 Task: Look for space in Carrickfergus, United Kingdom from 21st June, 2023 to 29th June, 2023 for 4 adults in price range Rs.7000 to Rs.12000. Place can be entire place with 2 bedrooms having 2 beds and 2 bathrooms. Property type can be house, flat, guest house. Booking option can be shelf check-in. Required host language is English.
Action: Mouse moved to (621, 87)
Screenshot: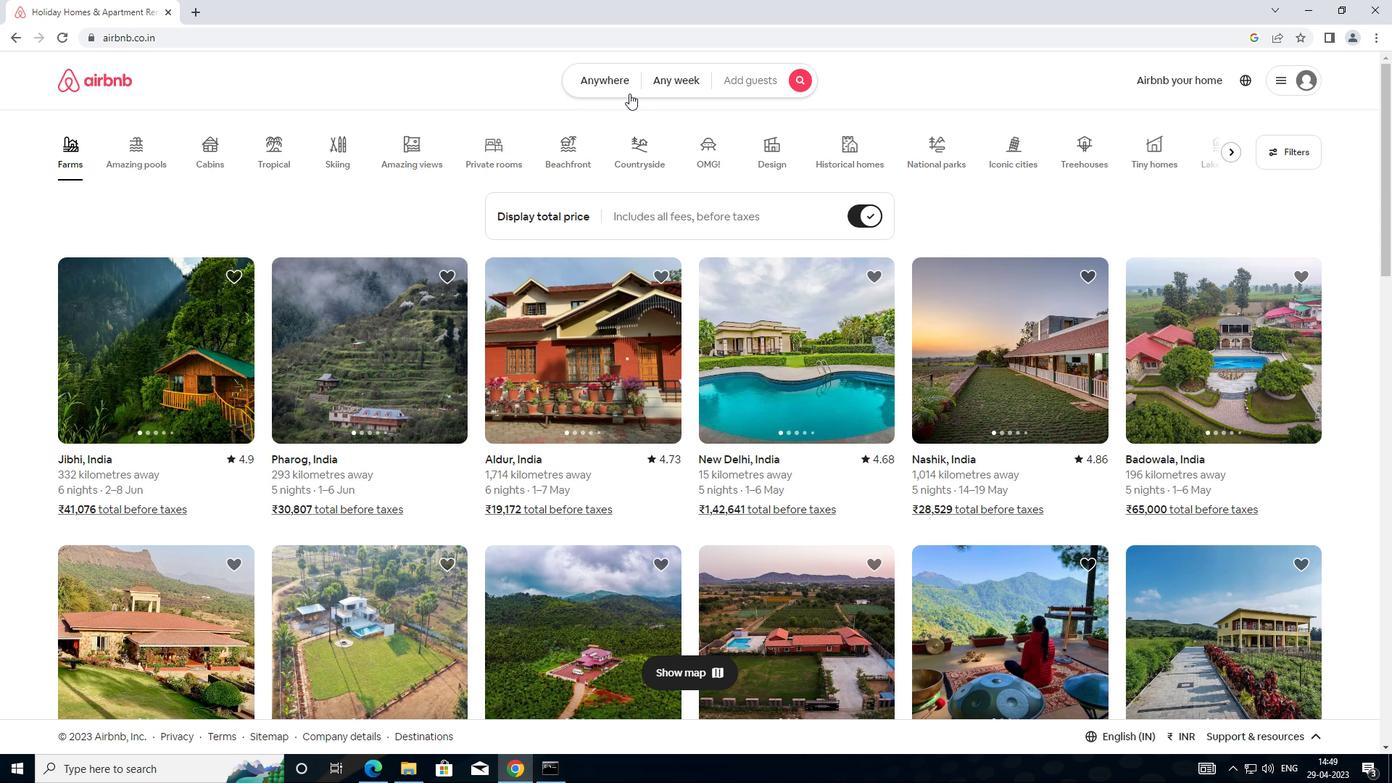 
Action: Mouse pressed left at (621, 87)
Screenshot: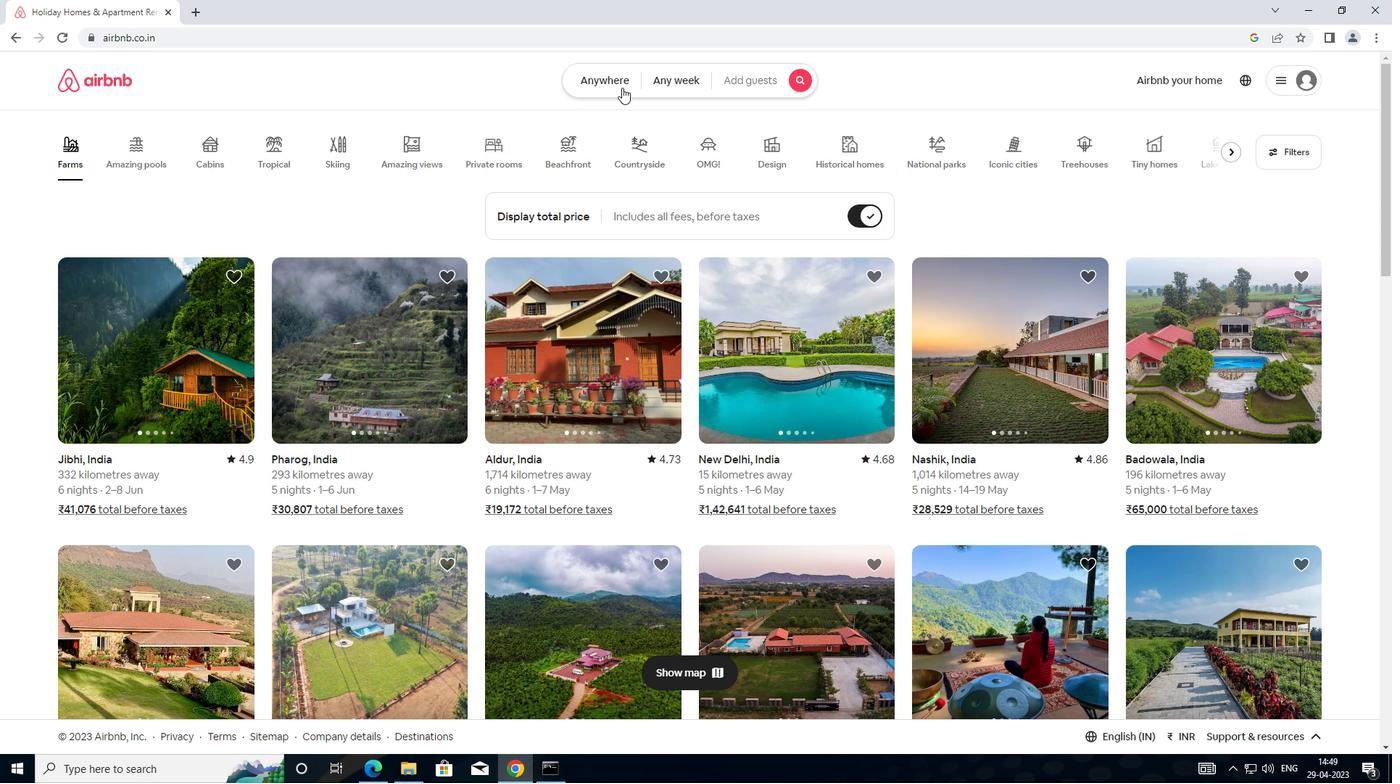 
Action: Mouse moved to (495, 143)
Screenshot: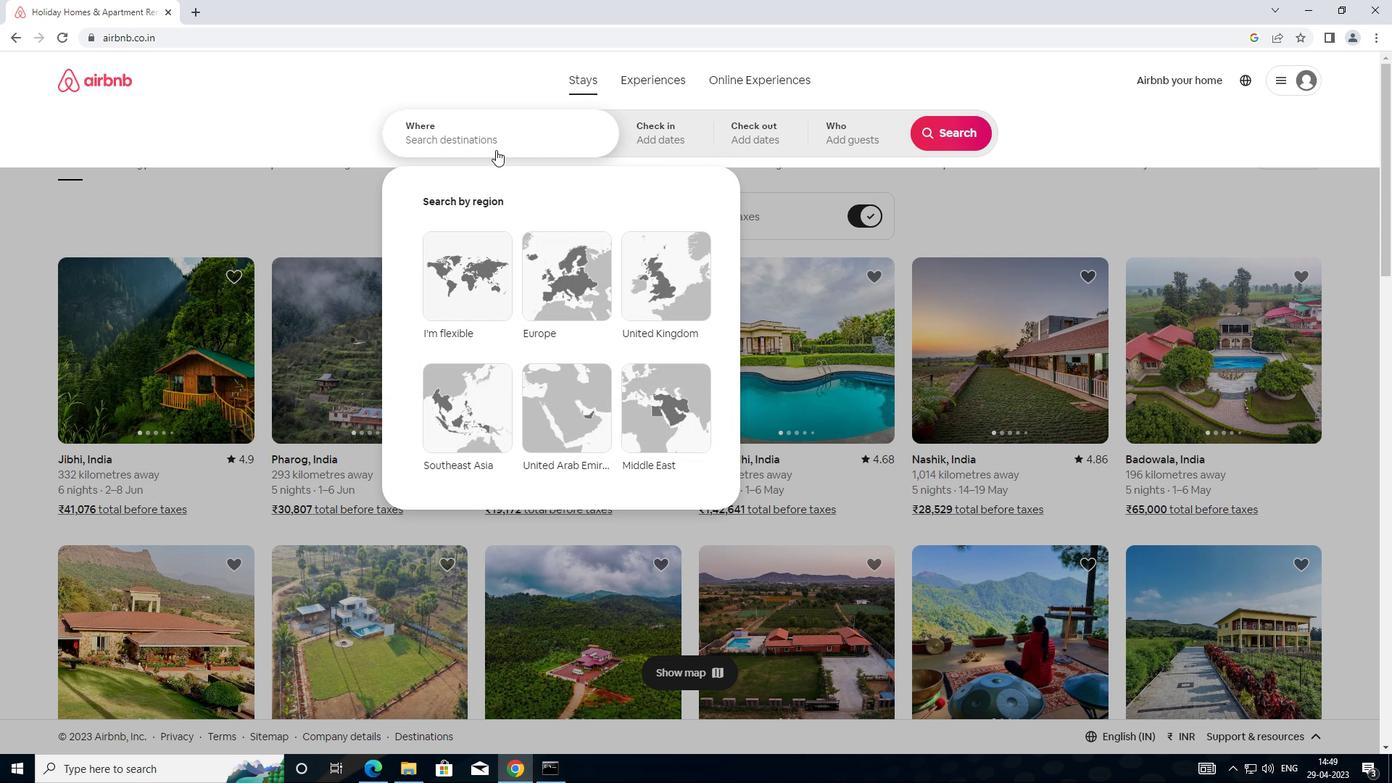 
Action: Mouse pressed left at (495, 143)
Screenshot: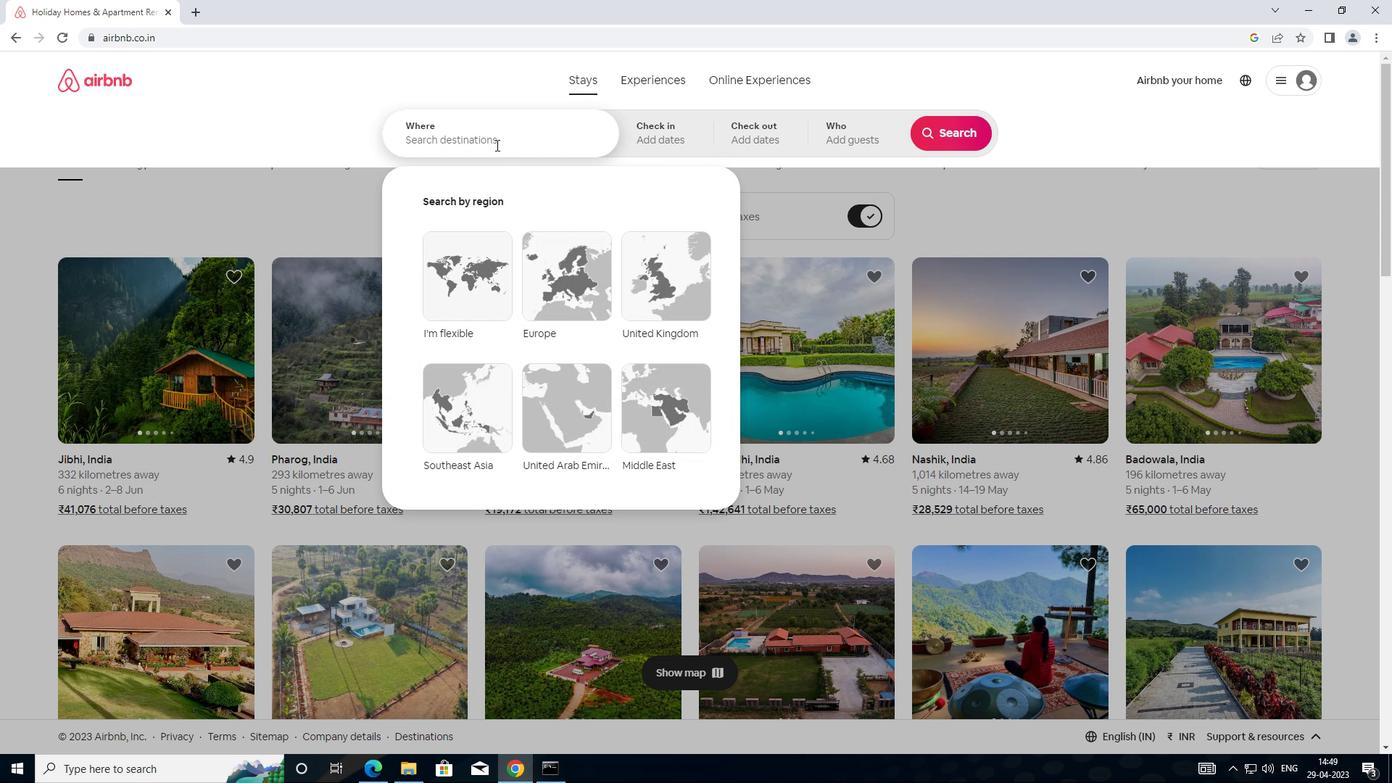 
Action: Mouse moved to (988, 50)
Screenshot: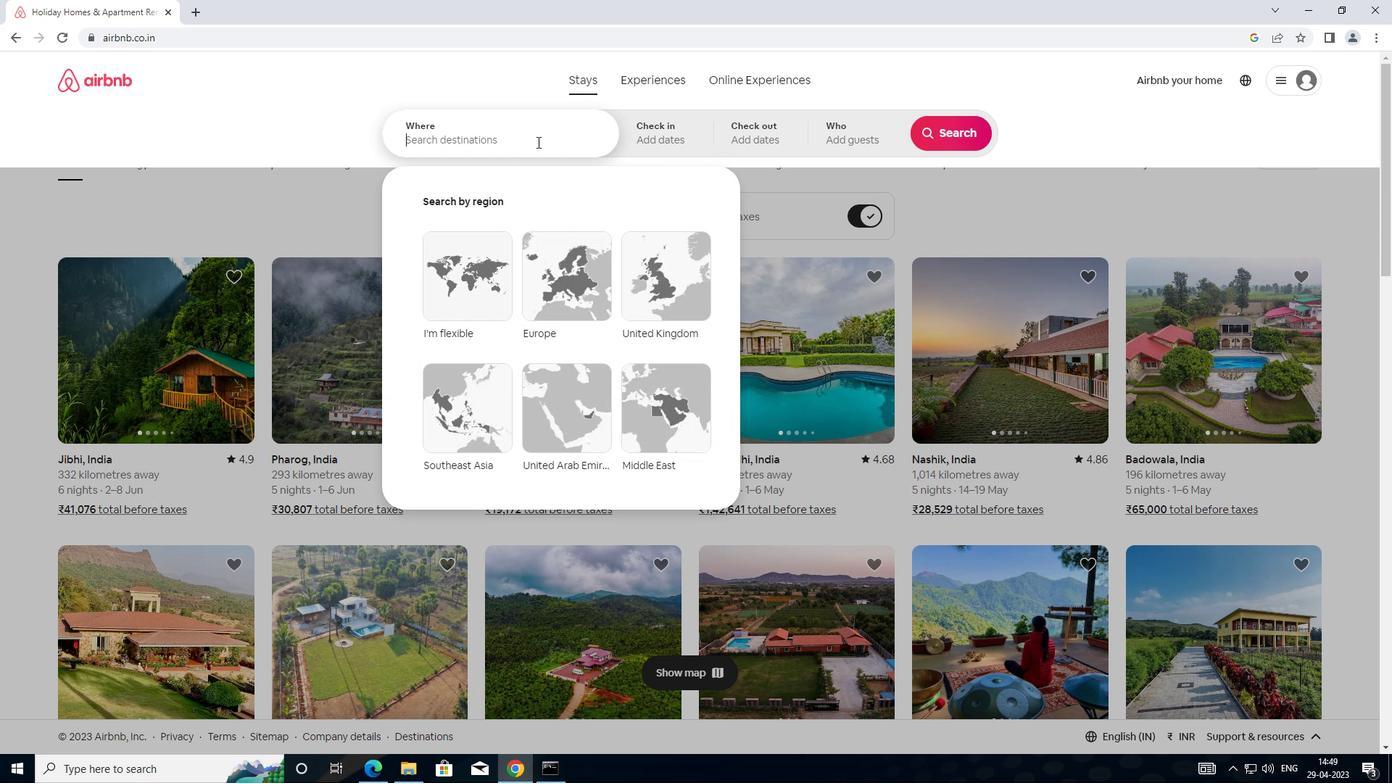 
Action: Key pressed <Key.shift>CARRICKFERGUS,UNITED
Screenshot: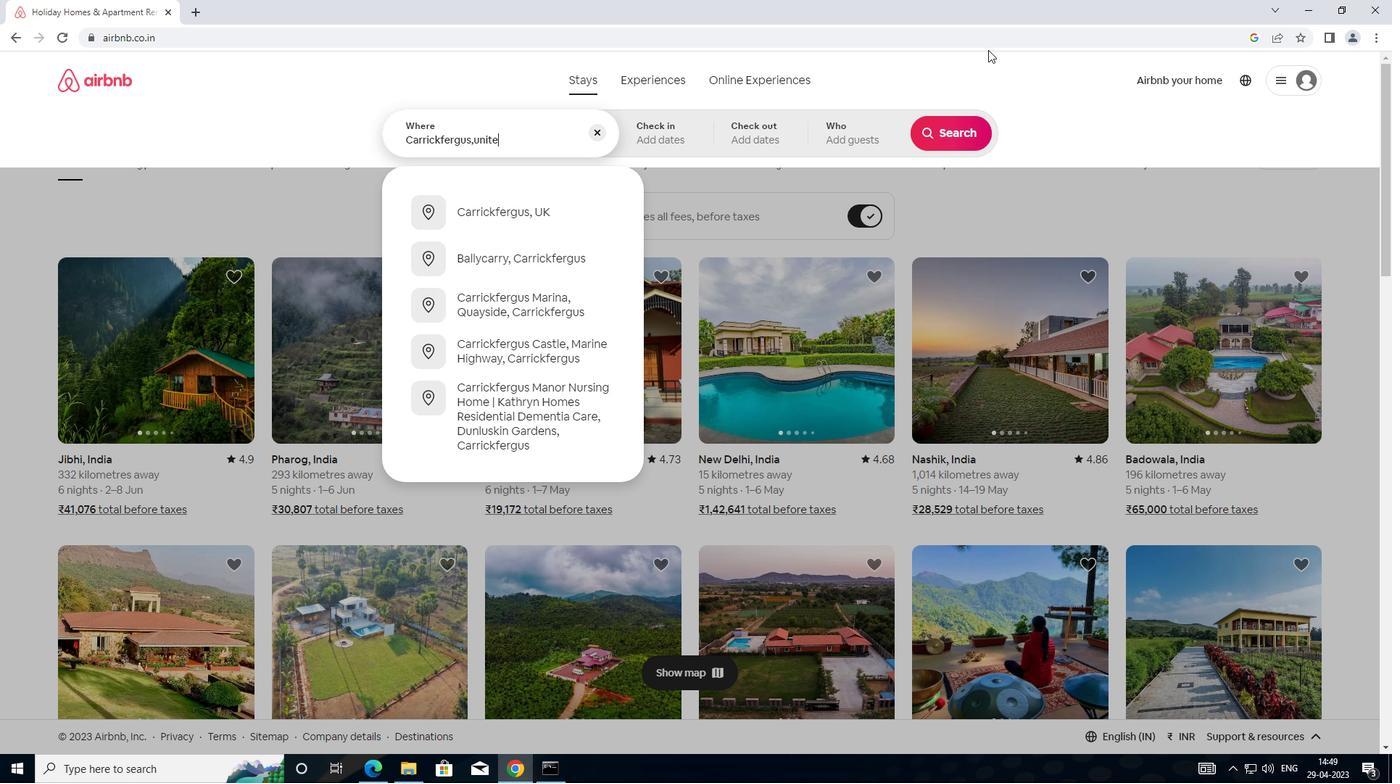 
Action: Mouse moved to (513, 191)
Screenshot: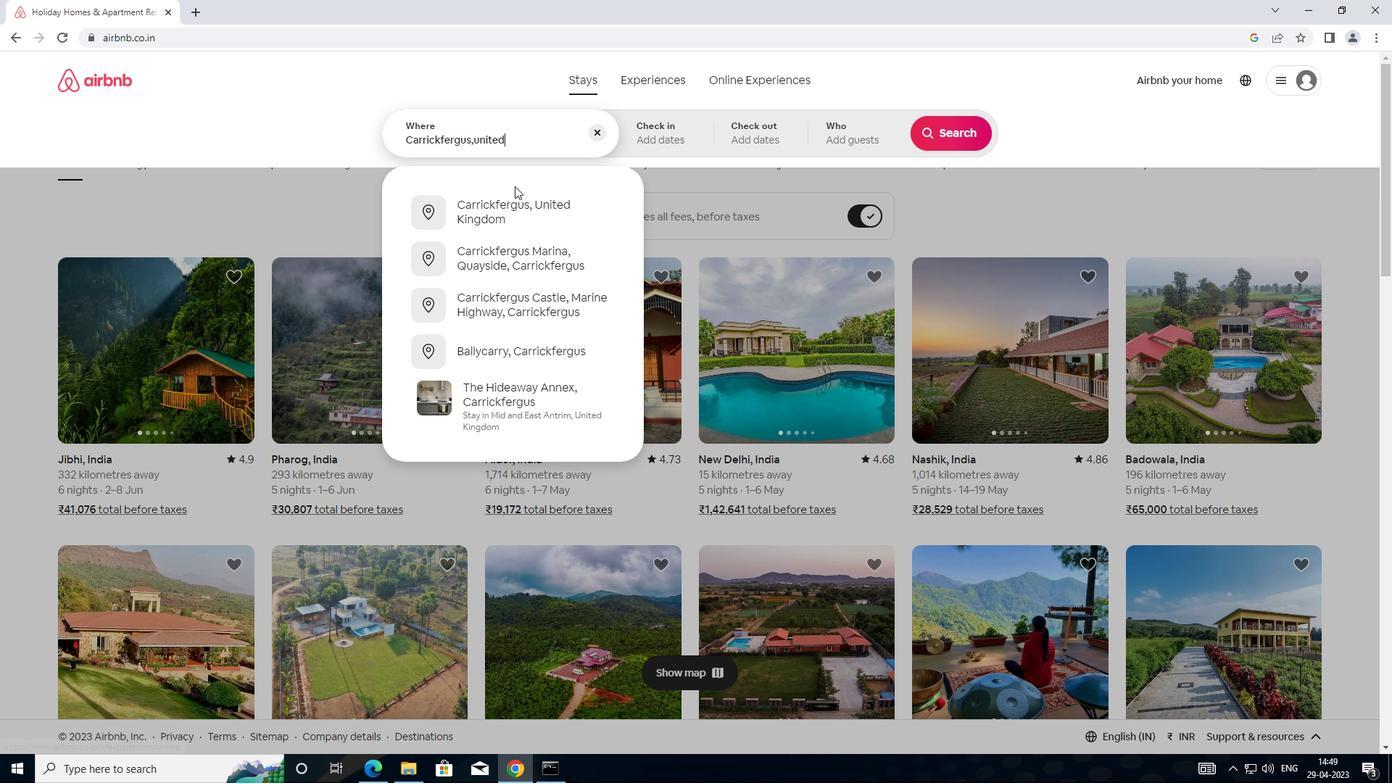 
Action: Mouse pressed left at (513, 191)
Screenshot: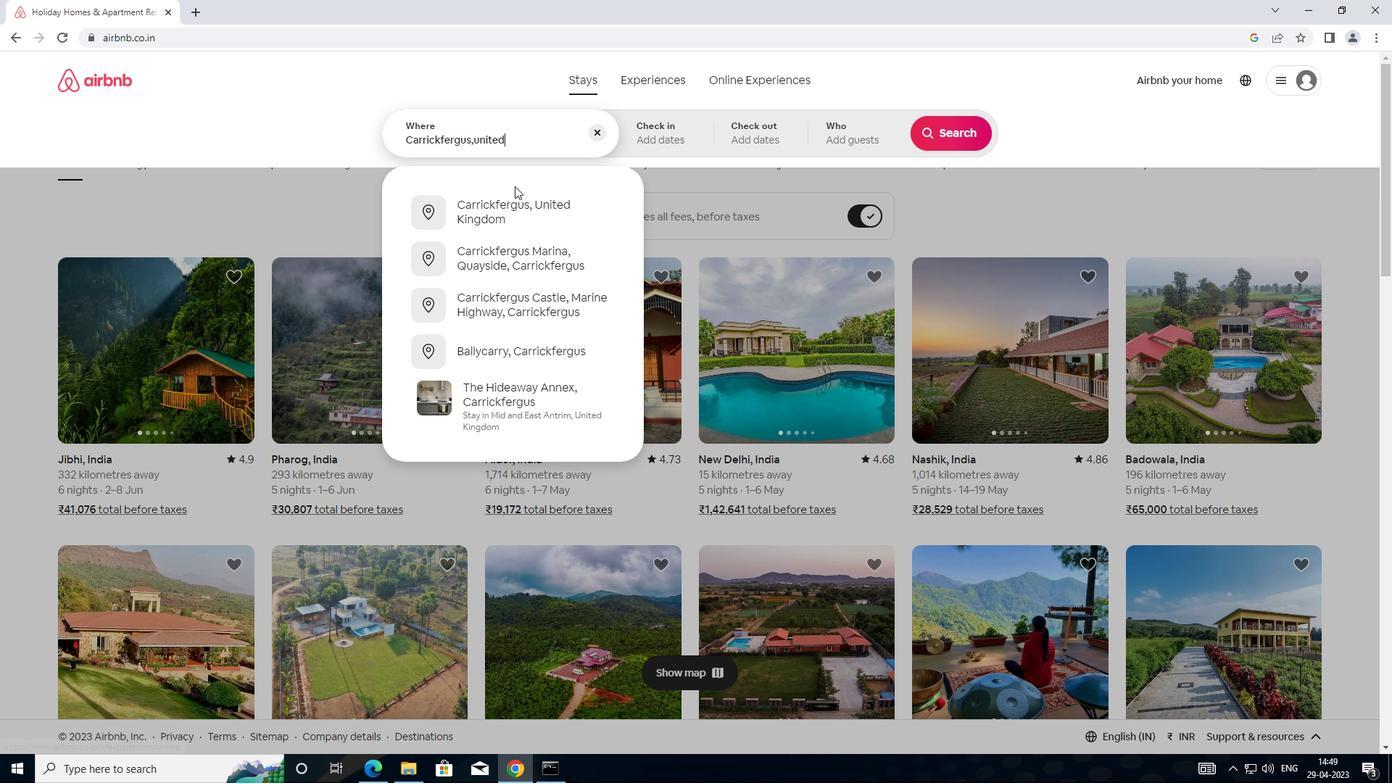 
Action: Mouse moved to (943, 250)
Screenshot: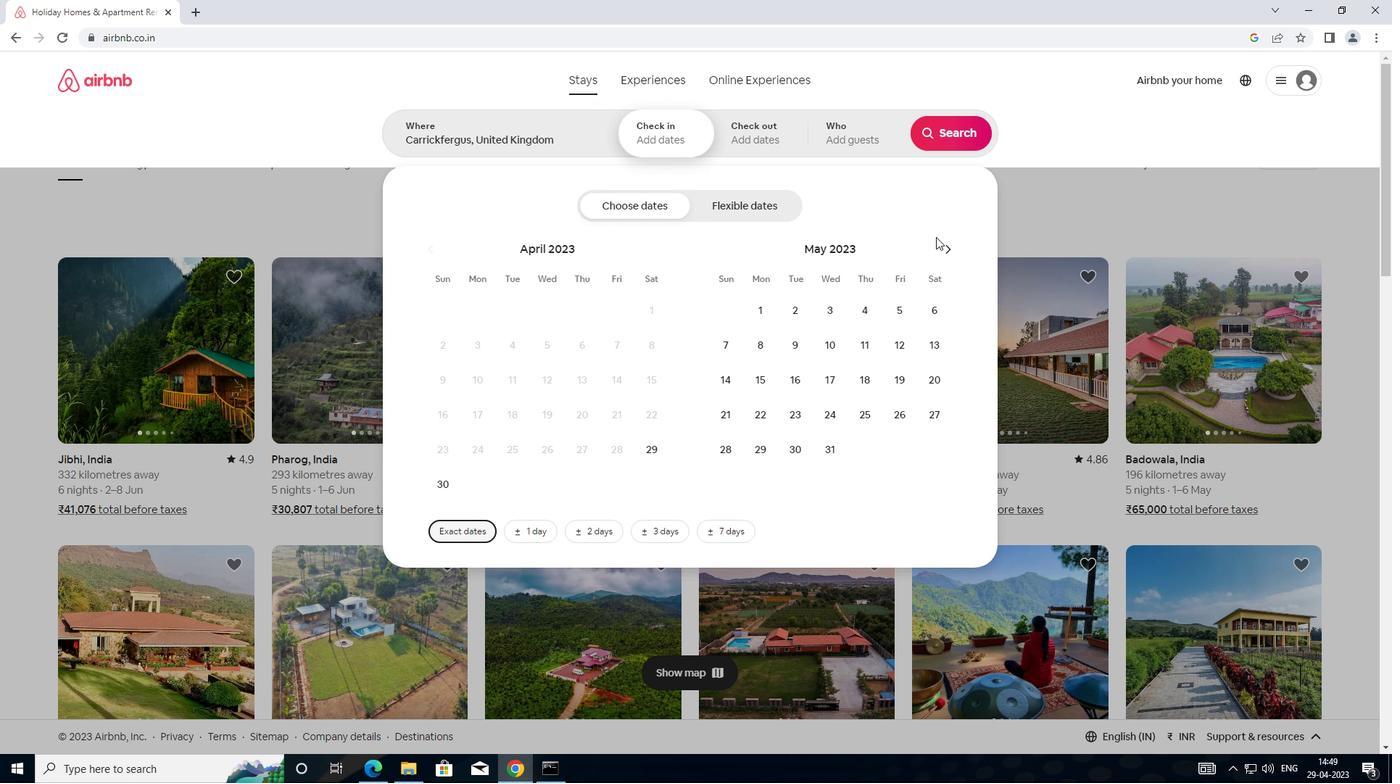
Action: Mouse pressed left at (943, 250)
Screenshot: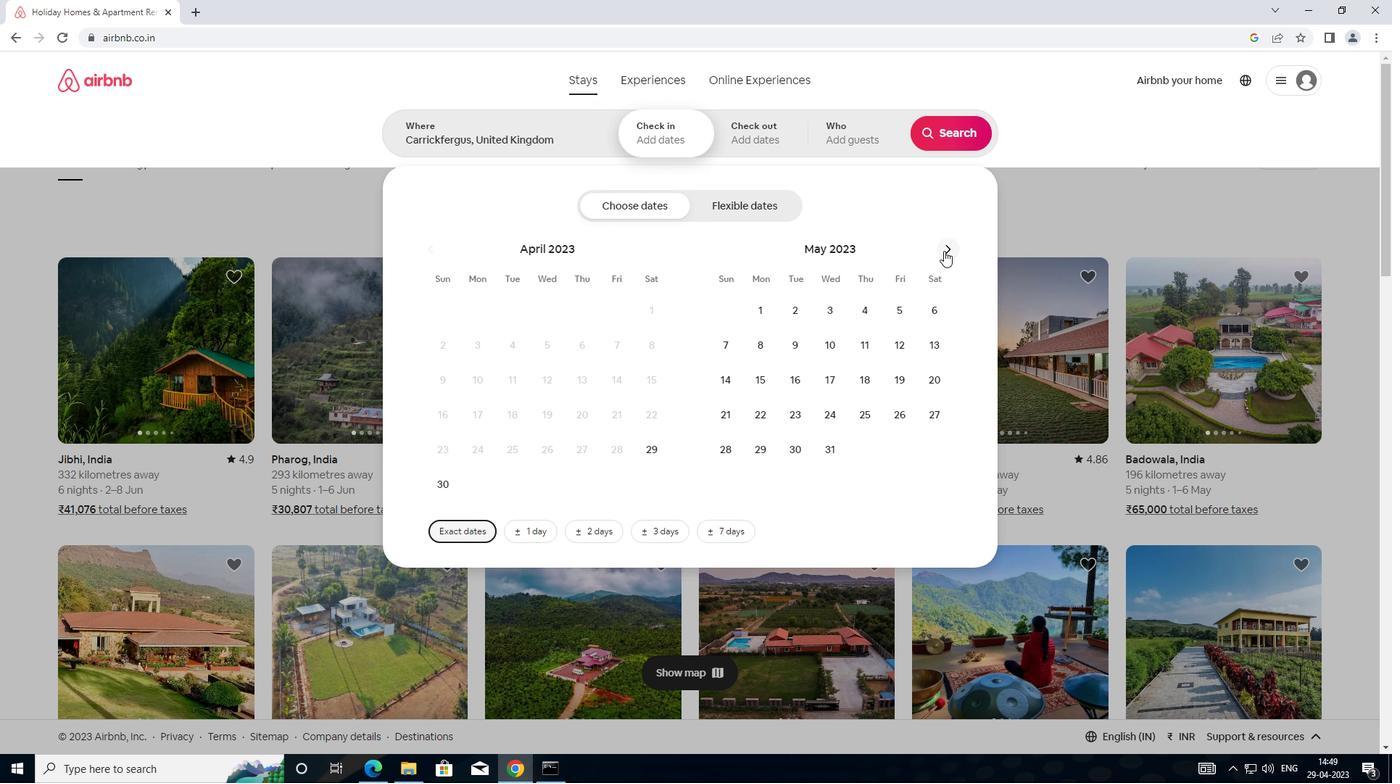 
Action: Mouse pressed left at (943, 250)
Screenshot: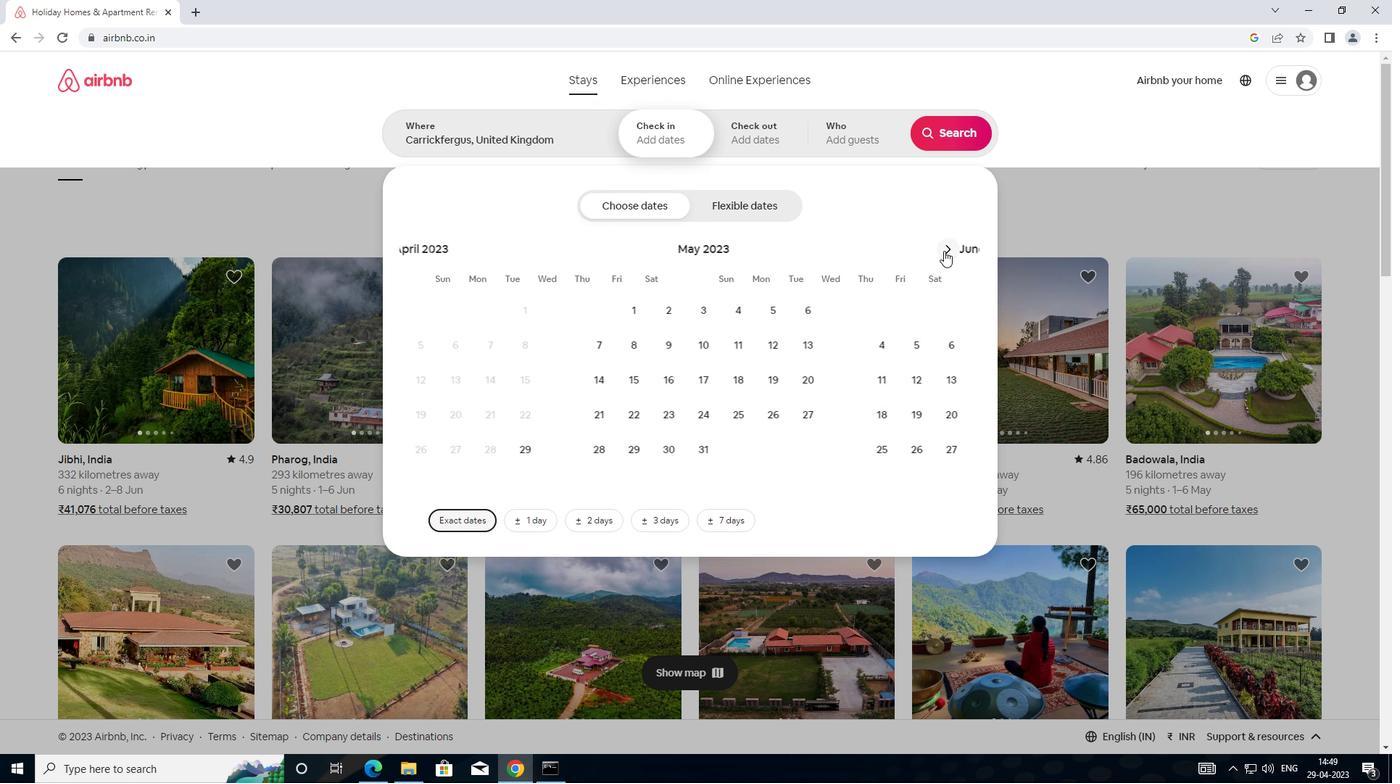 
Action: Mouse moved to (551, 406)
Screenshot: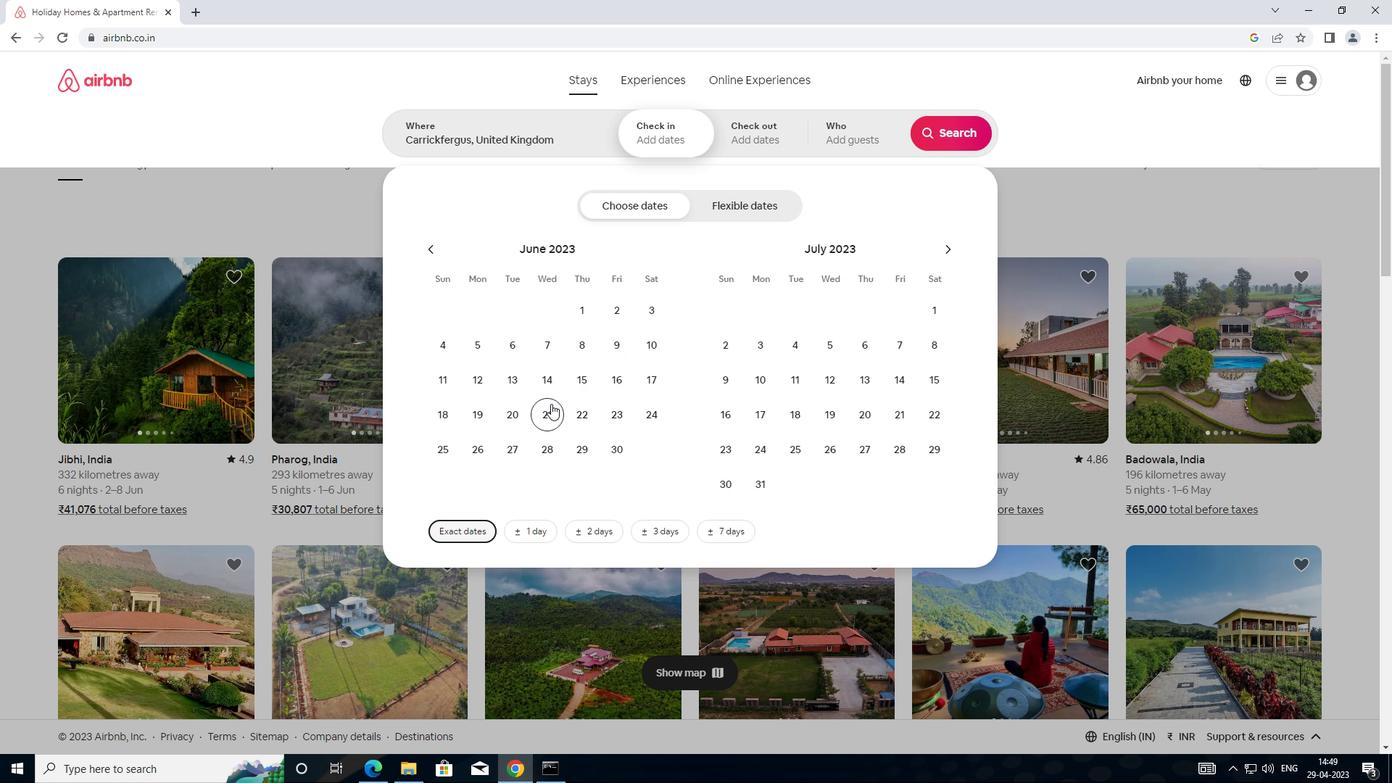 
Action: Mouse pressed left at (551, 406)
Screenshot: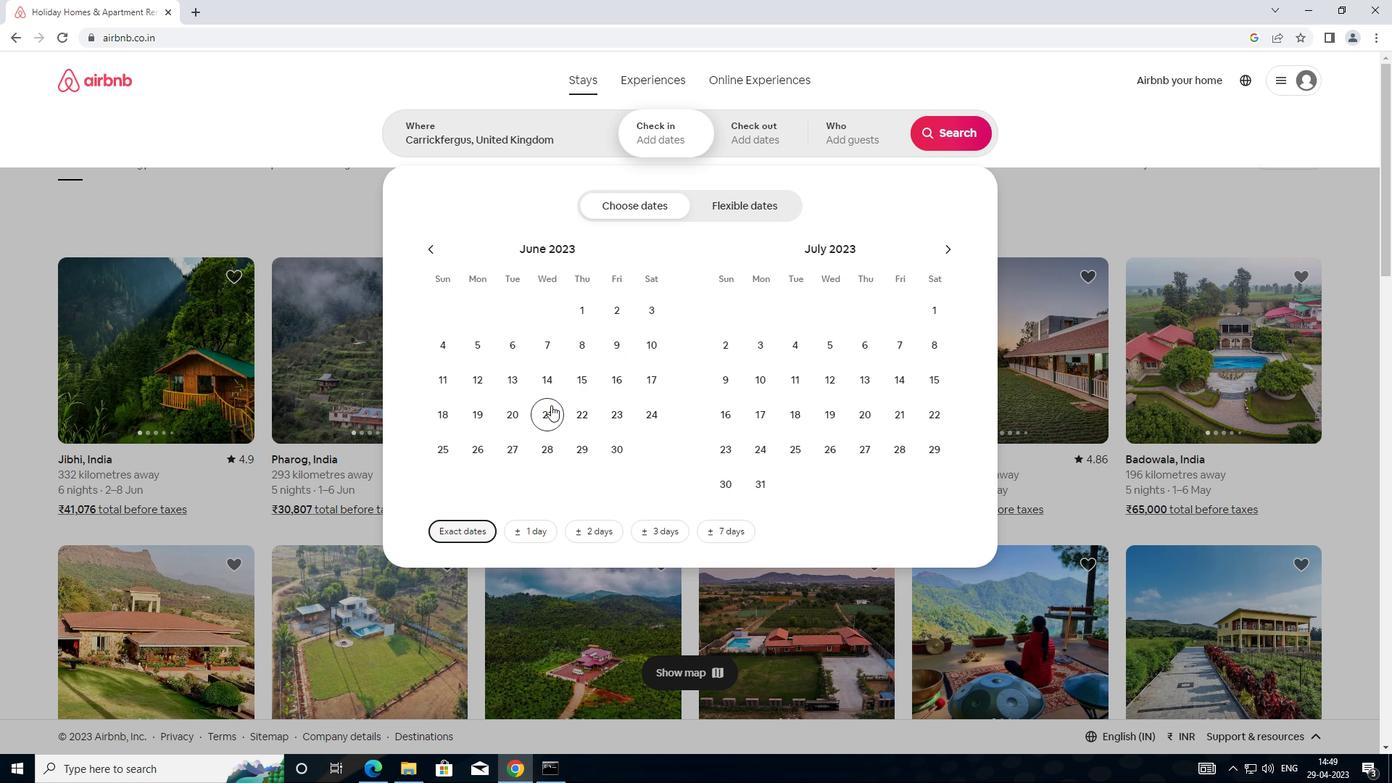 
Action: Mouse moved to (587, 446)
Screenshot: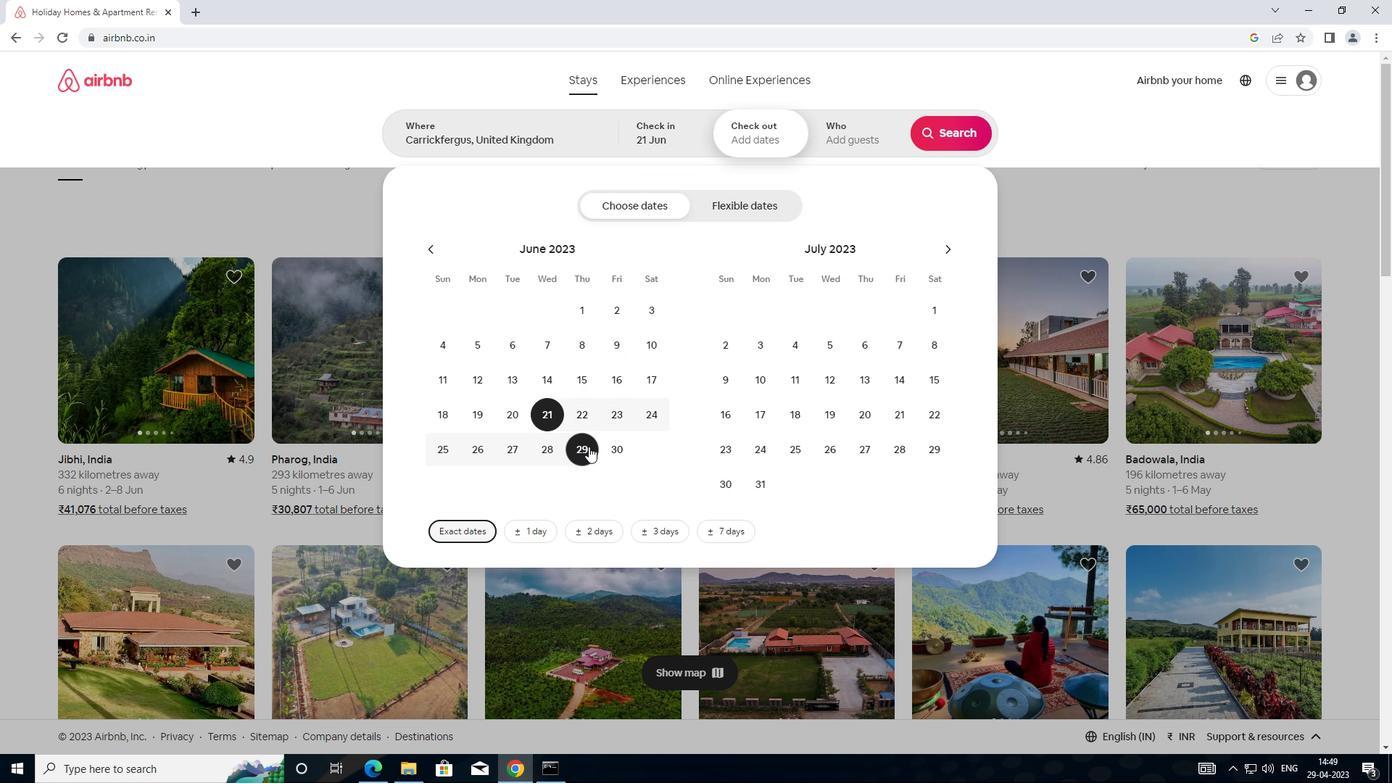 
Action: Mouse pressed left at (587, 446)
Screenshot: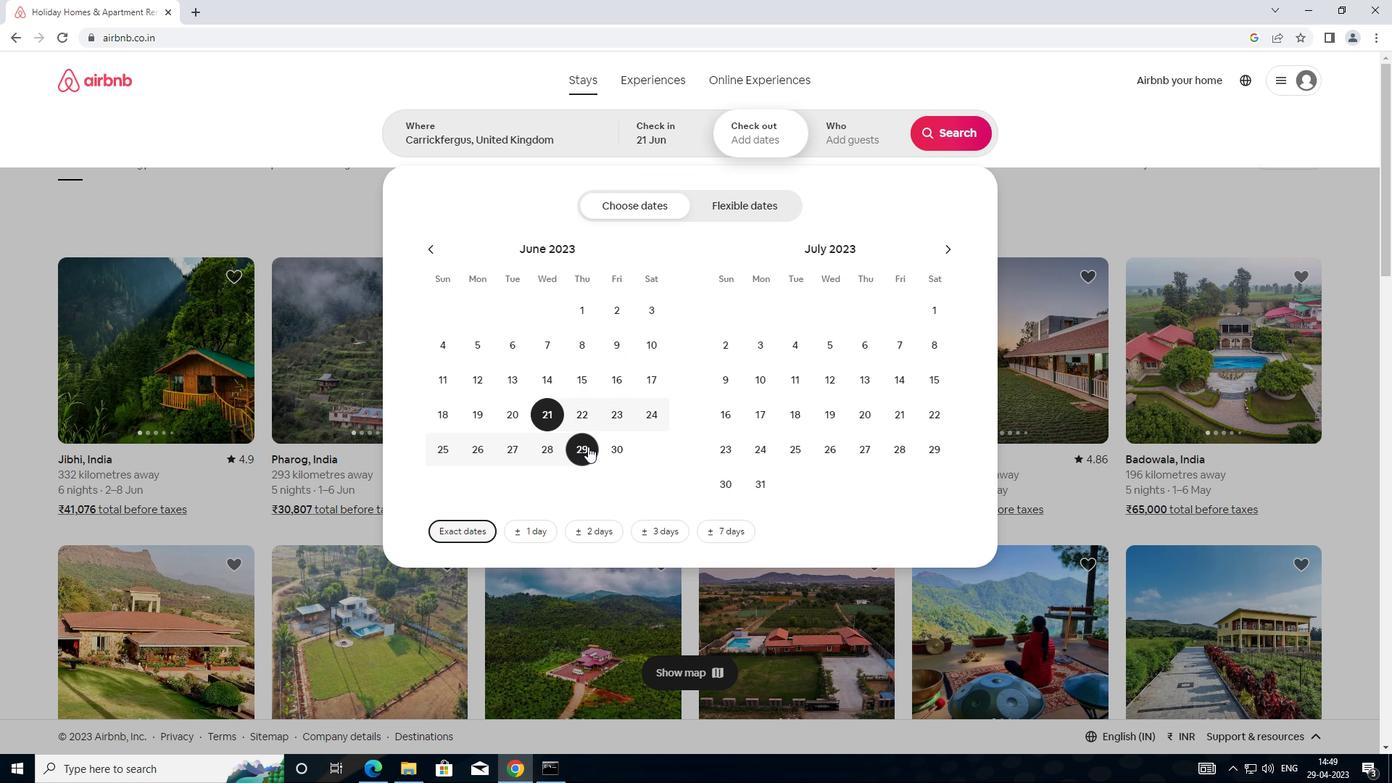 
Action: Mouse moved to (867, 155)
Screenshot: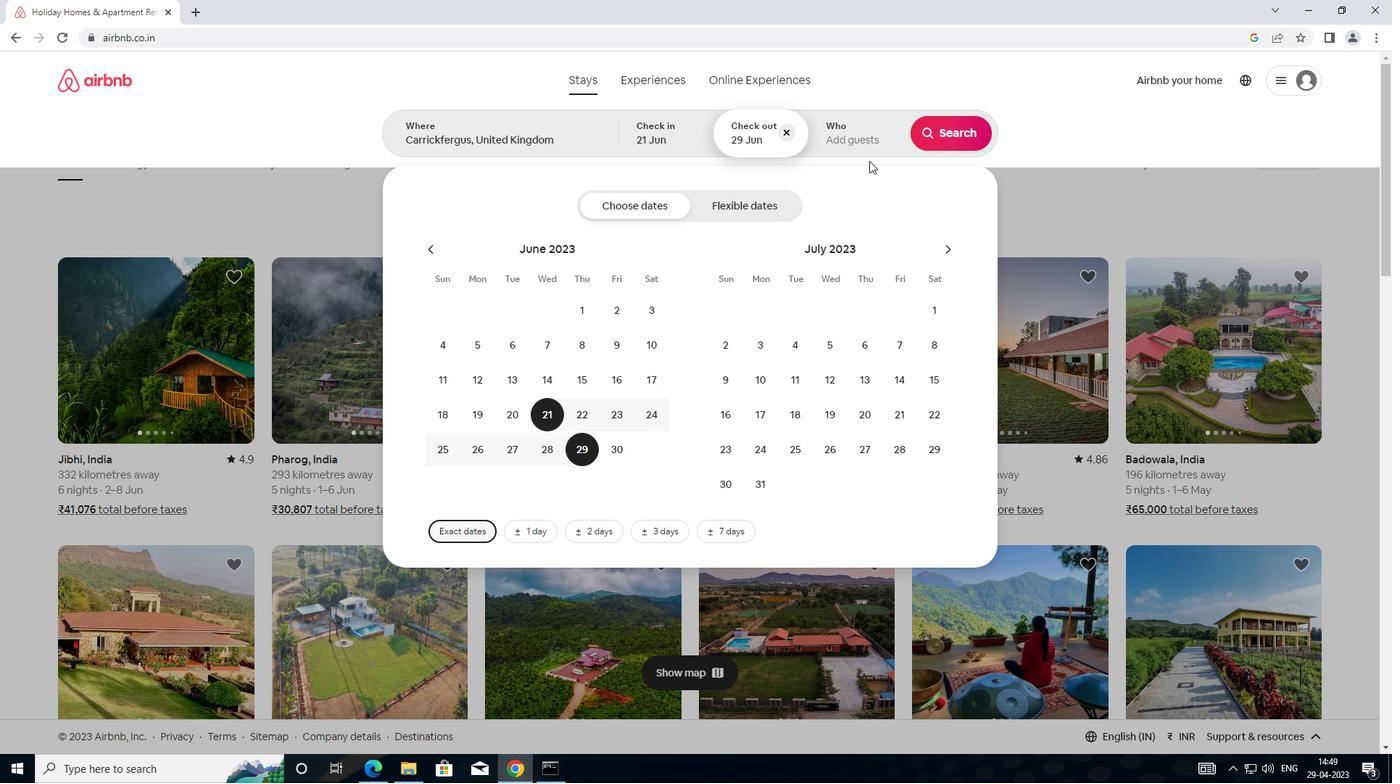 
Action: Mouse pressed left at (867, 155)
Screenshot: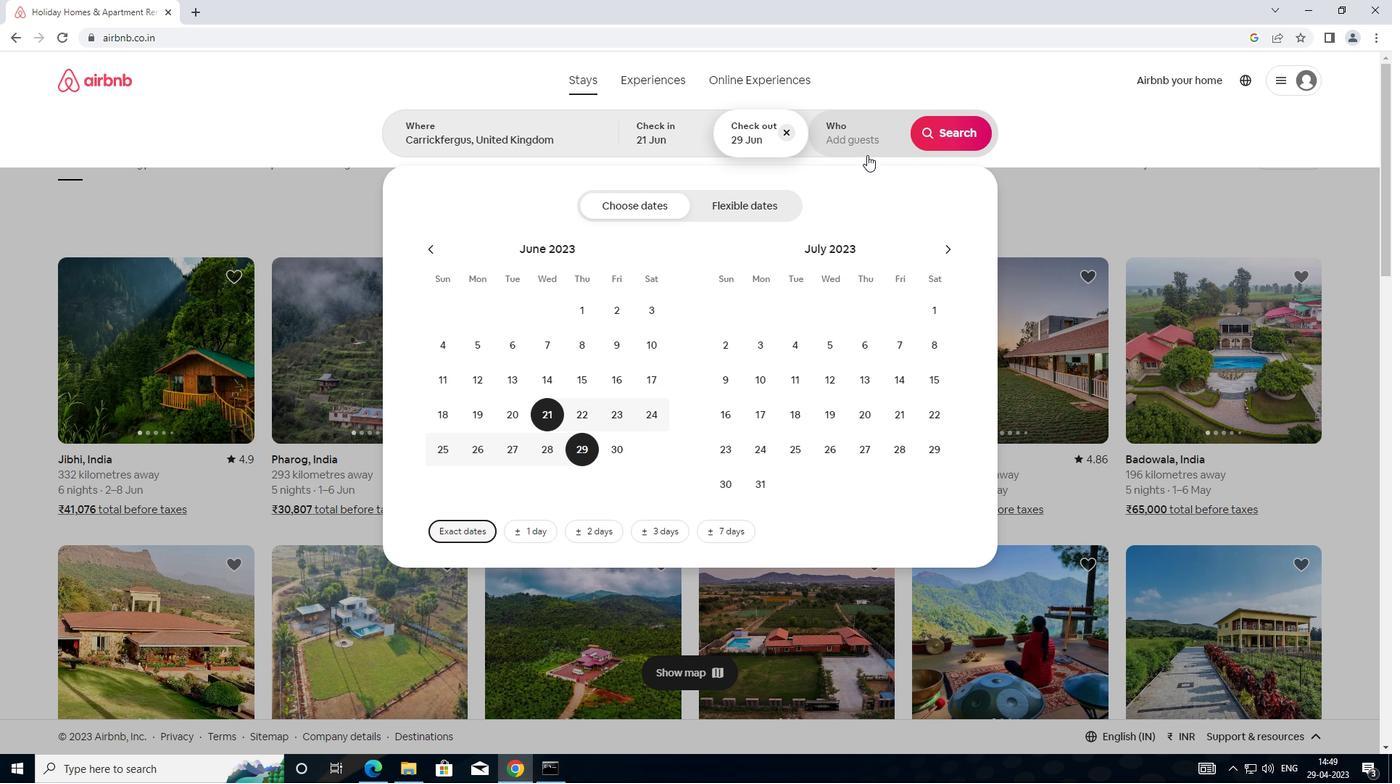 
Action: Mouse moved to (947, 208)
Screenshot: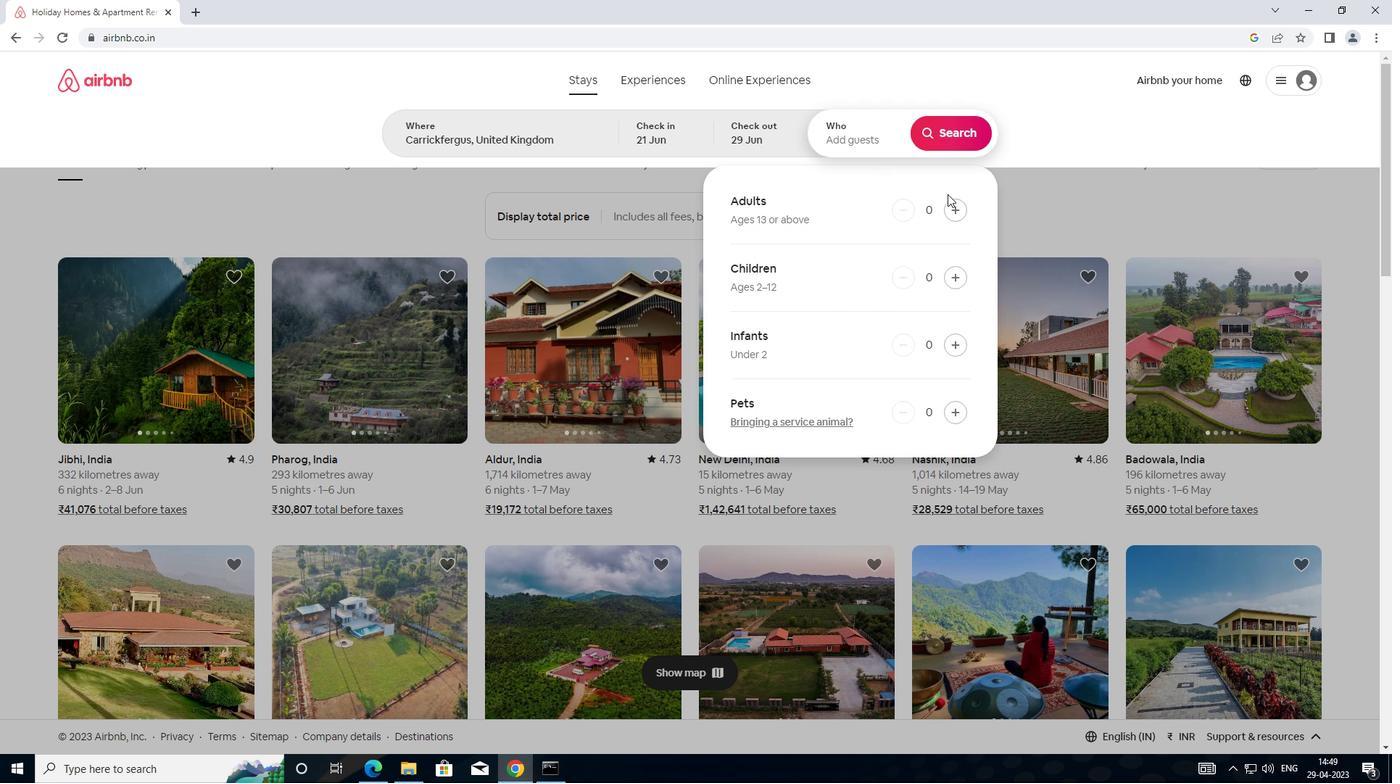 
Action: Mouse pressed left at (947, 208)
Screenshot: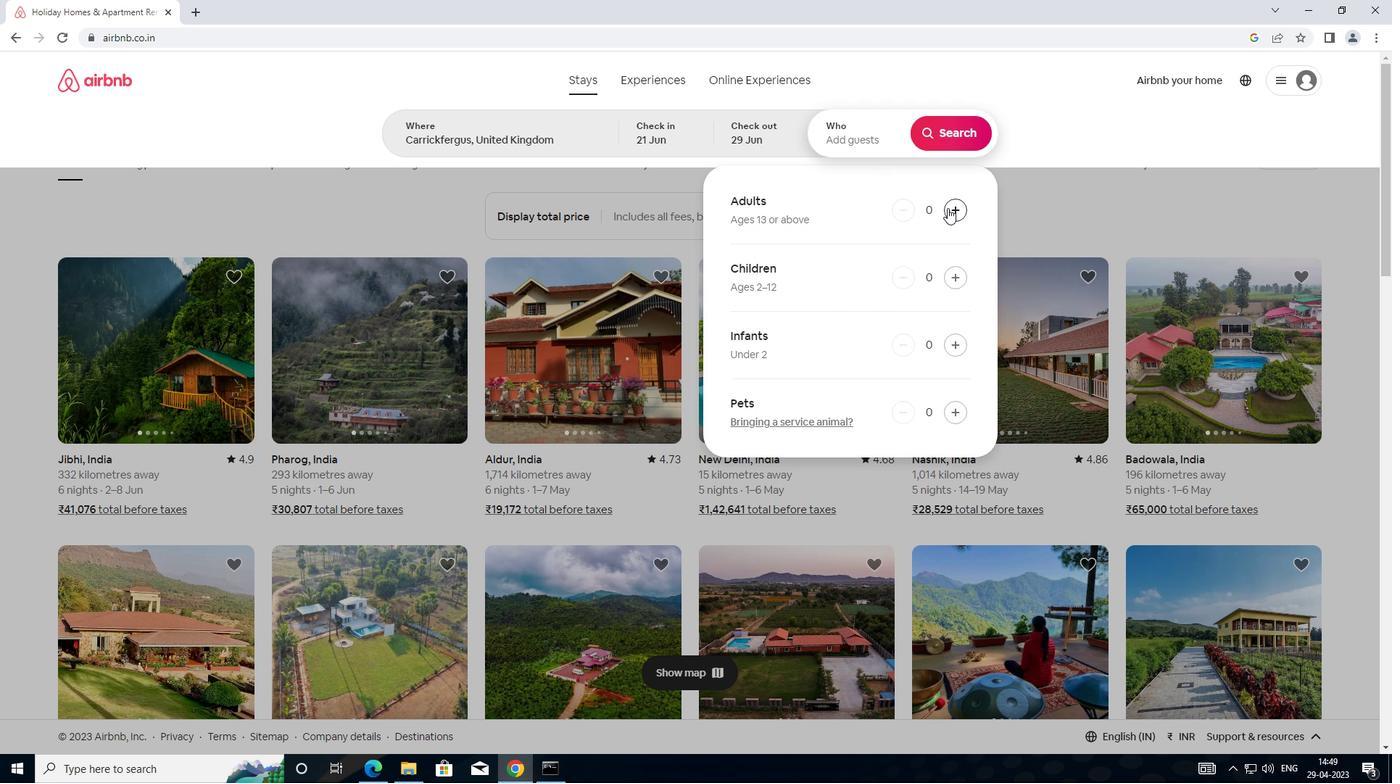 
Action: Mouse pressed left at (947, 208)
Screenshot: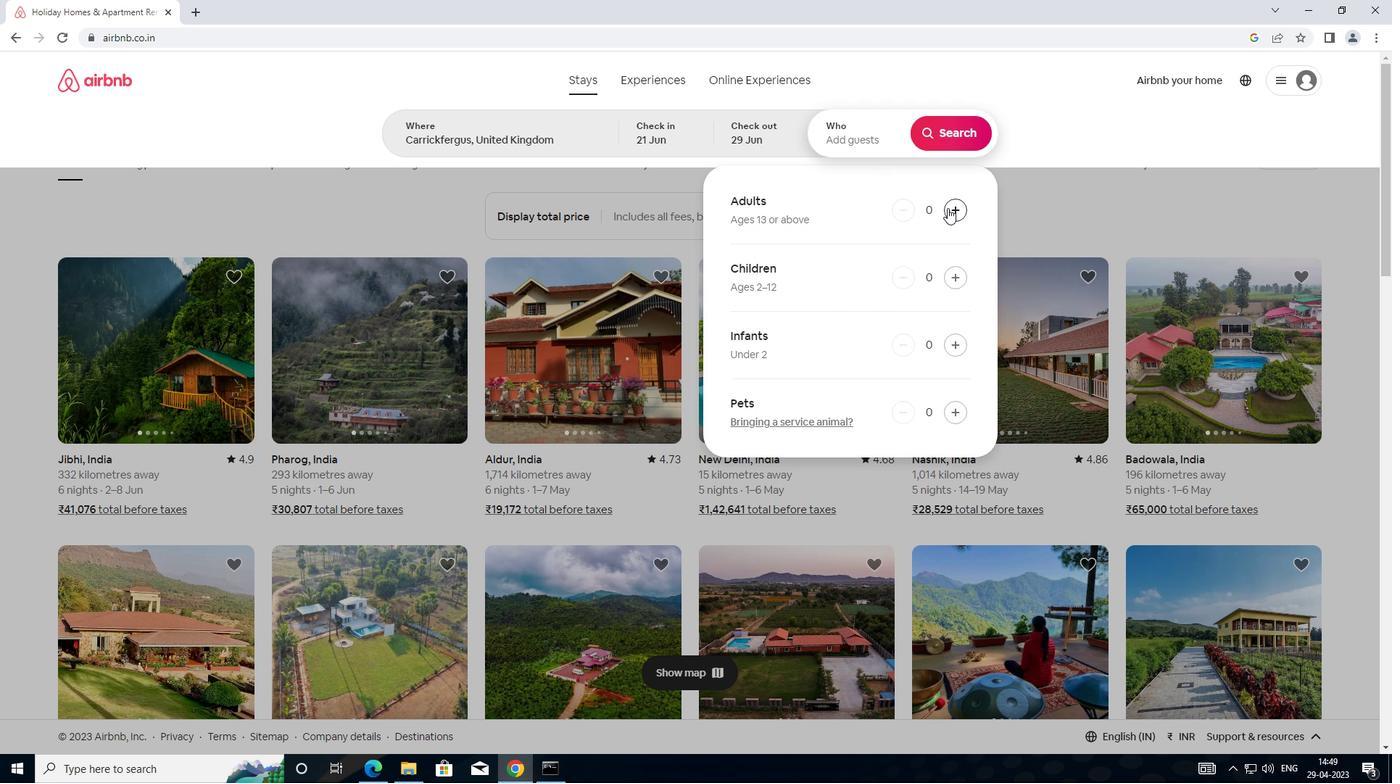 
Action: Mouse moved to (947, 208)
Screenshot: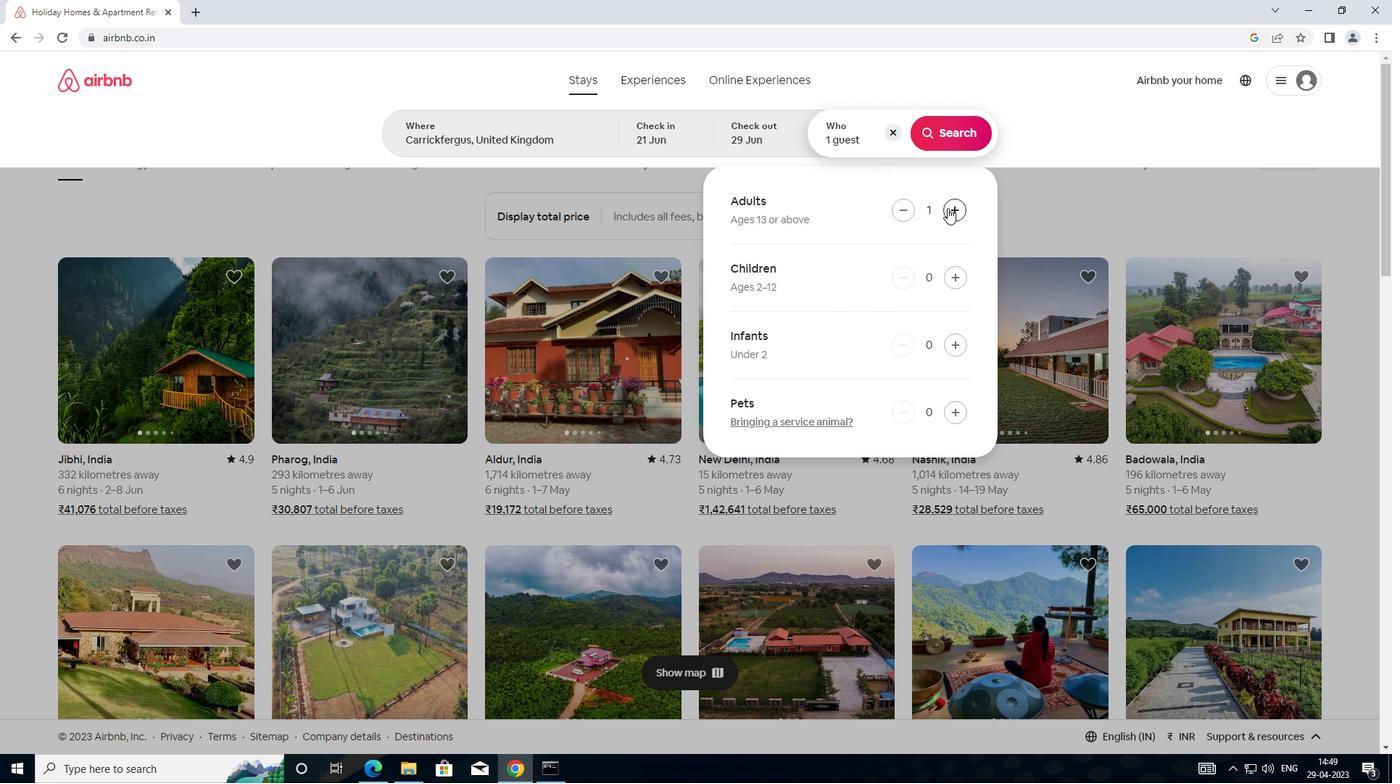 
Action: Mouse pressed left at (947, 208)
Screenshot: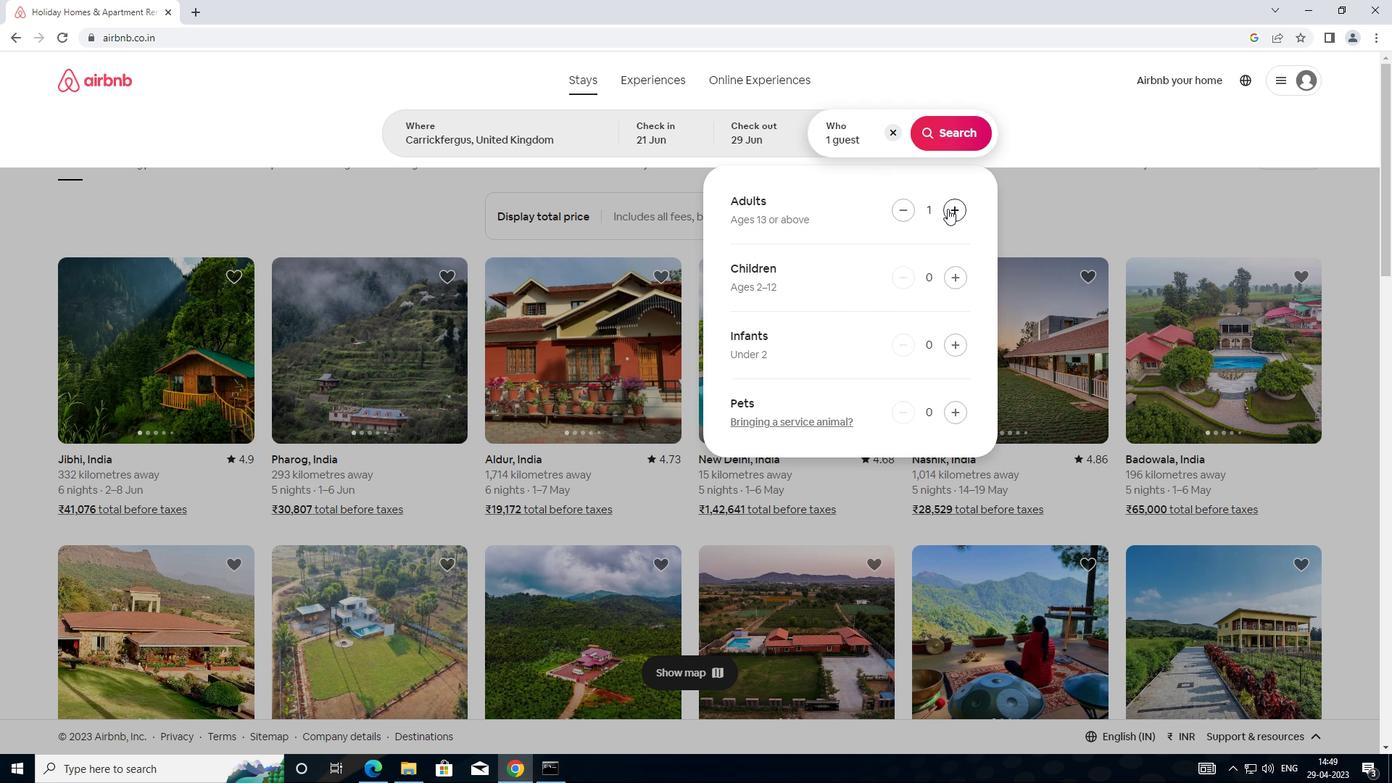 
Action: Mouse moved to (947, 210)
Screenshot: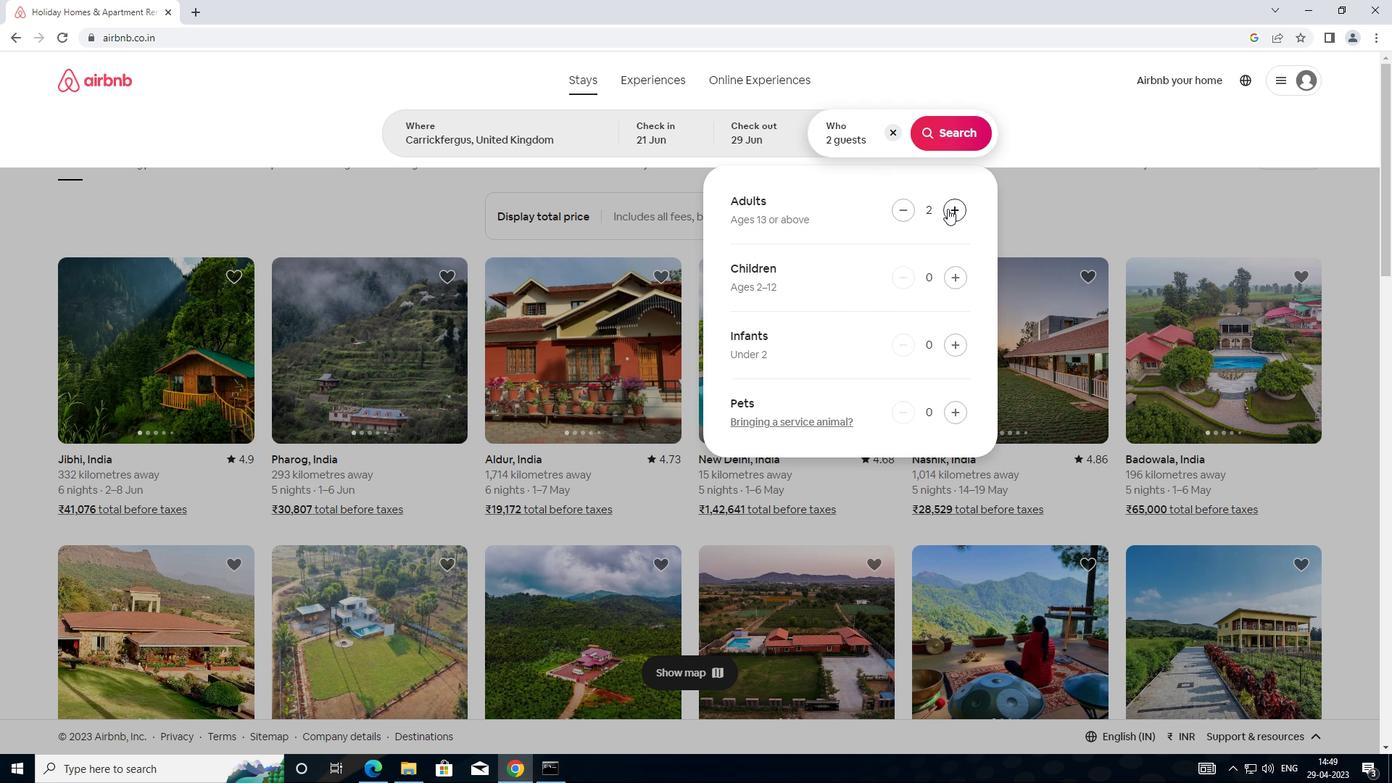 
Action: Mouse pressed left at (947, 210)
Screenshot: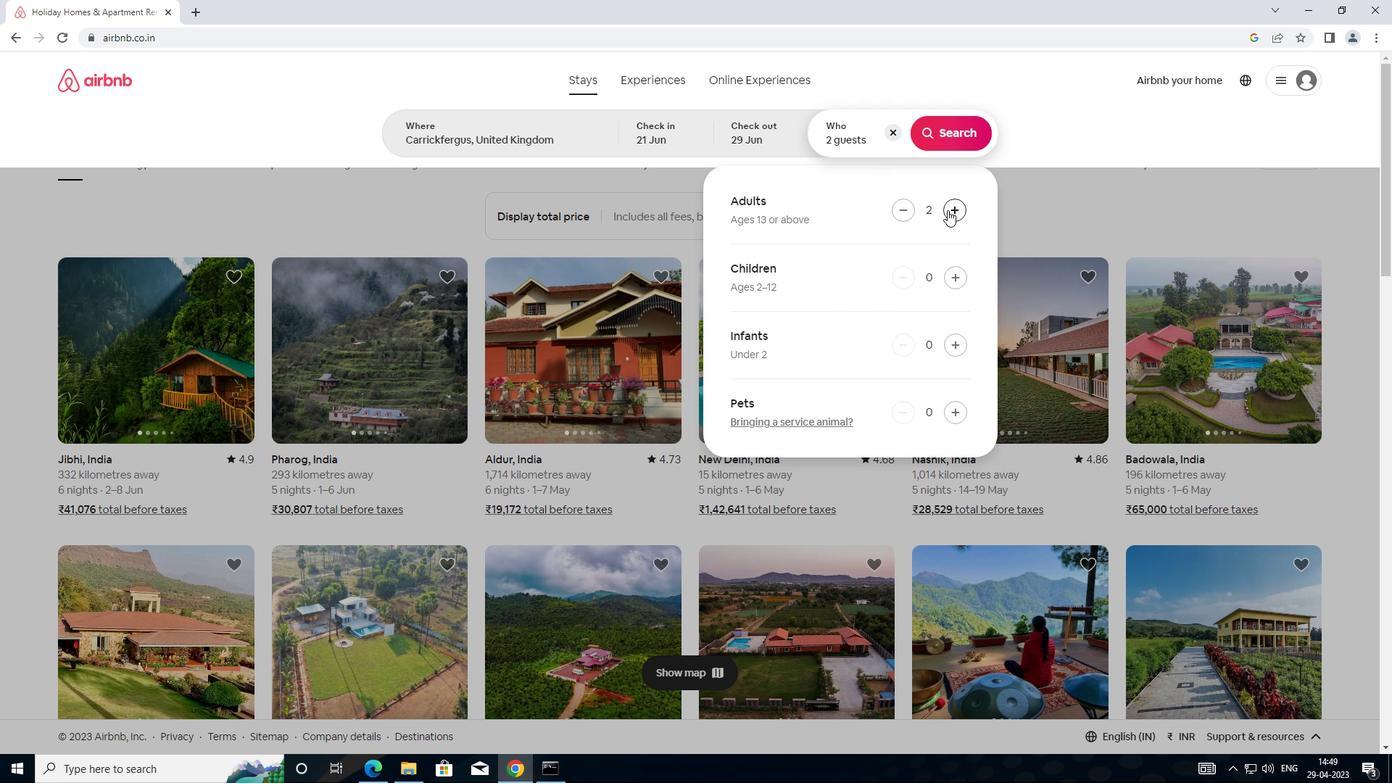 
Action: Mouse moved to (953, 129)
Screenshot: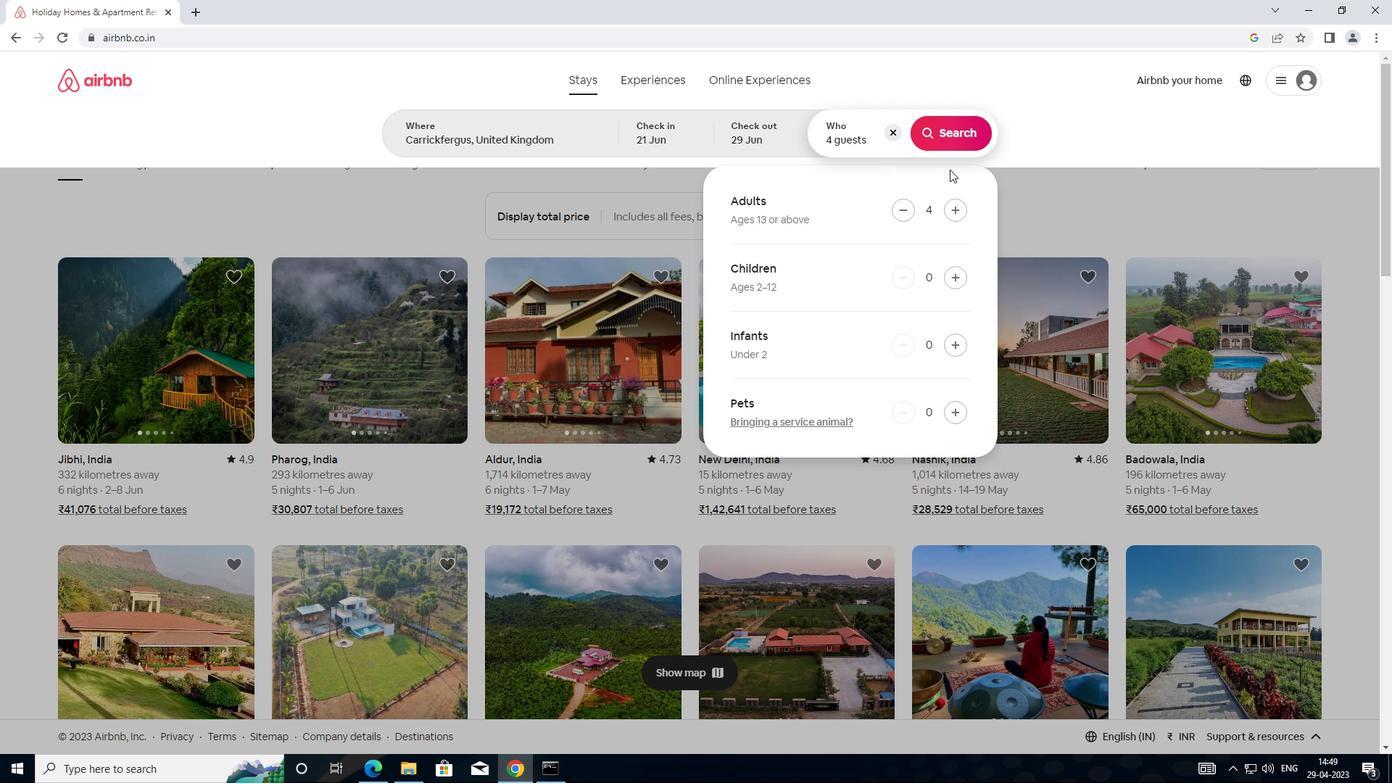 
Action: Mouse pressed left at (953, 129)
Screenshot: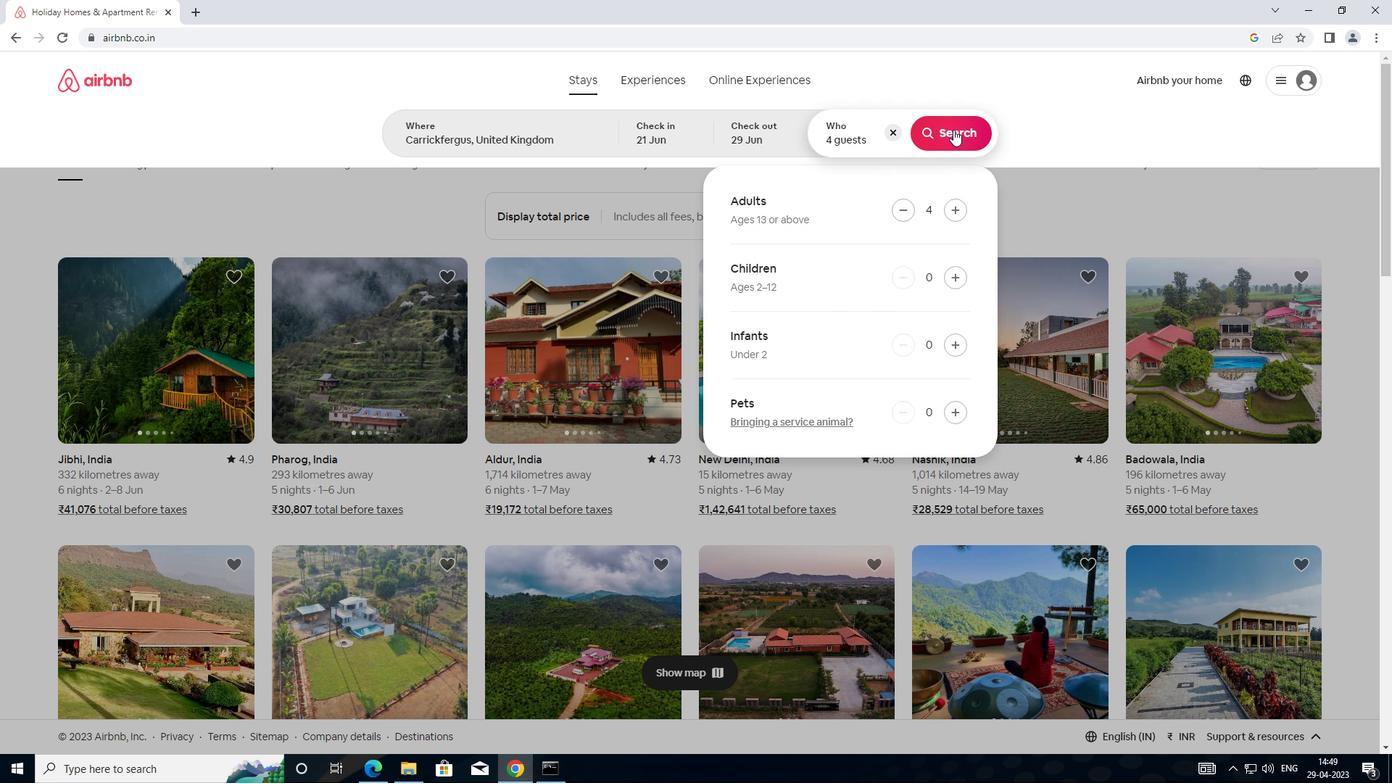 
Action: Mouse moved to (1315, 134)
Screenshot: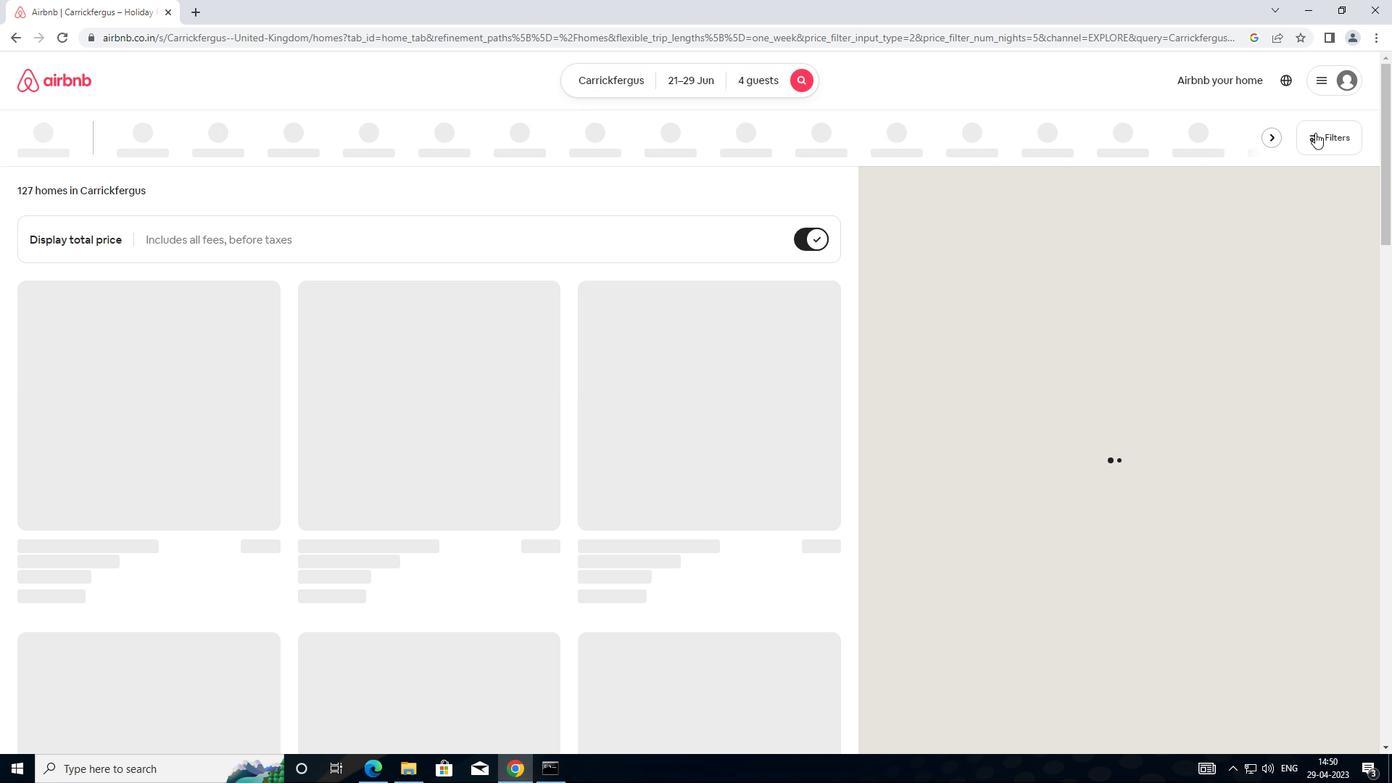 
Action: Mouse pressed left at (1315, 134)
Screenshot: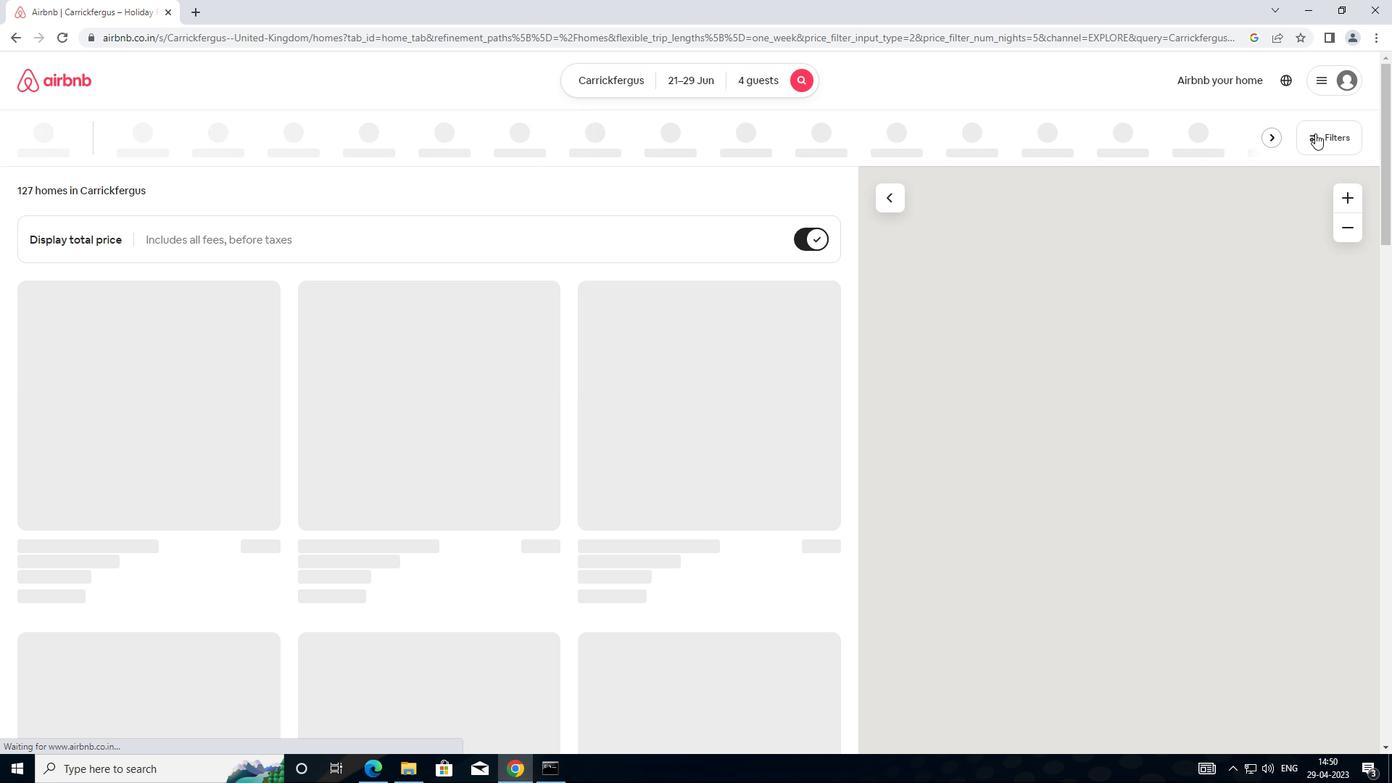 
Action: Mouse moved to (558, 326)
Screenshot: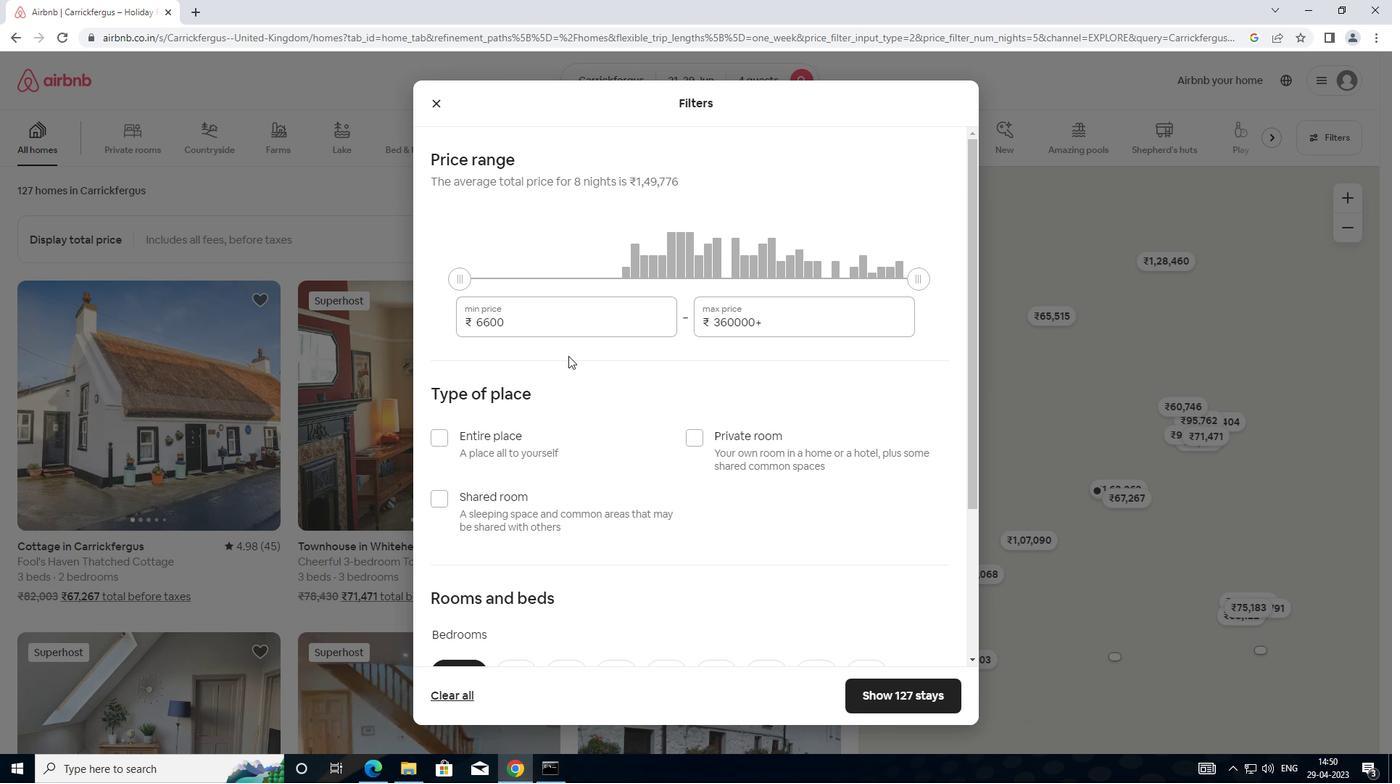 
Action: Mouse pressed left at (558, 326)
Screenshot: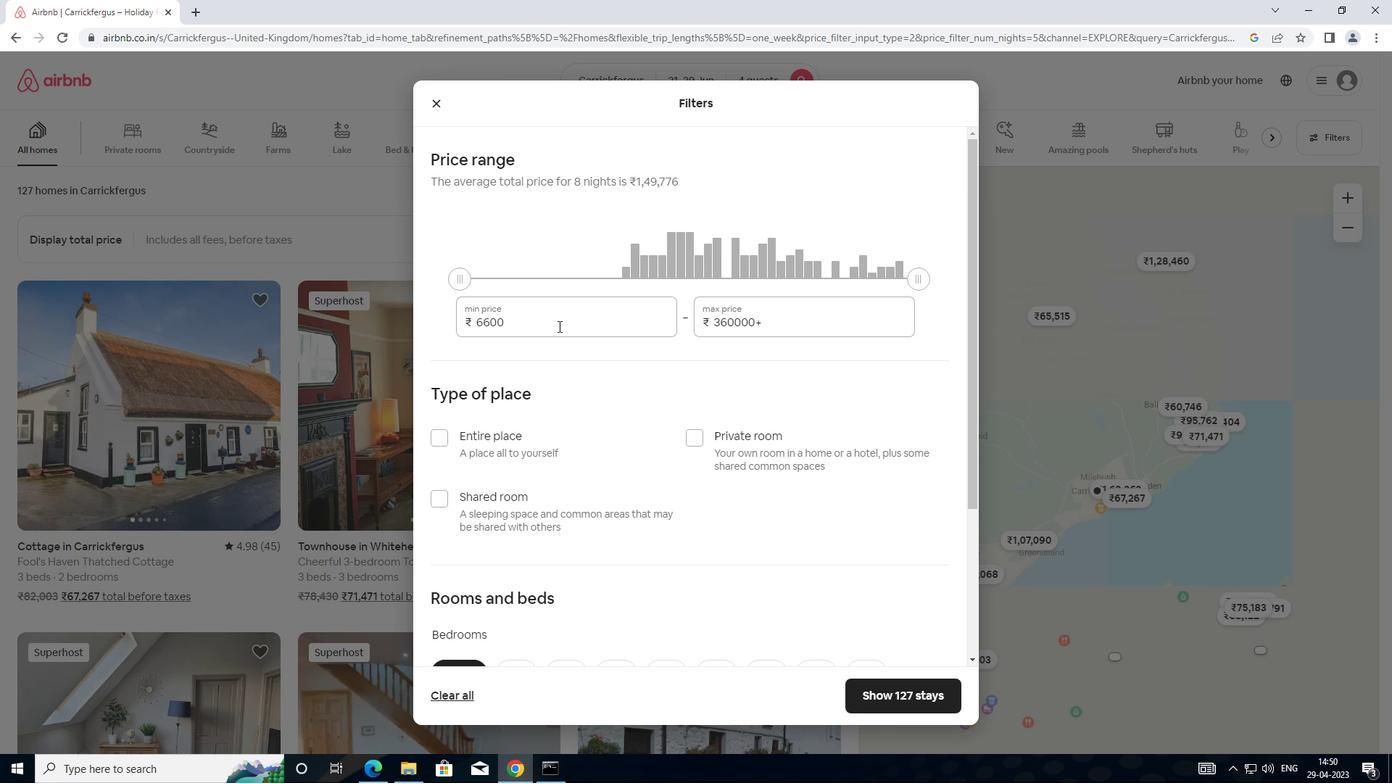 
Action: Mouse moved to (477, 306)
Screenshot: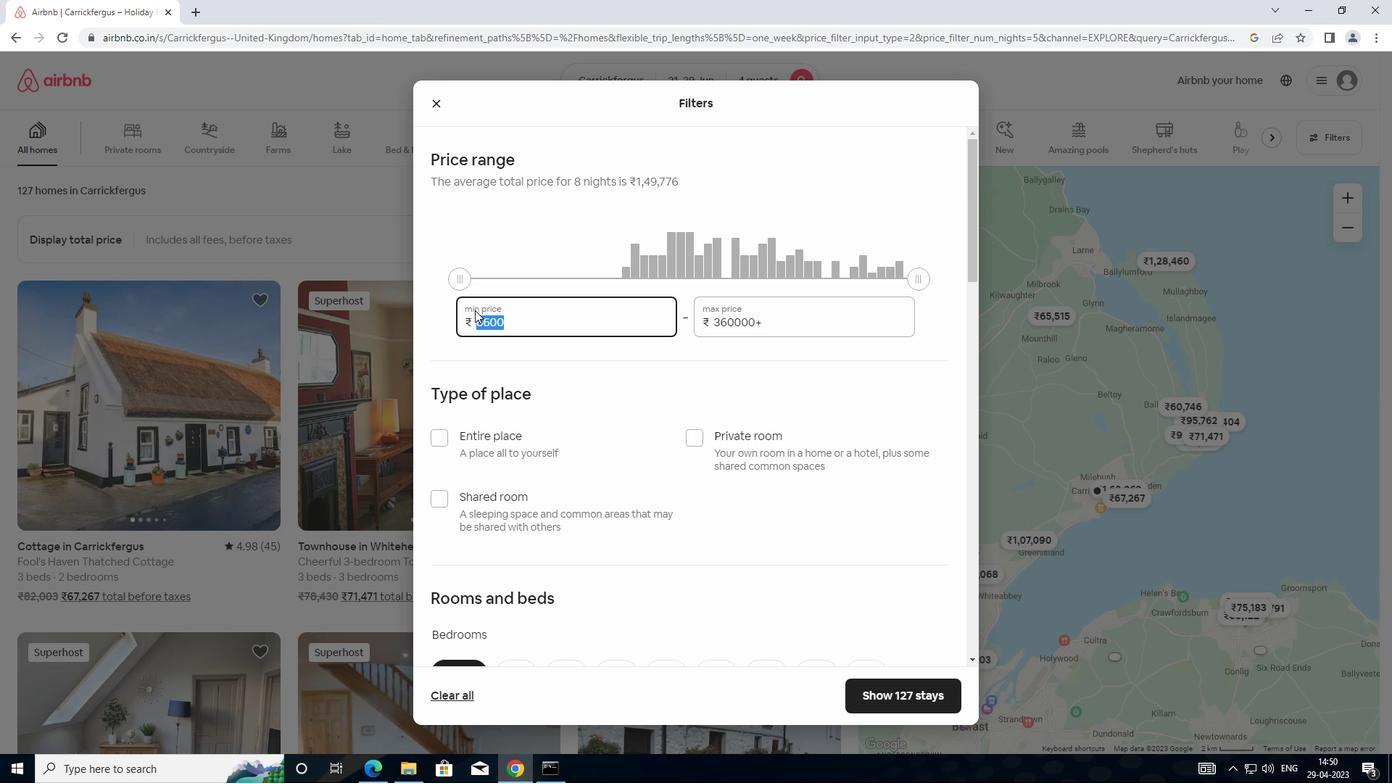 
Action: Key pressed 700
Screenshot: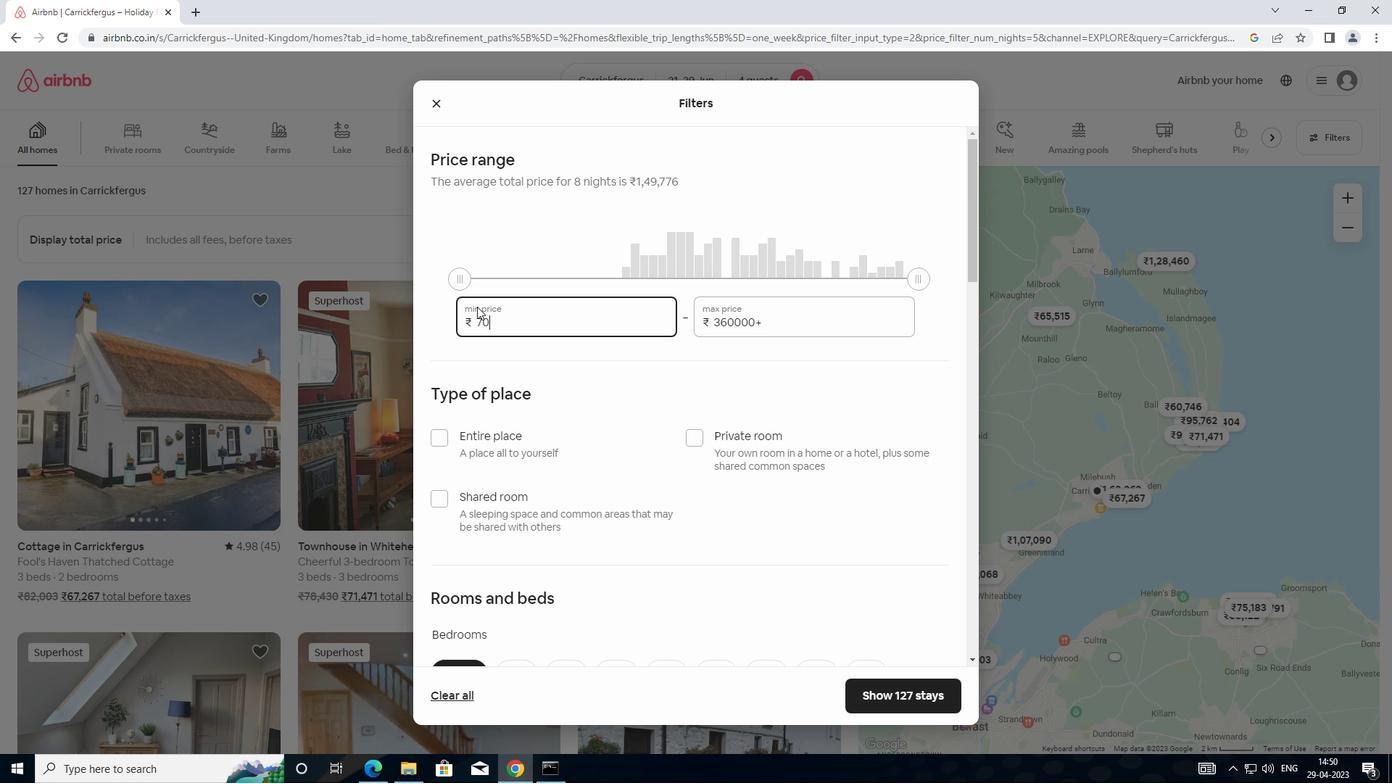 
Action: Mouse moved to (480, 303)
Screenshot: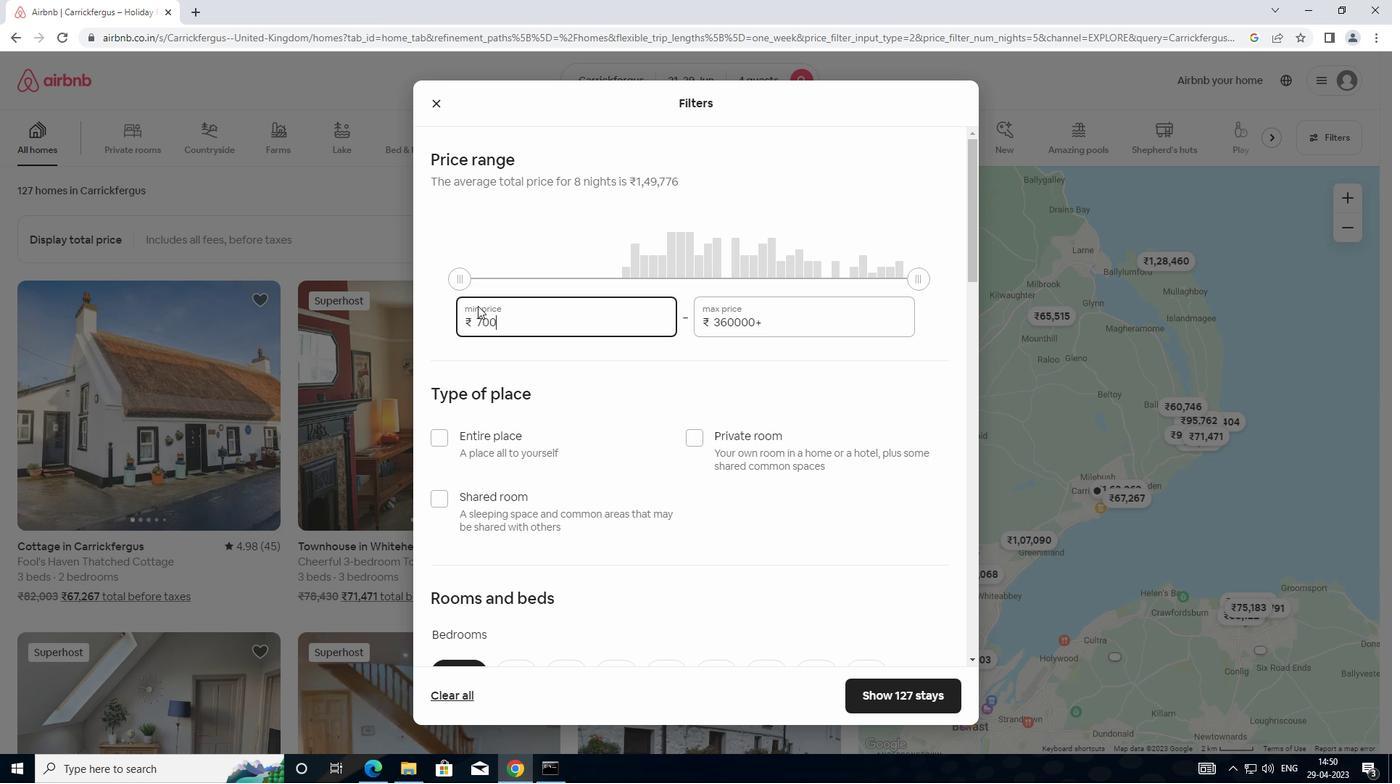 
Action: Key pressed 0
Screenshot: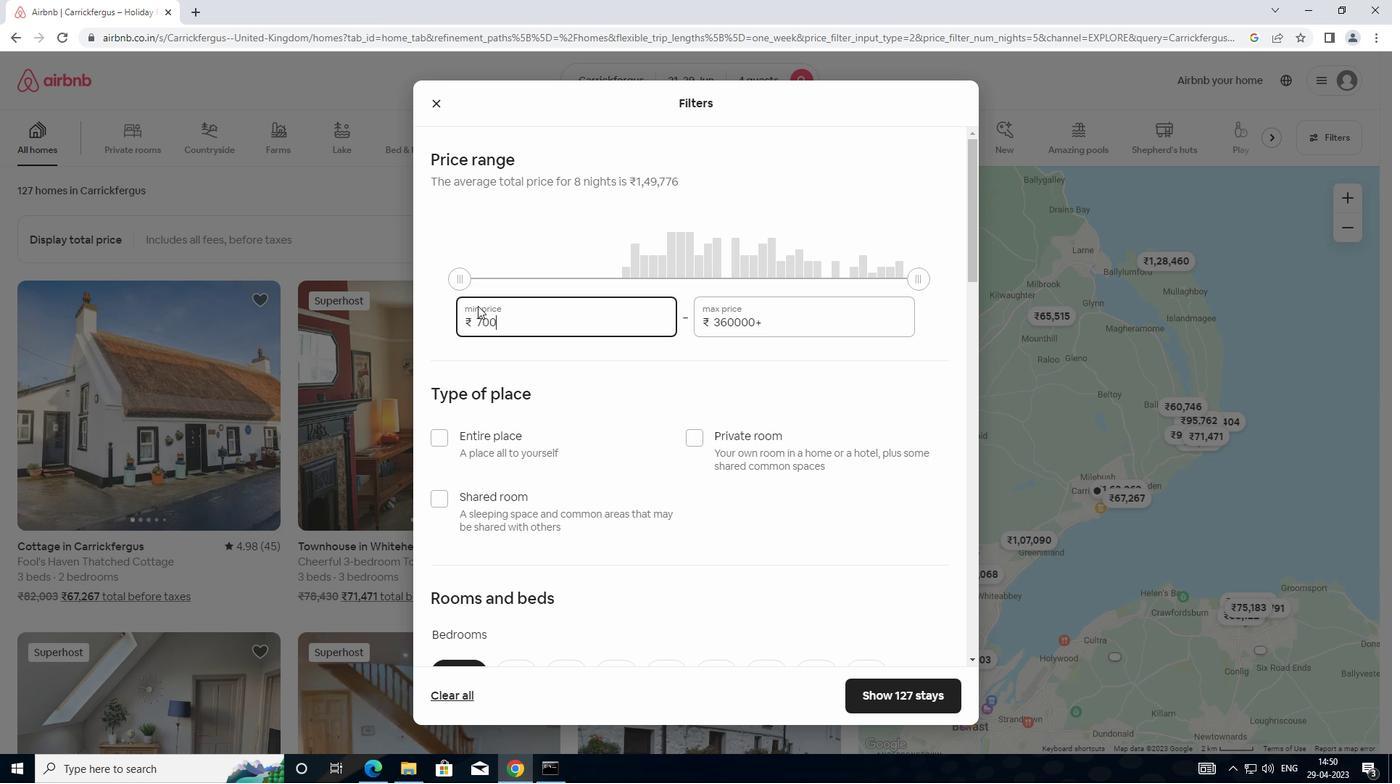 
Action: Mouse moved to (783, 322)
Screenshot: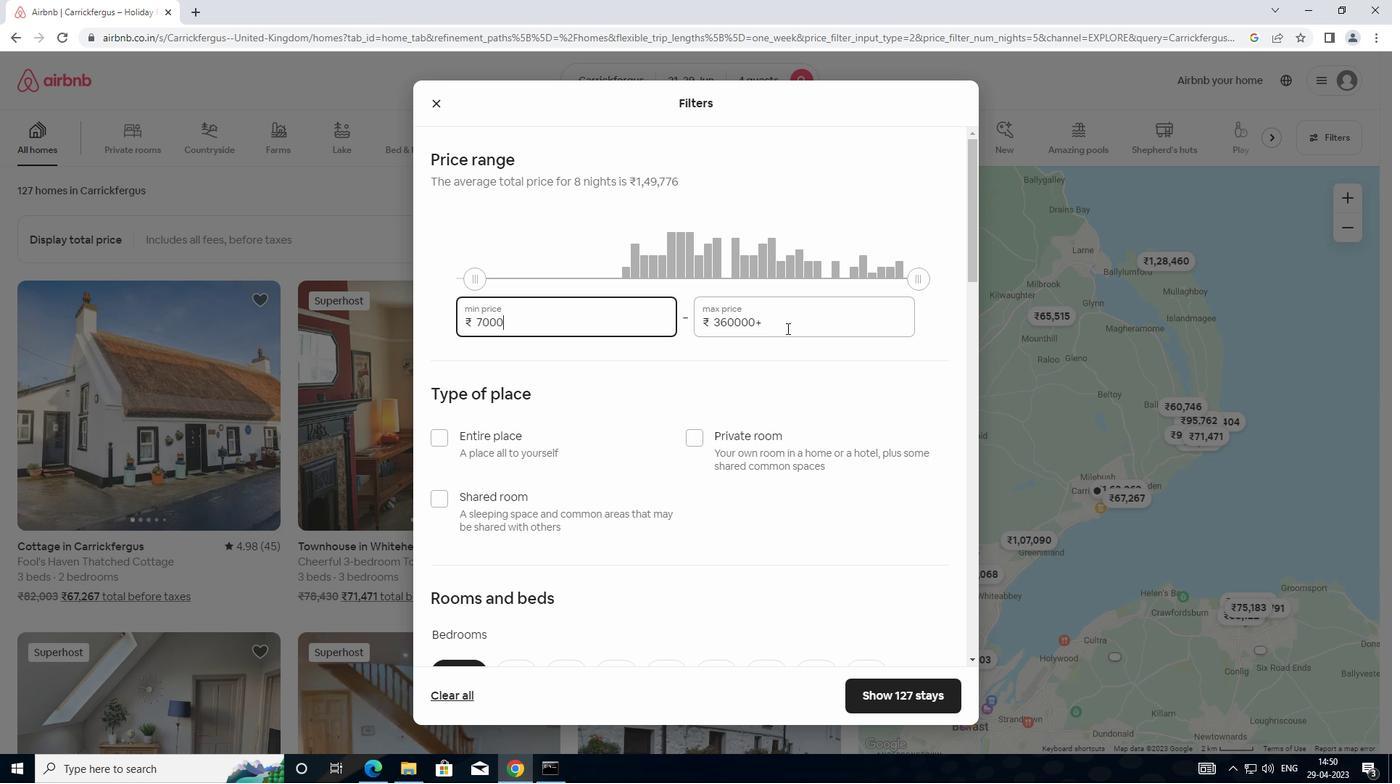 
Action: Mouse pressed left at (783, 322)
Screenshot: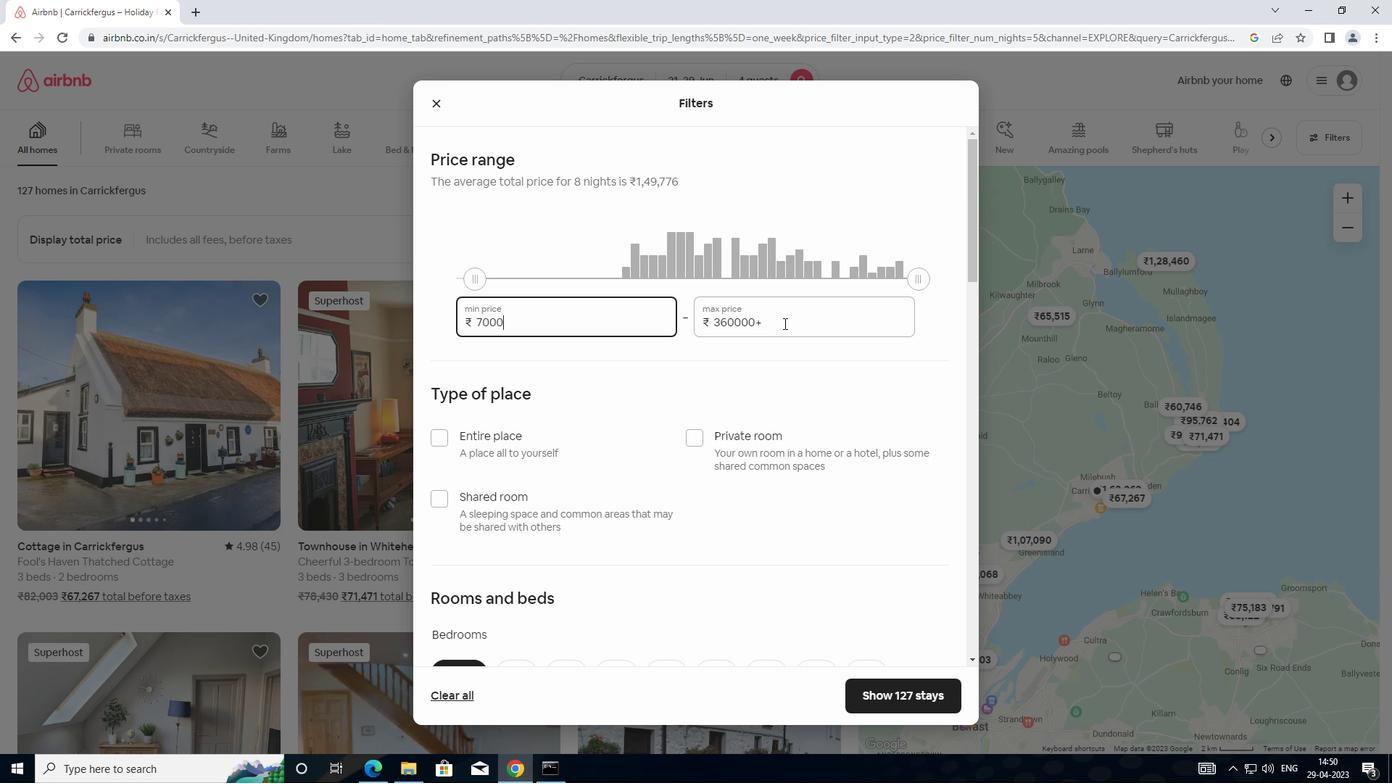 
Action: Mouse moved to (709, 308)
Screenshot: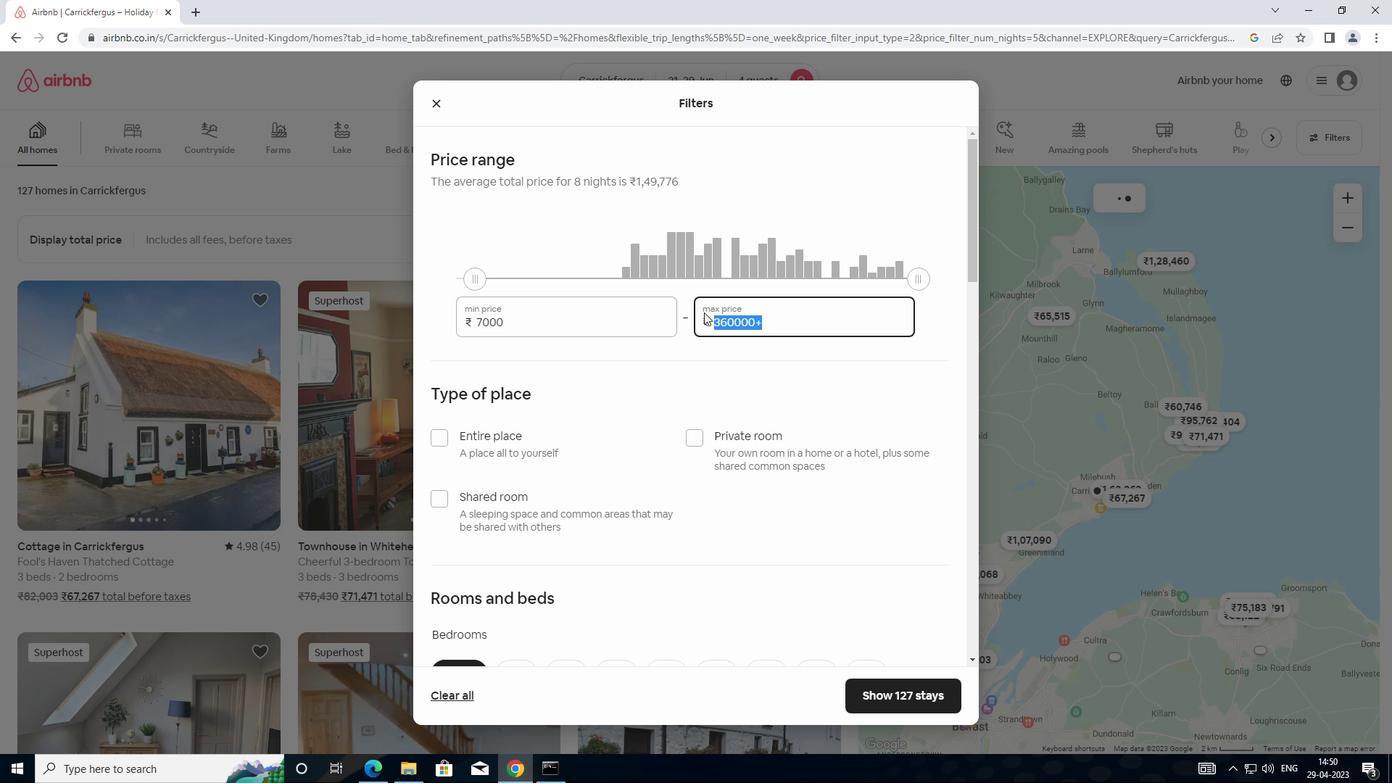 
Action: Key pressed 120
Screenshot: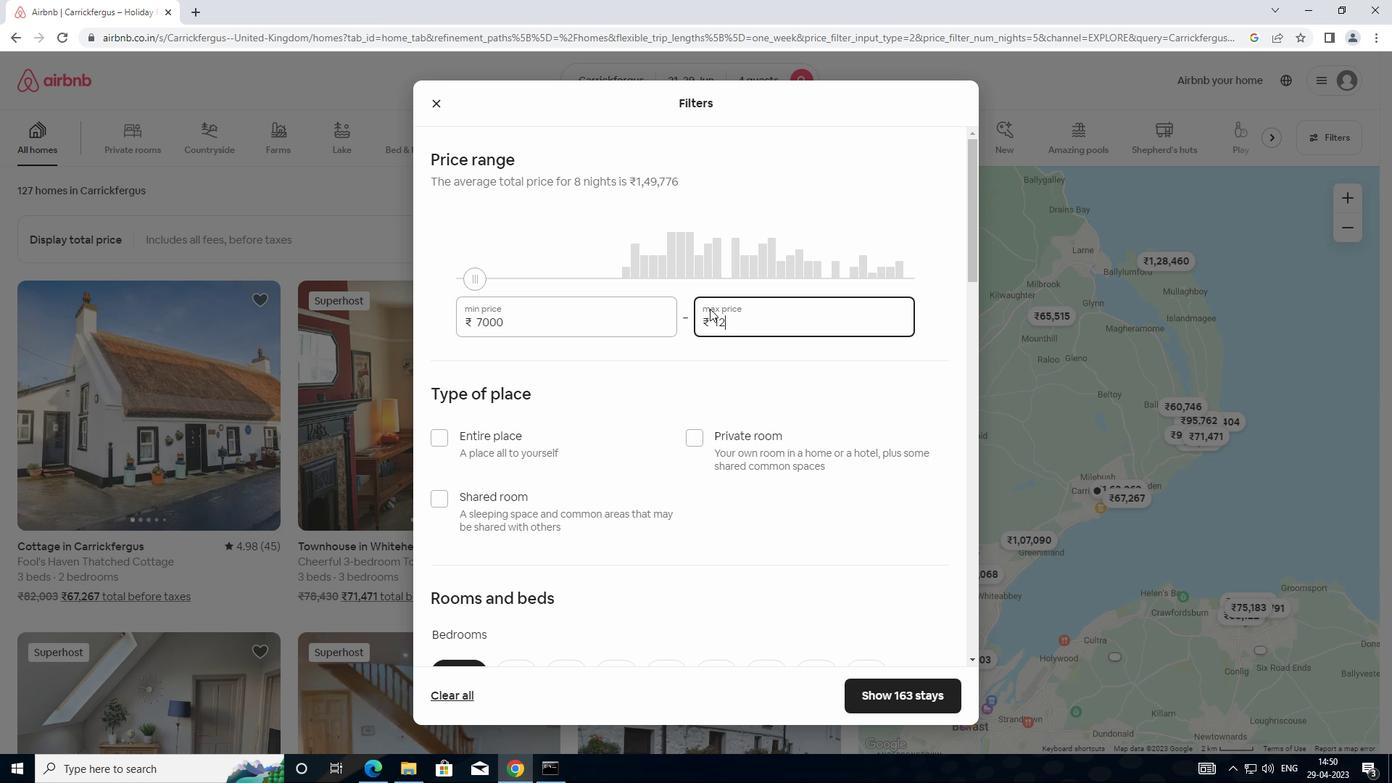 
Action: Mouse moved to (710, 308)
Screenshot: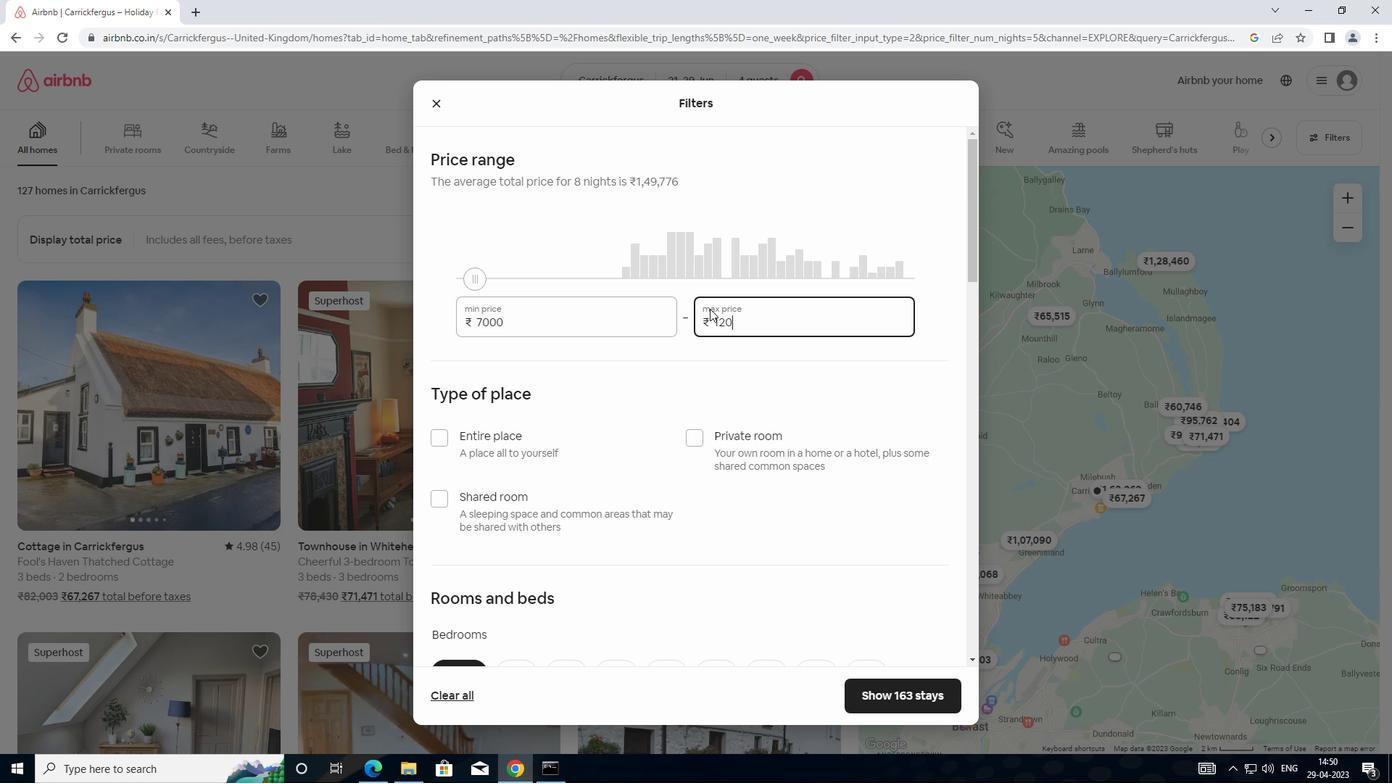 
Action: Key pressed 0
Screenshot: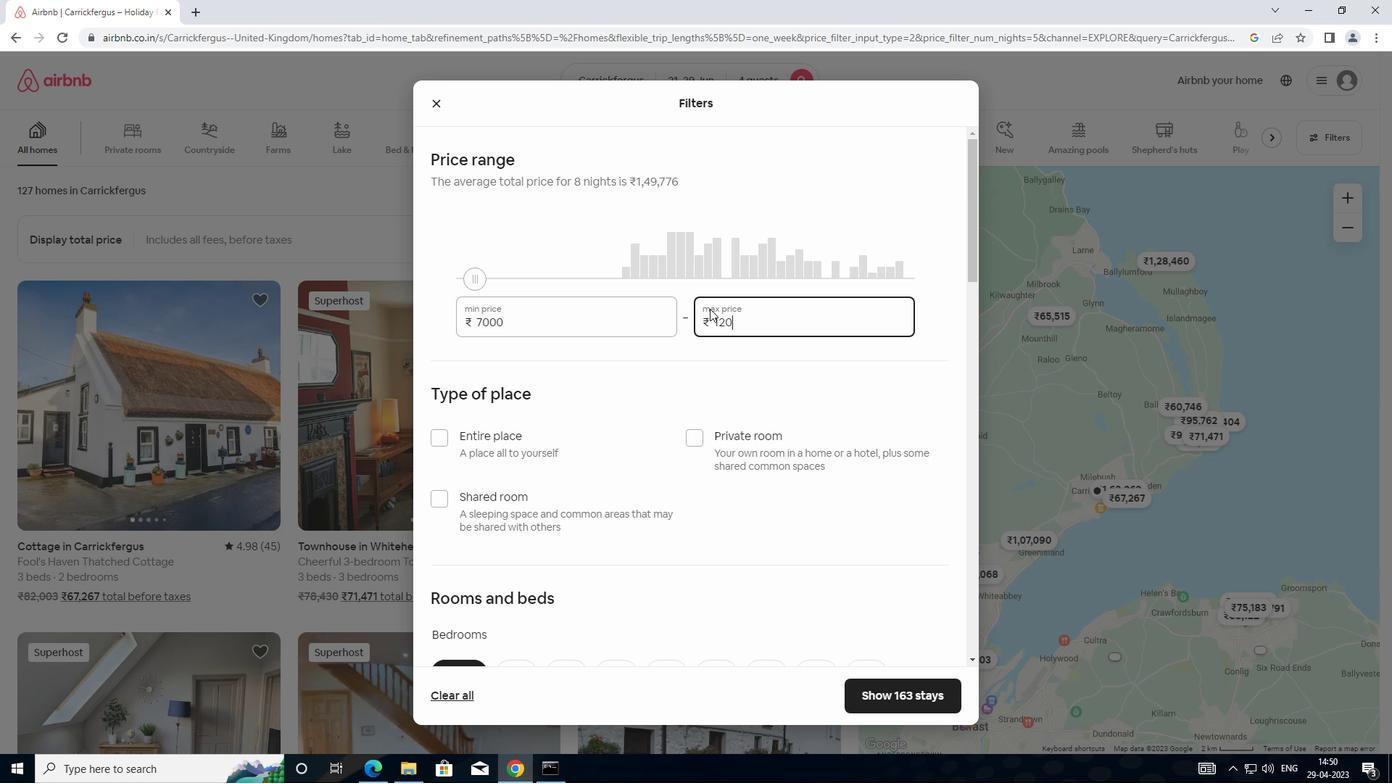 
Action: Mouse moved to (711, 306)
Screenshot: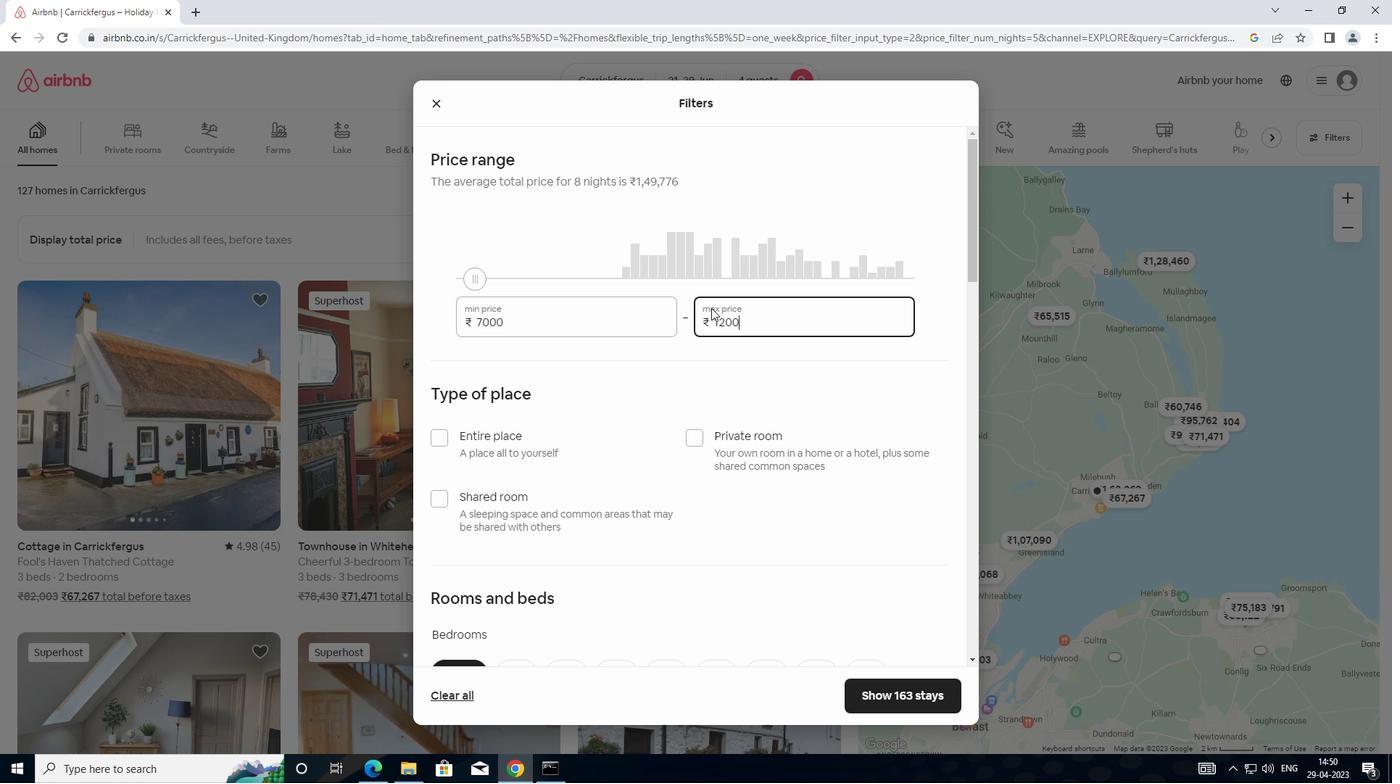 
Action: Key pressed 0
Screenshot: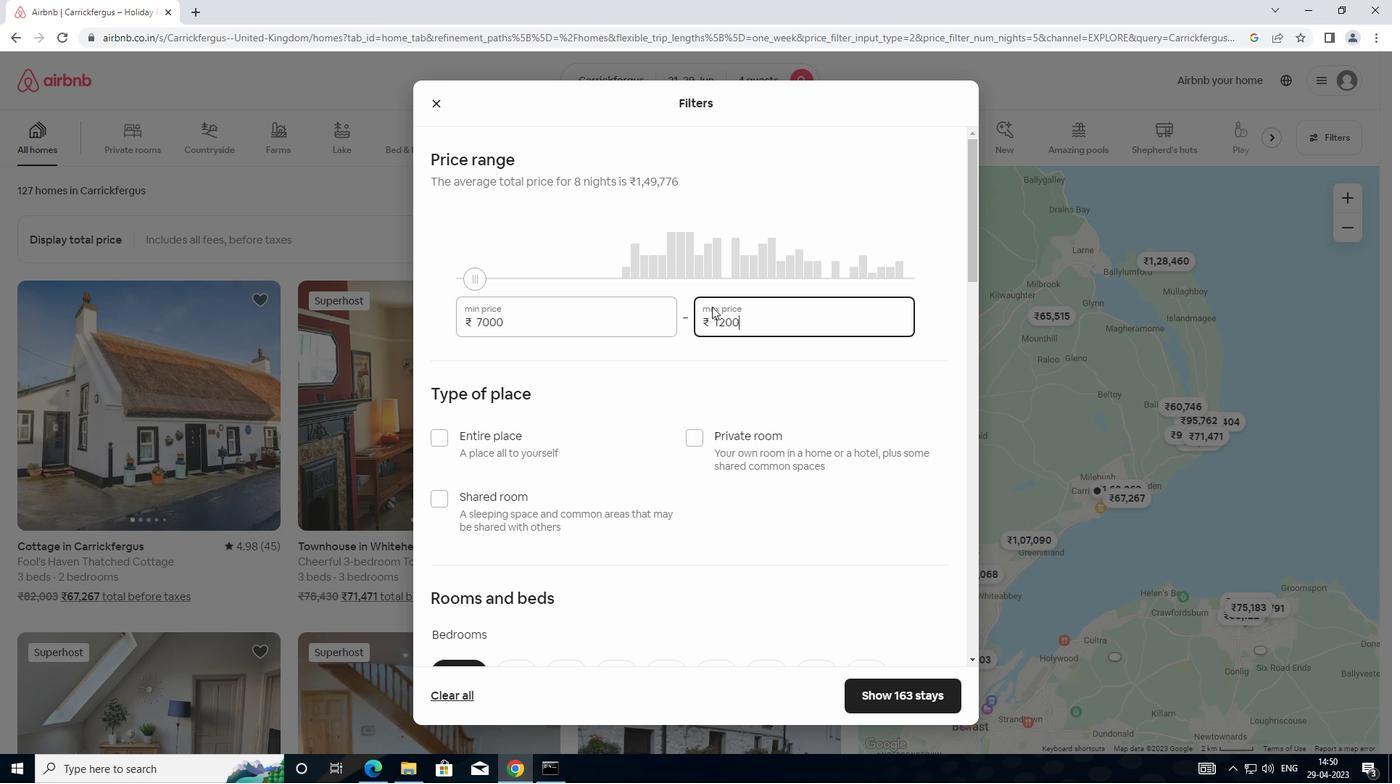 
Action: Mouse moved to (444, 439)
Screenshot: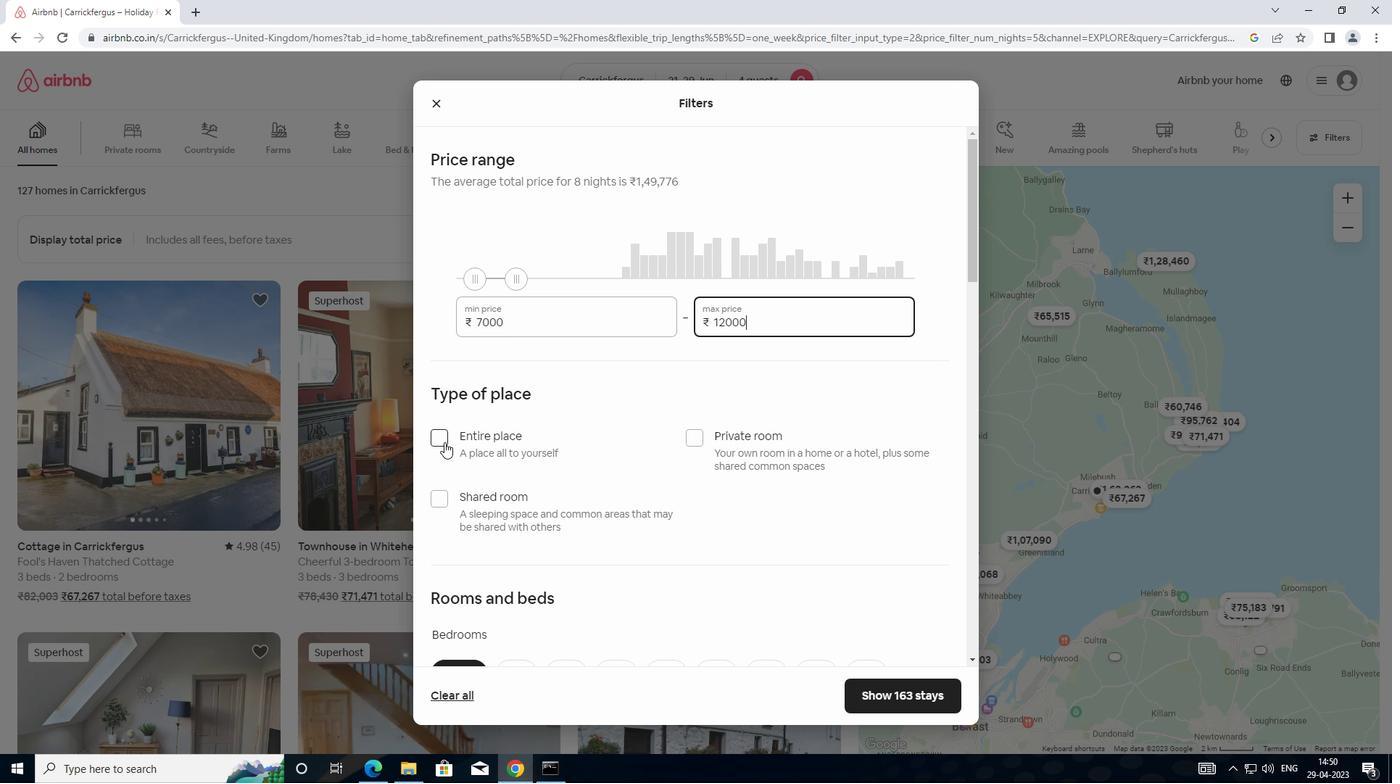 
Action: Mouse pressed left at (444, 439)
Screenshot: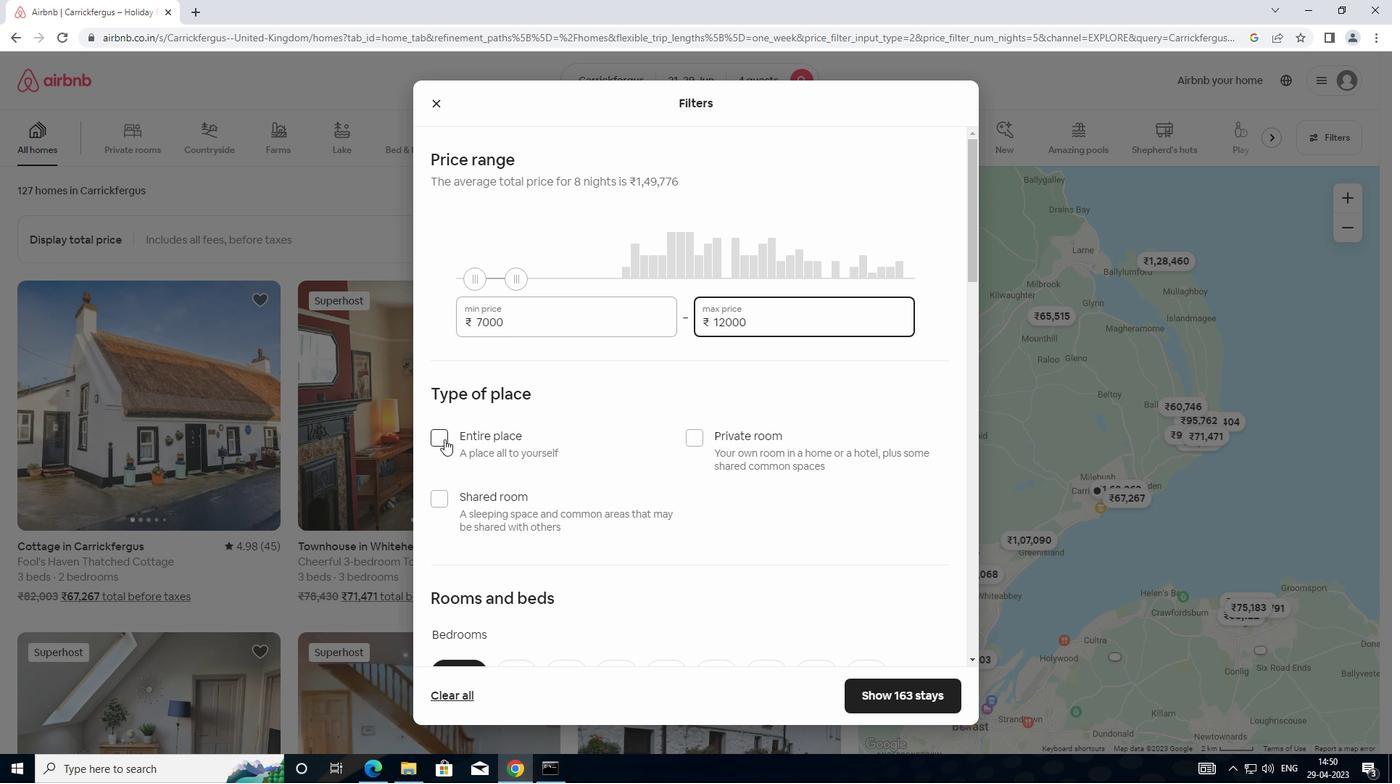 
Action: Mouse moved to (580, 419)
Screenshot: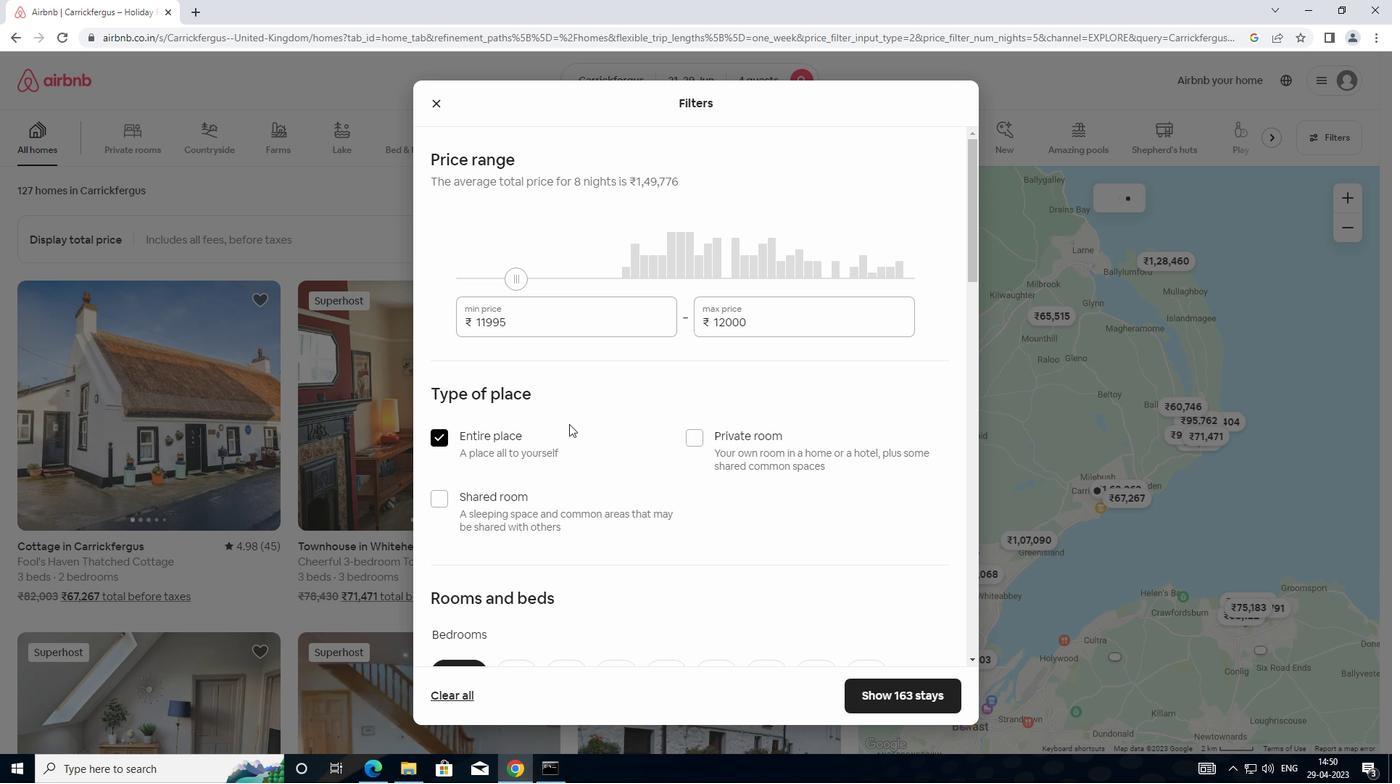 
Action: Mouse scrolled (580, 419) with delta (0, 0)
Screenshot: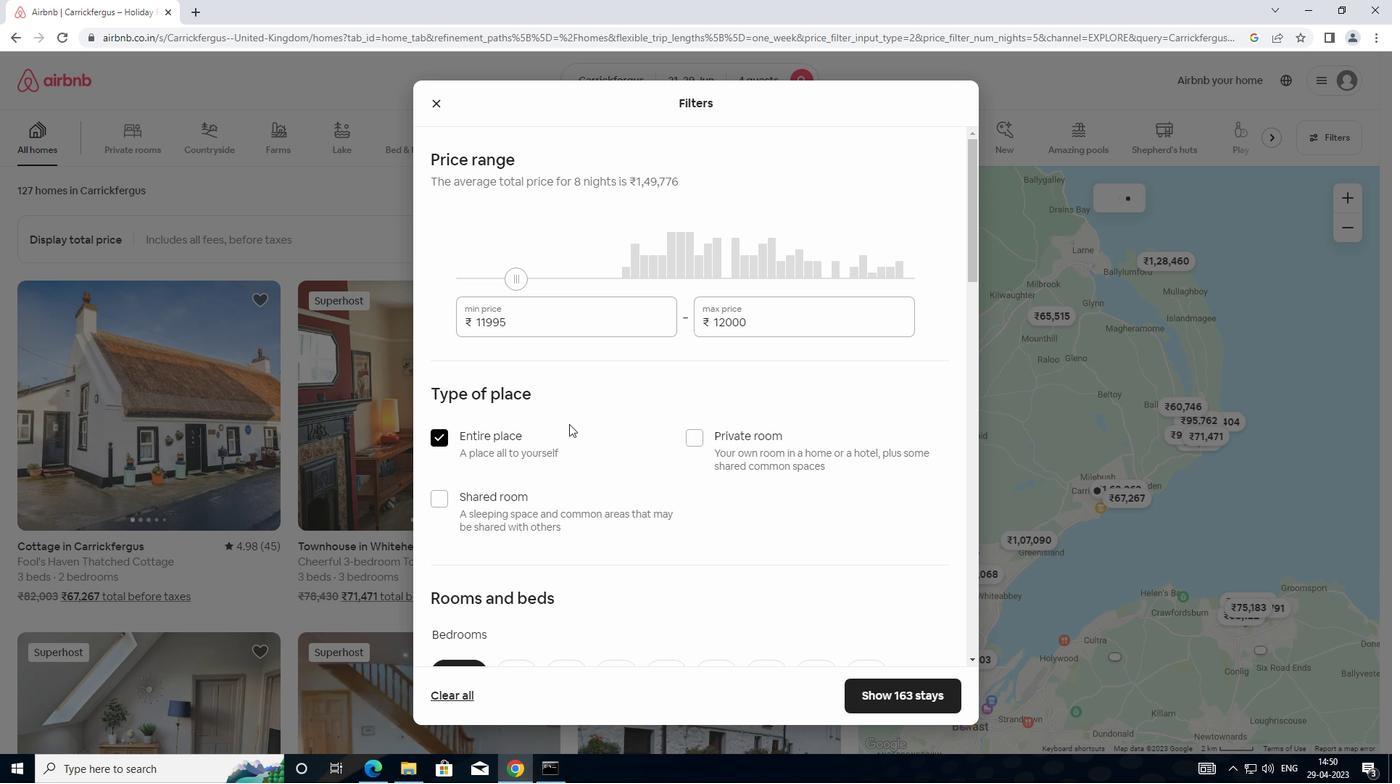 
Action: Mouse moved to (584, 419)
Screenshot: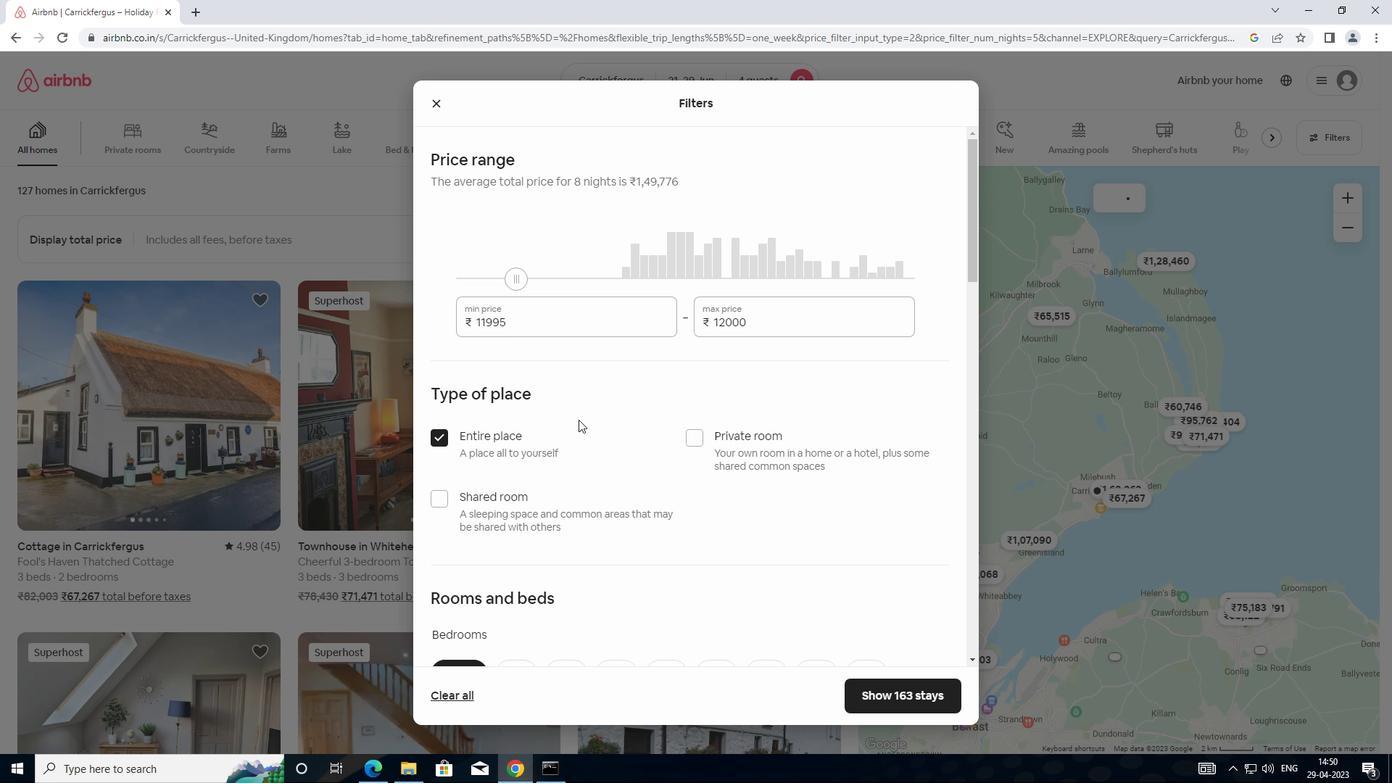 
Action: Mouse scrolled (584, 419) with delta (0, 0)
Screenshot: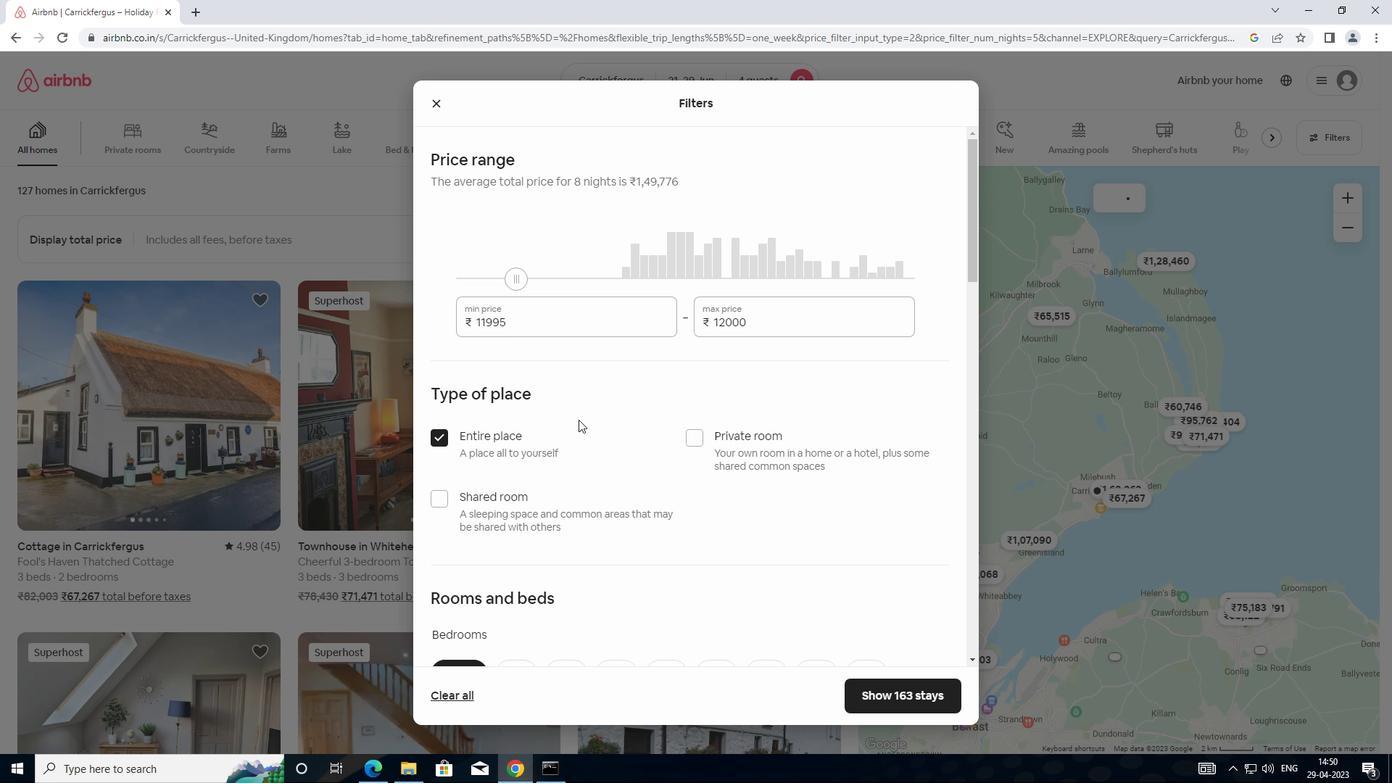 
Action: Mouse moved to (587, 421)
Screenshot: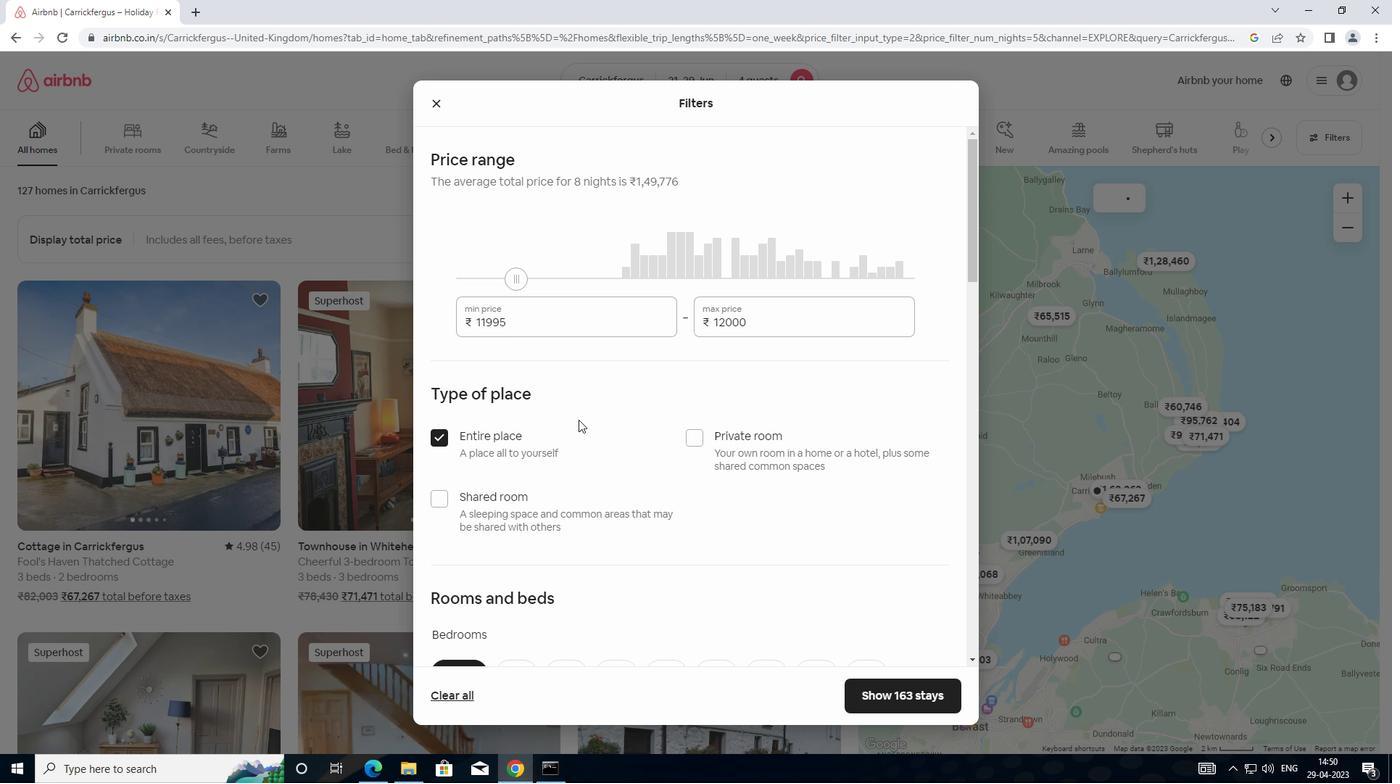 
Action: Mouse scrolled (587, 420) with delta (0, 0)
Screenshot: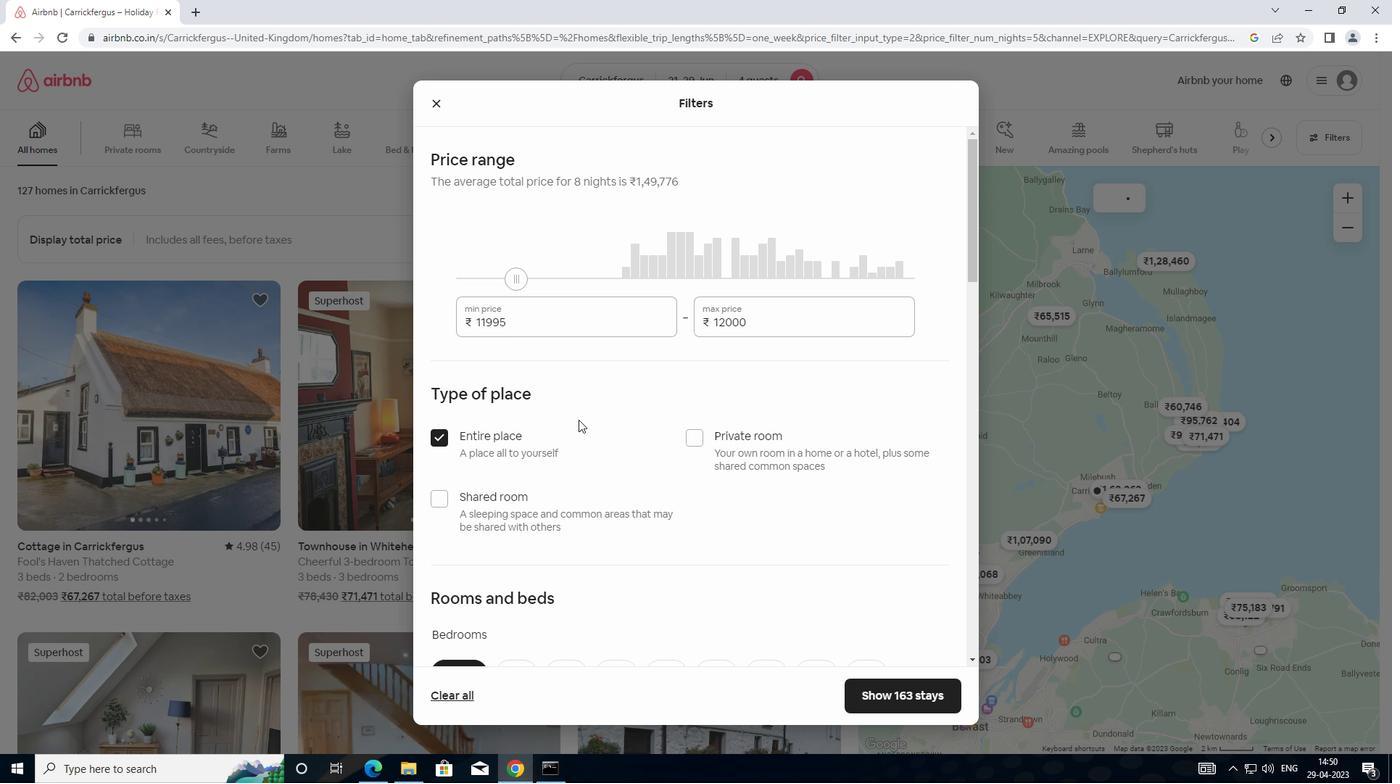 
Action: Mouse moved to (590, 421)
Screenshot: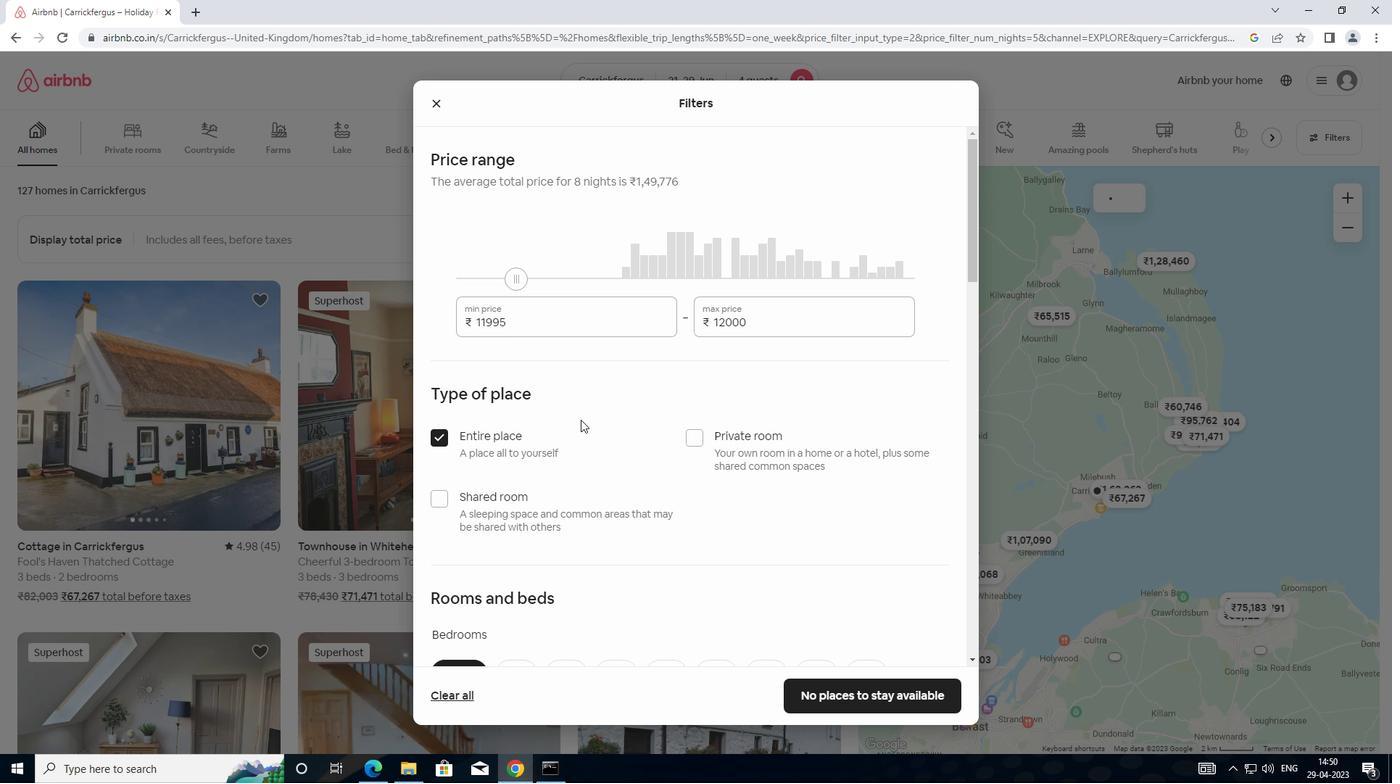 
Action: Mouse scrolled (590, 420) with delta (0, 0)
Screenshot: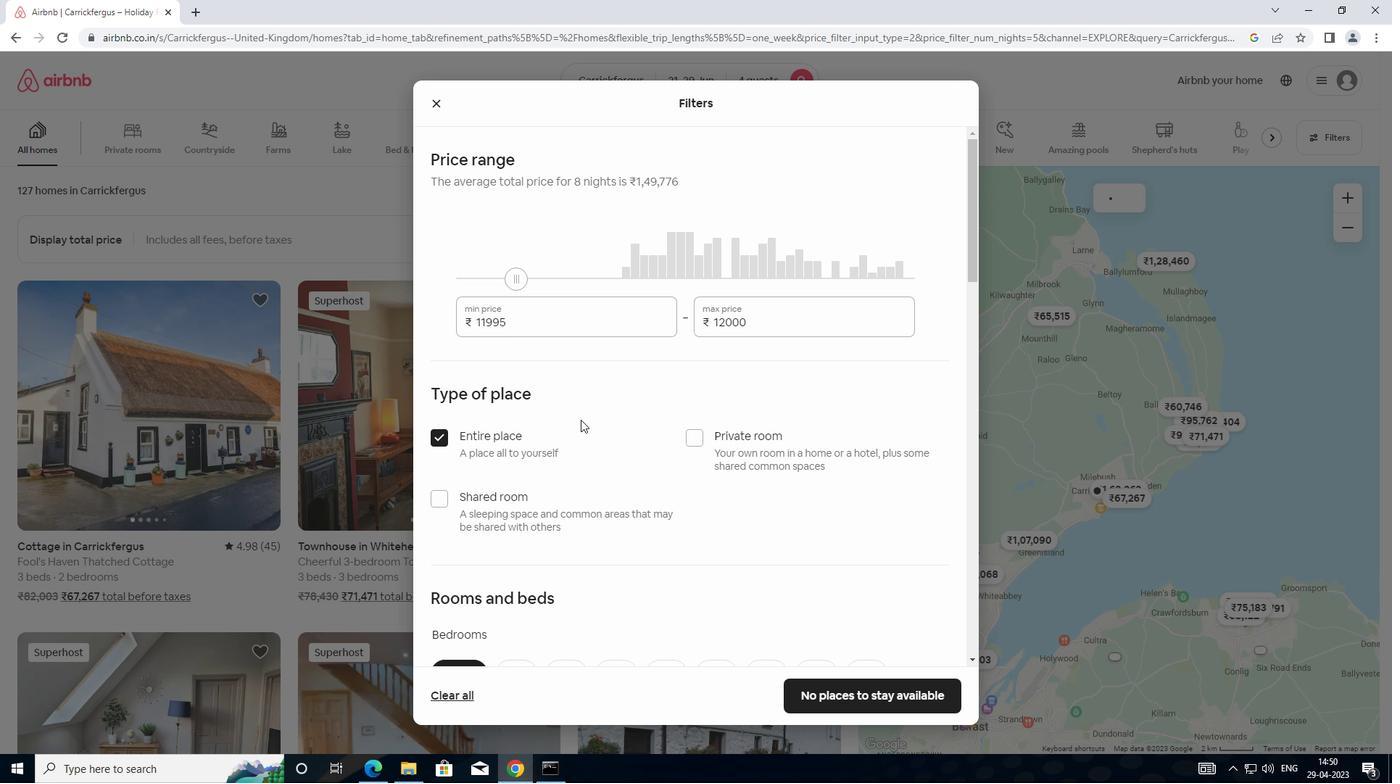 
Action: Mouse moved to (566, 387)
Screenshot: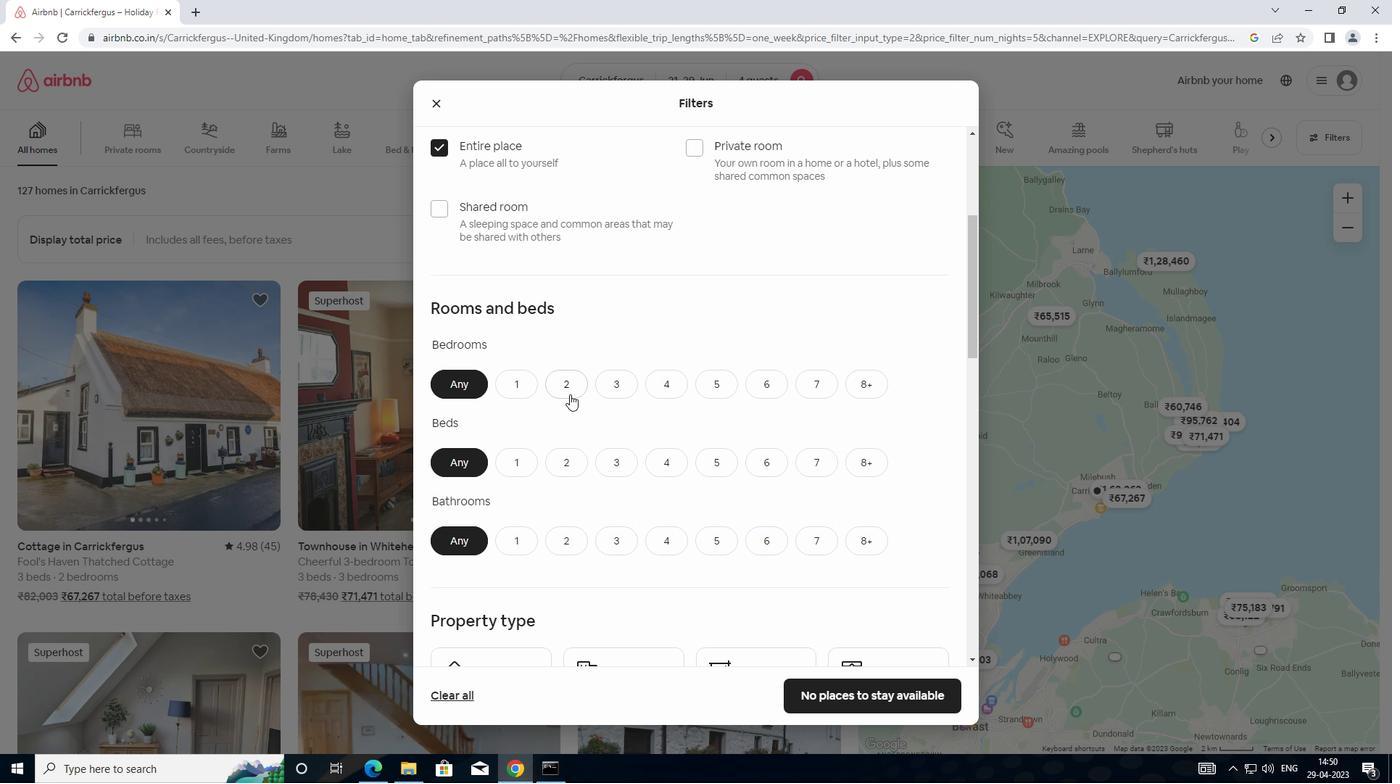 
Action: Mouse pressed left at (566, 387)
Screenshot: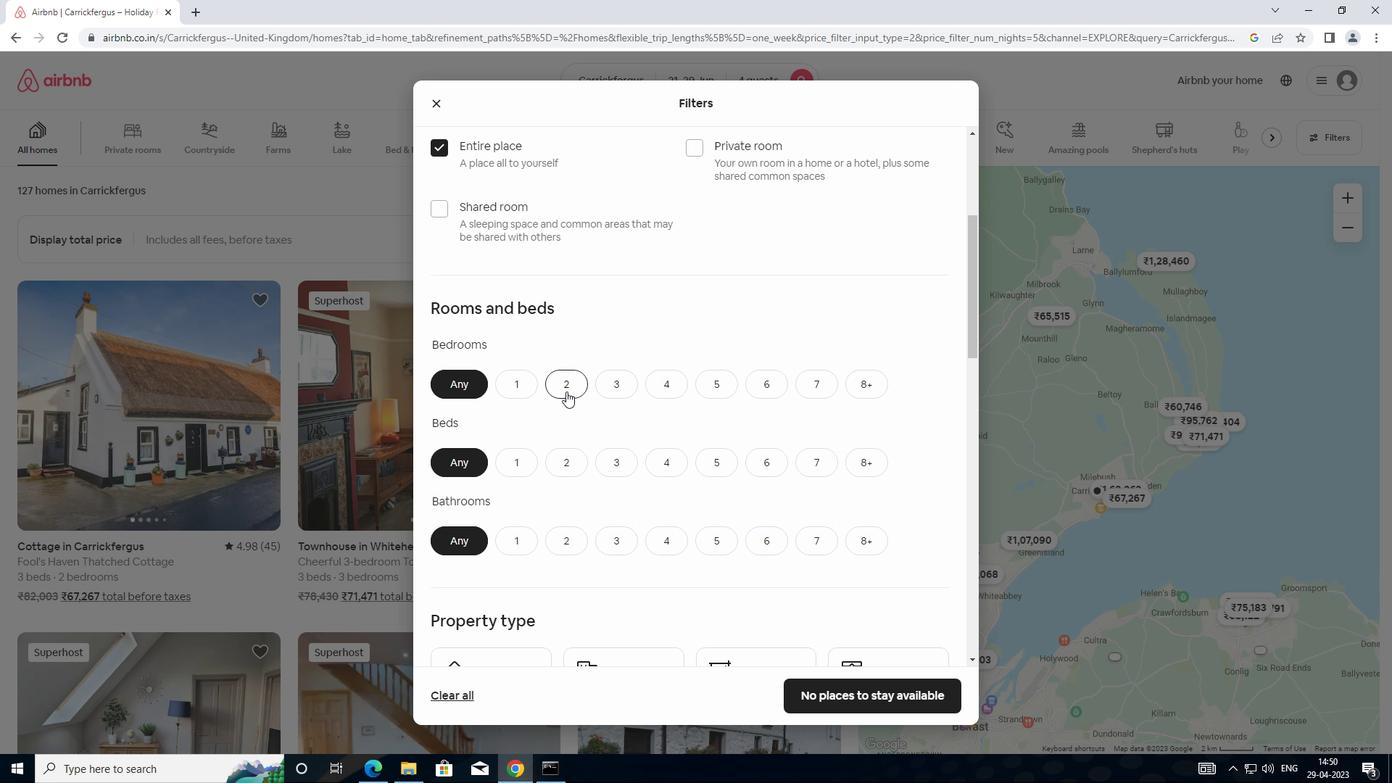 
Action: Mouse moved to (570, 461)
Screenshot: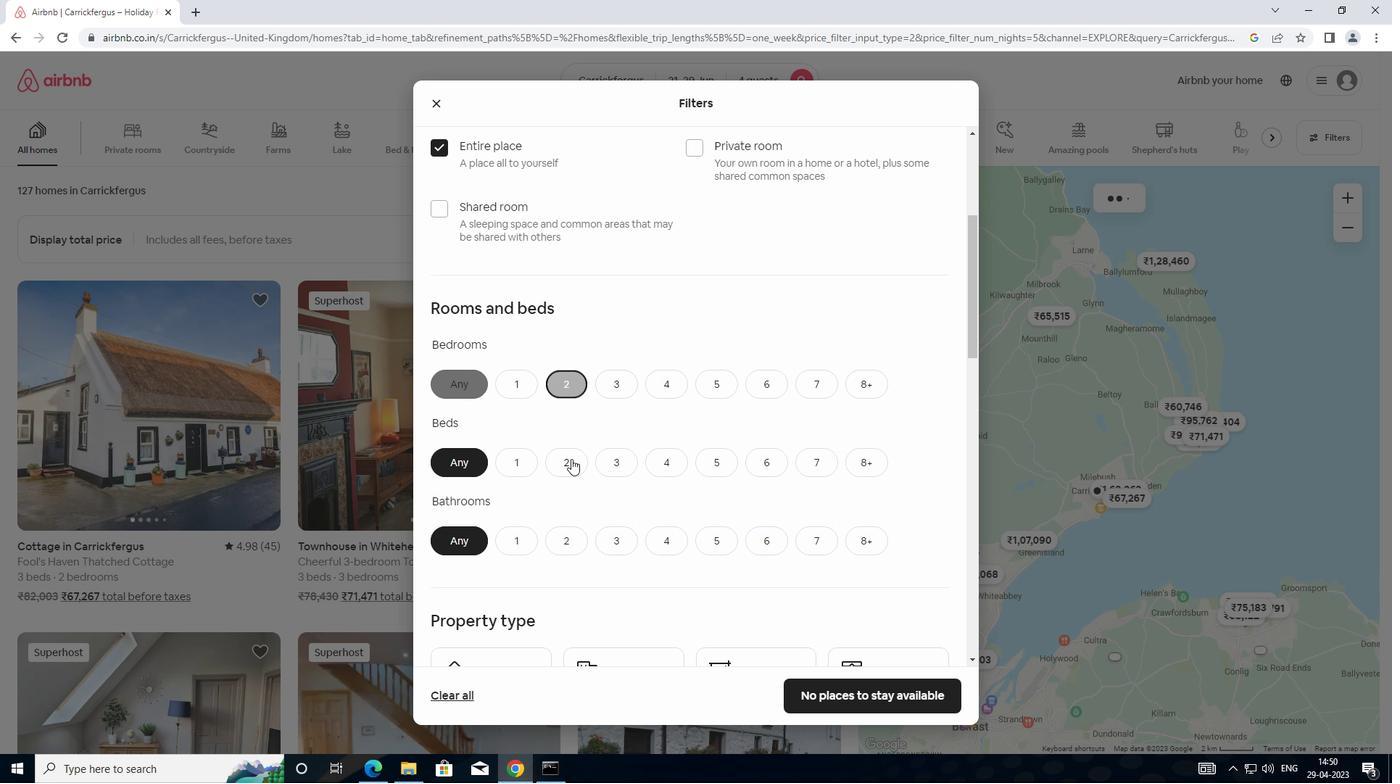 
Action: Mouse pressed left at (570, 461)
Screenshot: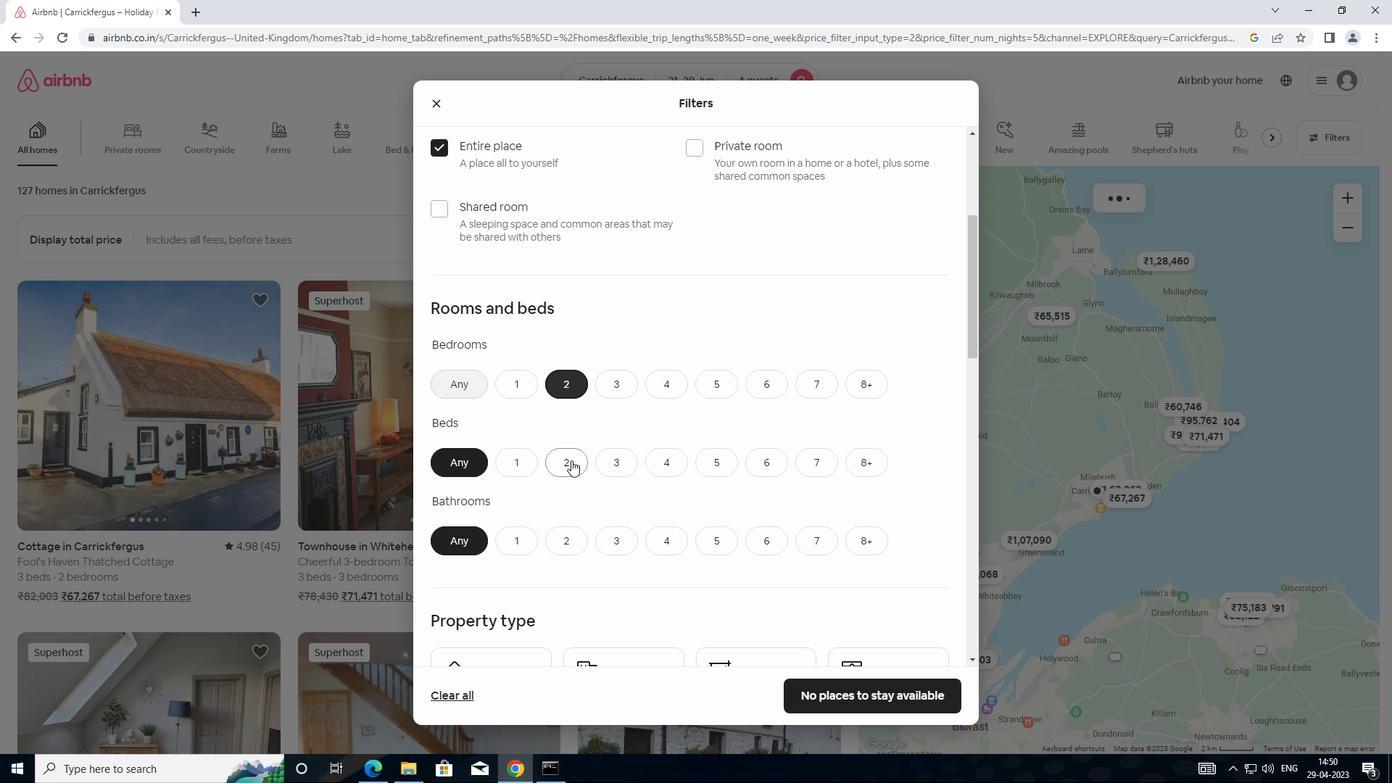 
Action: Mouse moved to (555, 540)
Screenshot: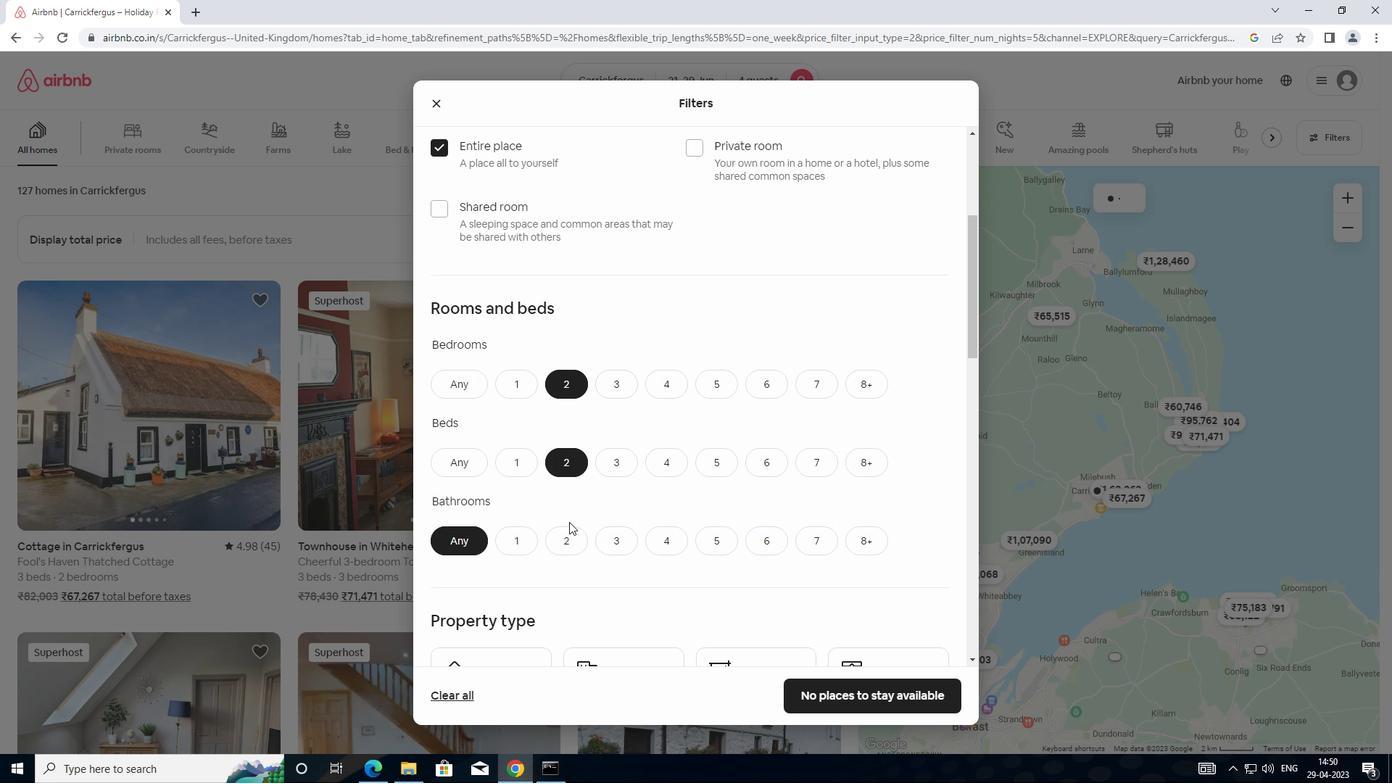 
Action: Mouse pressed left at (555, 540)
Screenshot: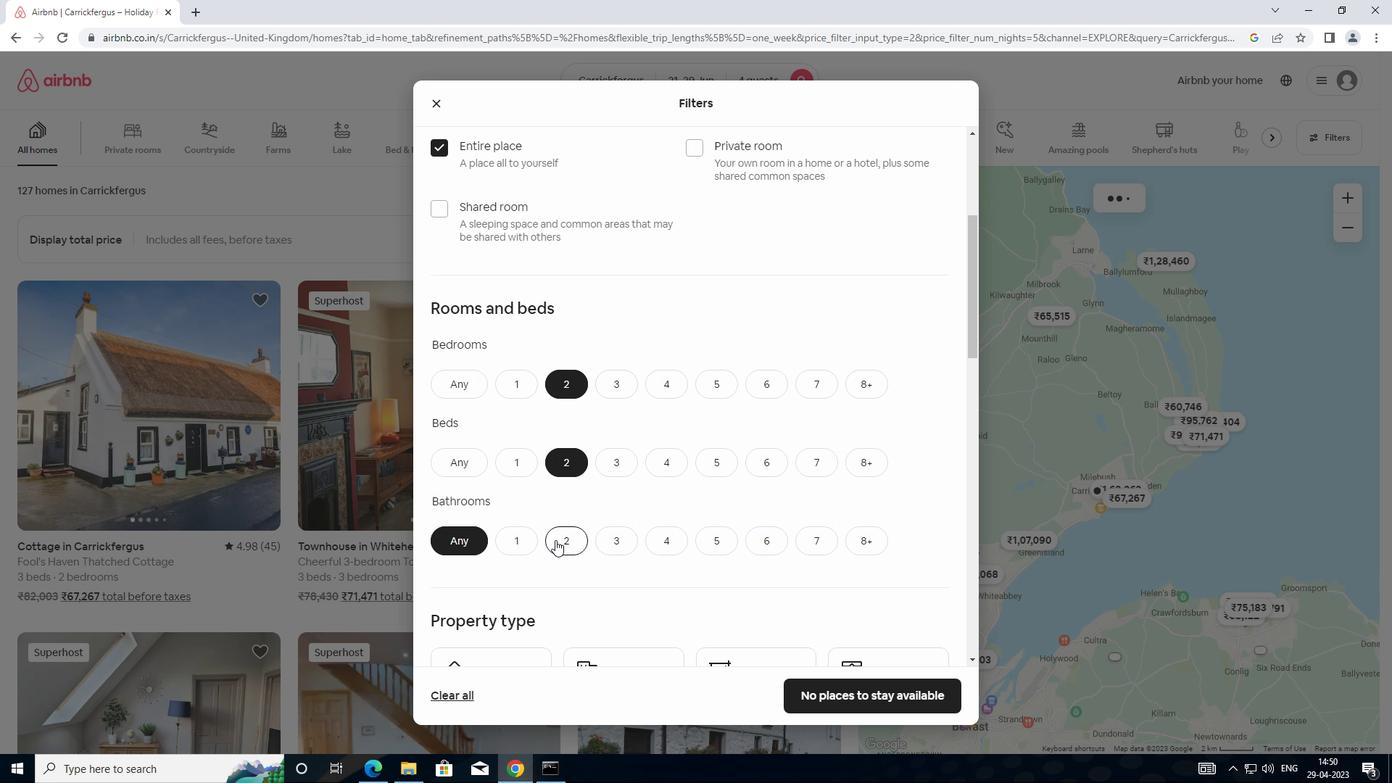 
Action: Mouse moved to (684, 398)
Screenshot: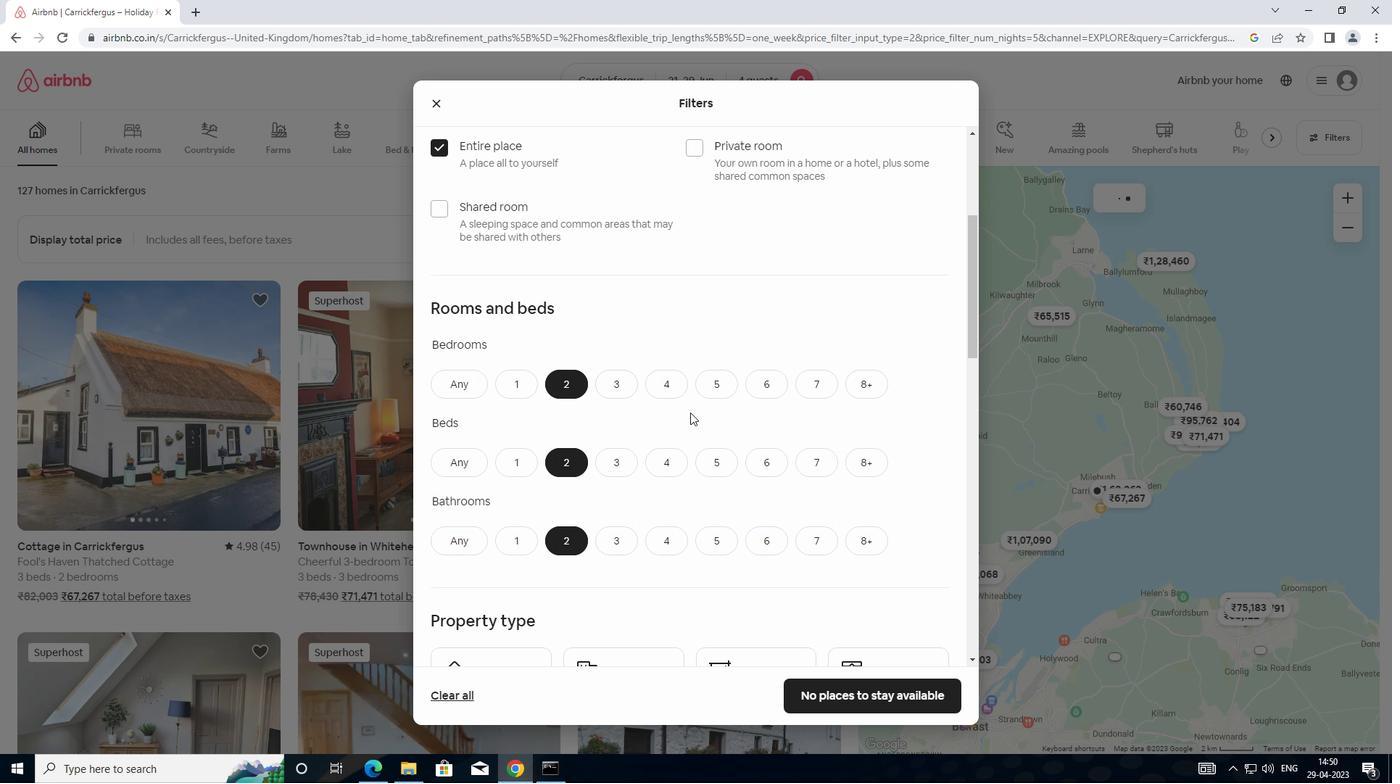 
Action: Mouse scrolled (684, 397) with delta (0, 0)
Screenshot: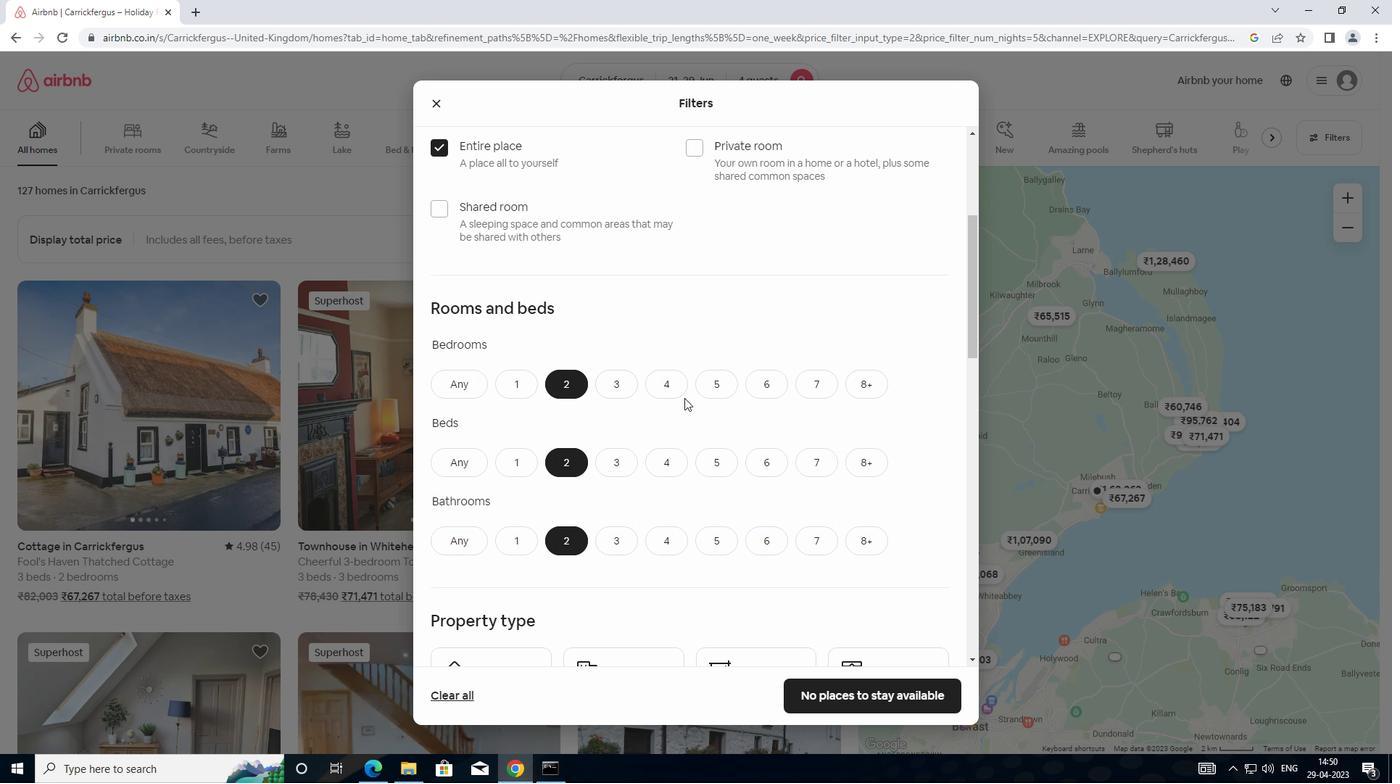 
Action: Mouse scrolled (684, 397) with delta (0, 0)
Screenshot: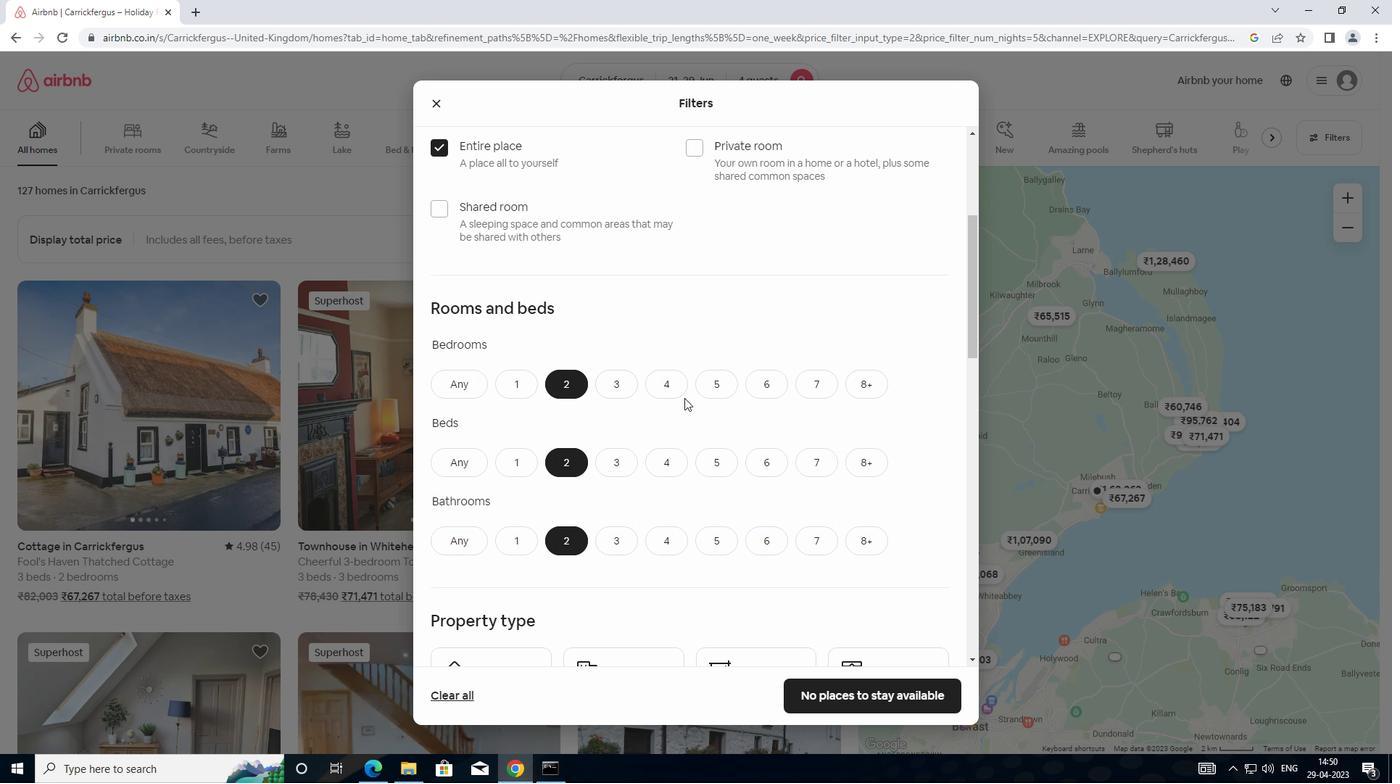 
Action: Mouse moved to (684, 395)
Screenshot: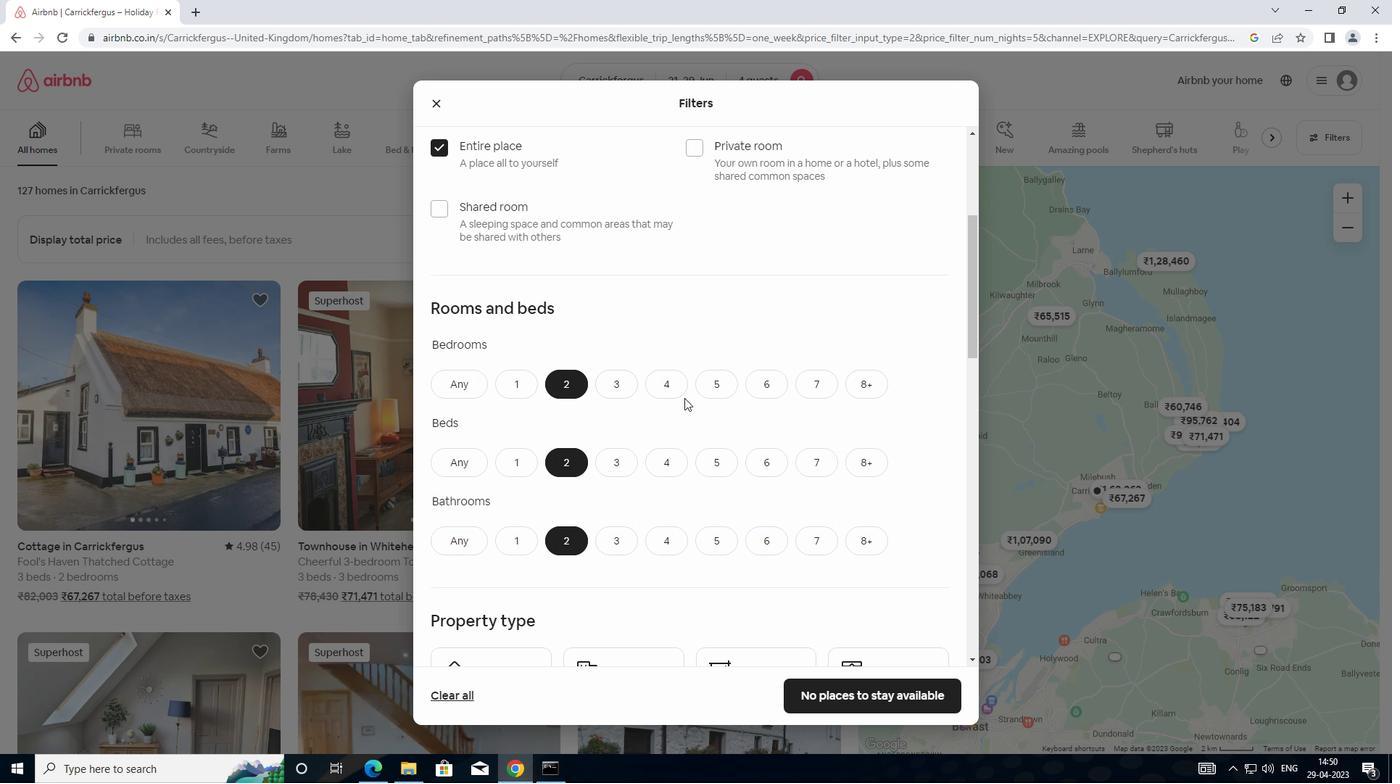 
Action: Mouse scrolled (684, 394) with delta (0, 0)
Screenshot: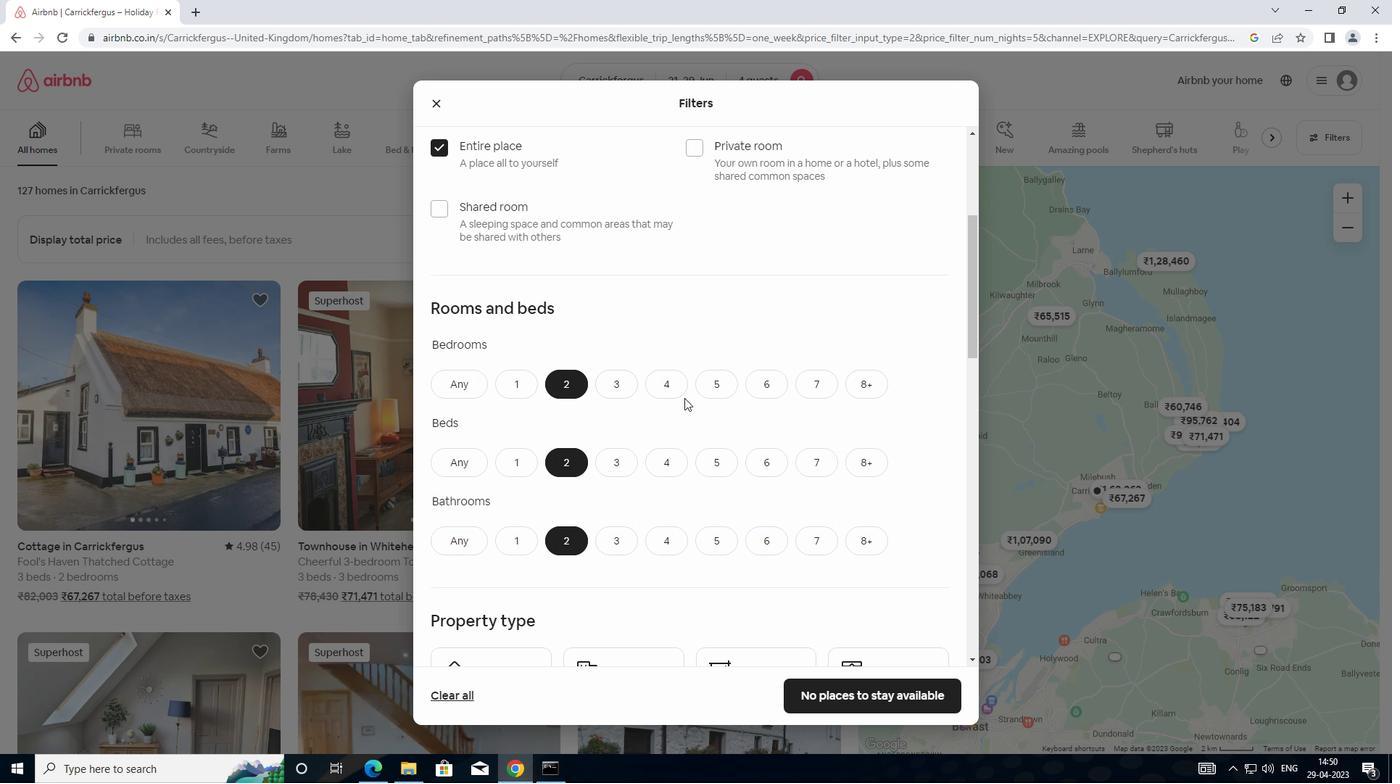 
Action: Mouse moved to (470, 469)
Screenshot: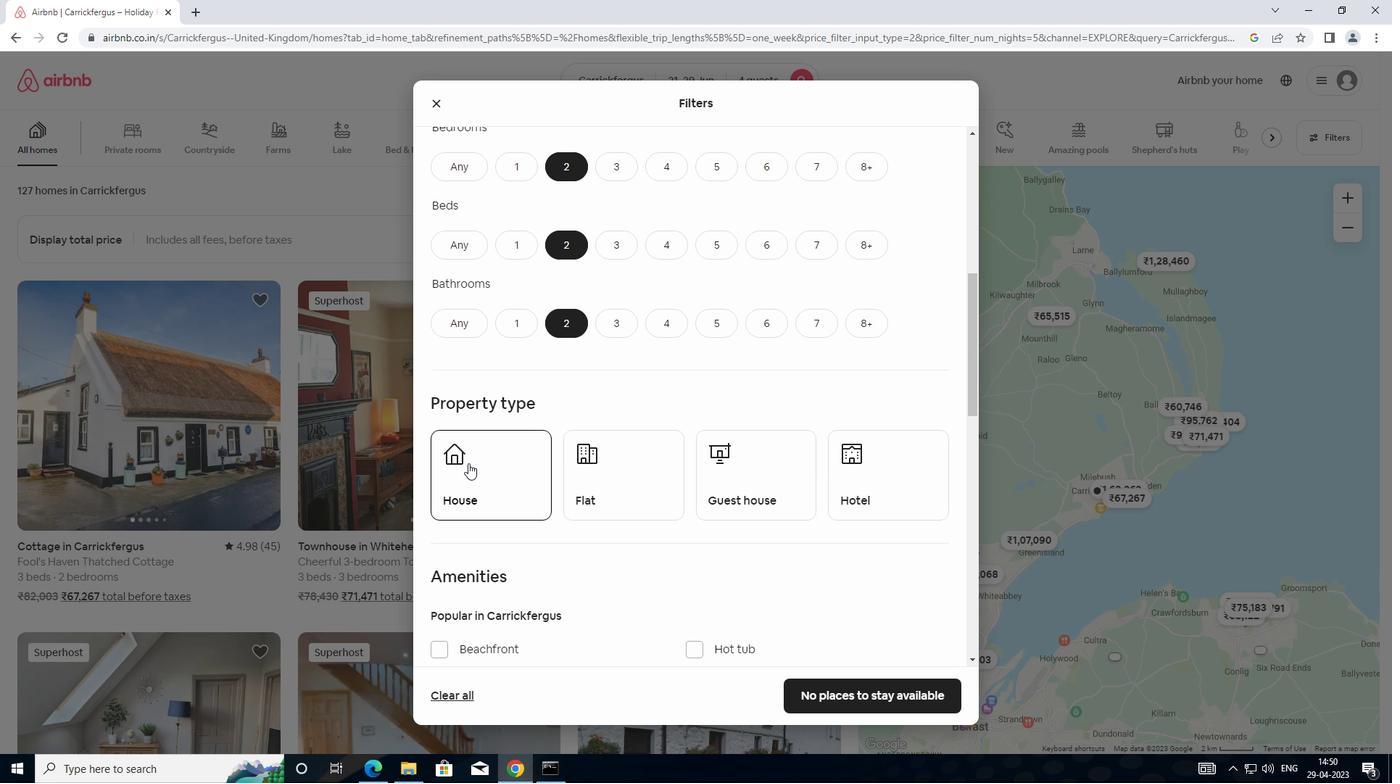 
Action: Mouse pressed left at (470, 469)
Screenshot: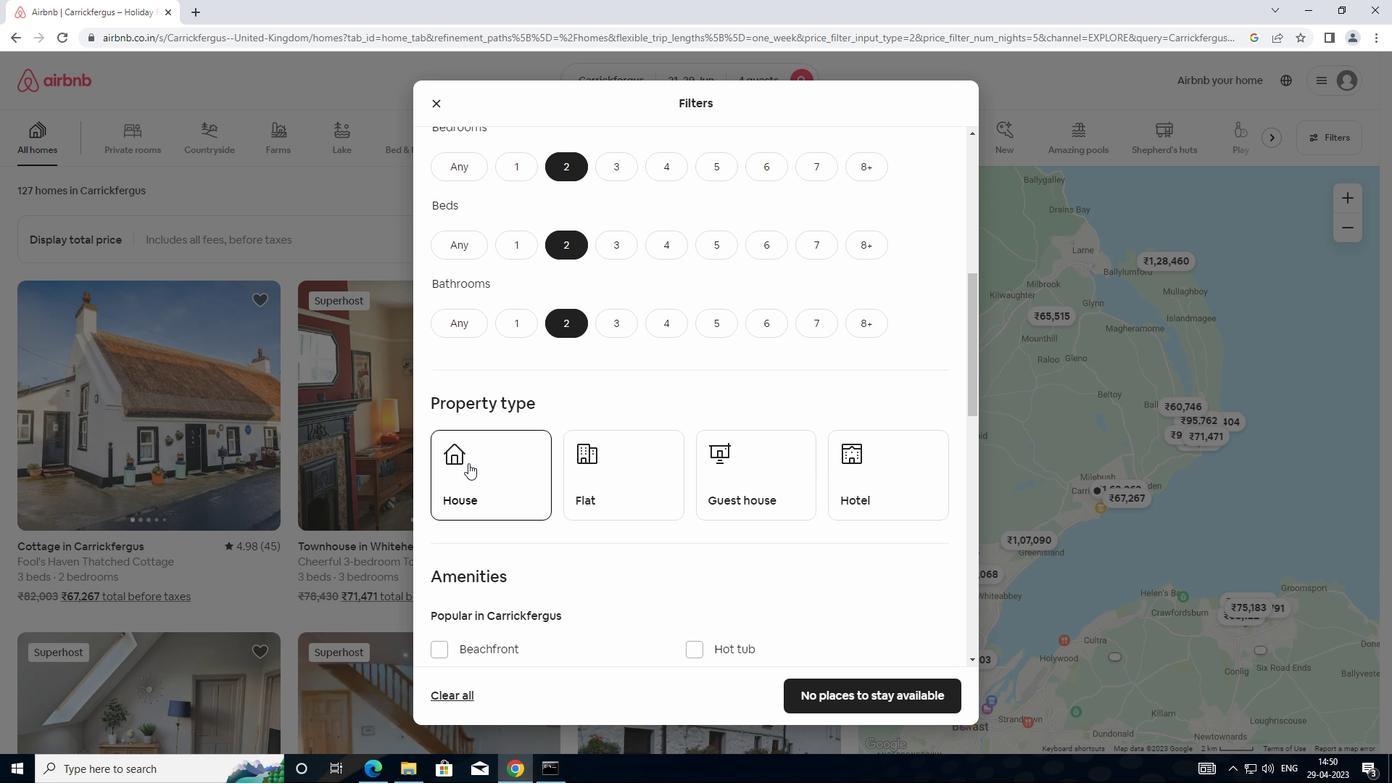 
Action: Mouse moved to (607, 464)
Screenshot: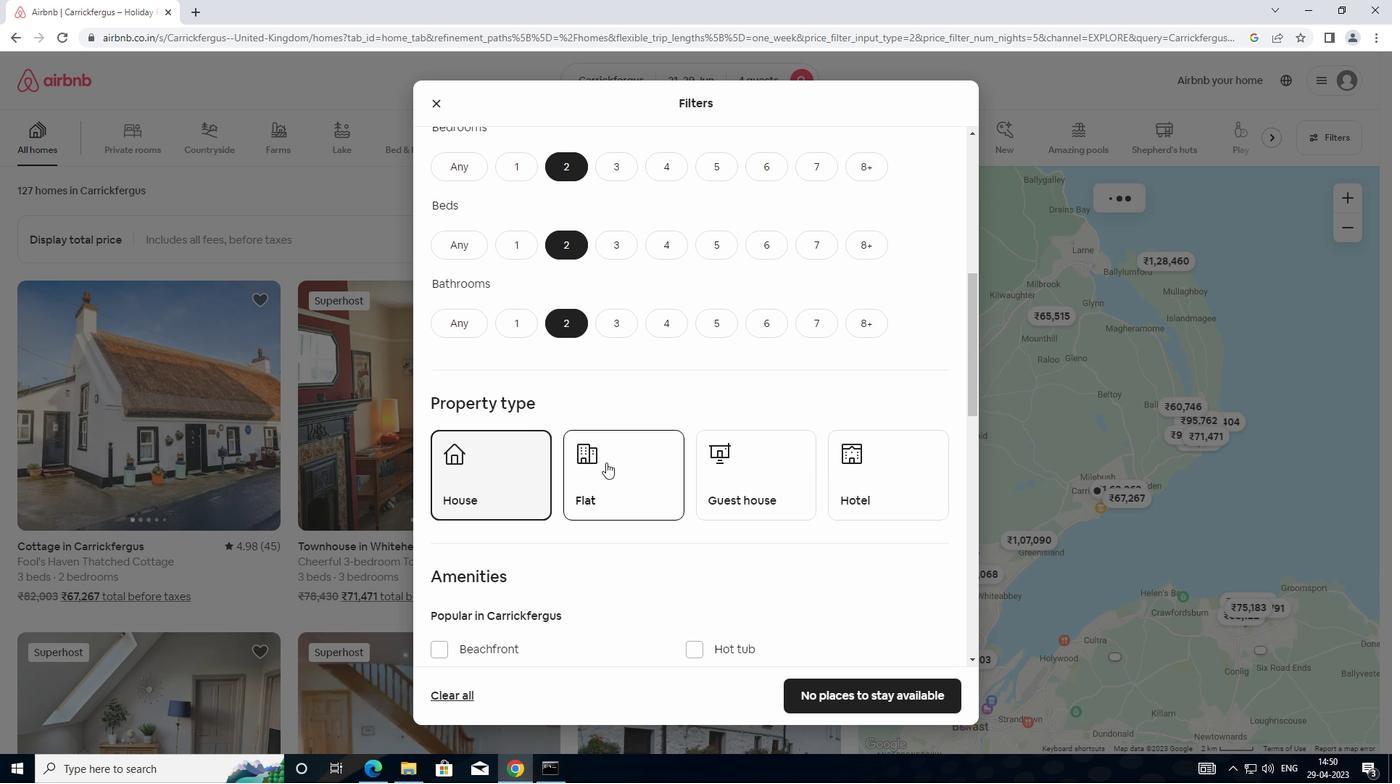 
Action: Mouse pressed left at (607, 464)
Screenshot: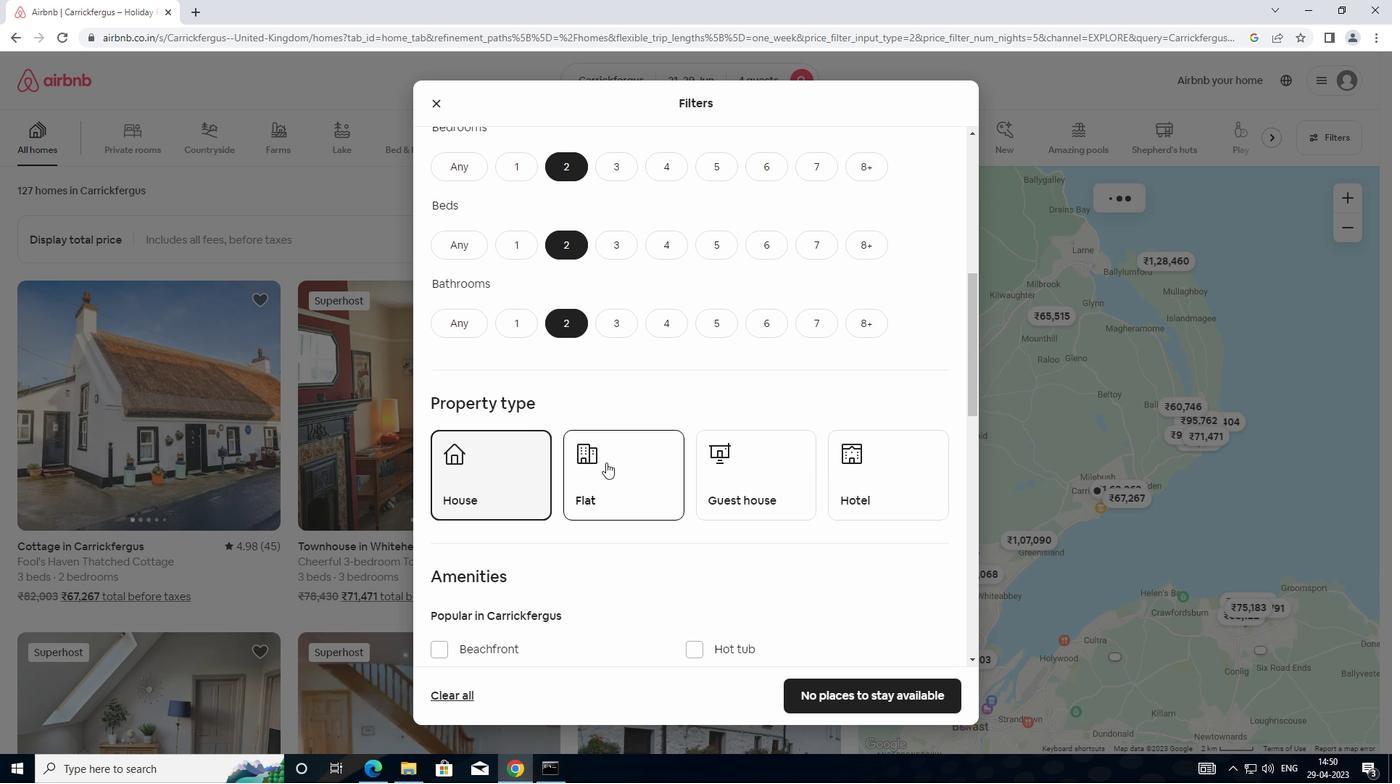 
Action: Mouse moved to (766, 489)
Screenshot: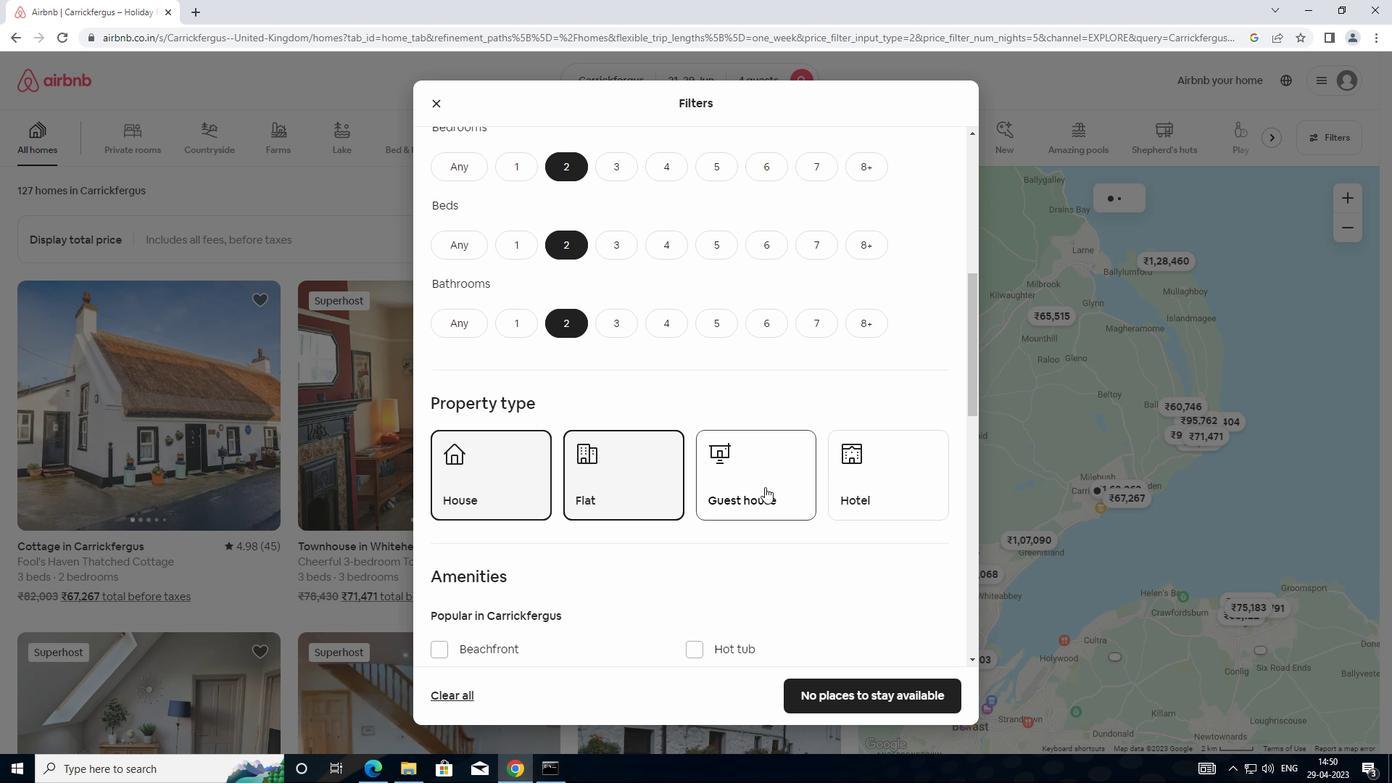 
Action: Mouse pressed left at (766, 489)
Screenshot: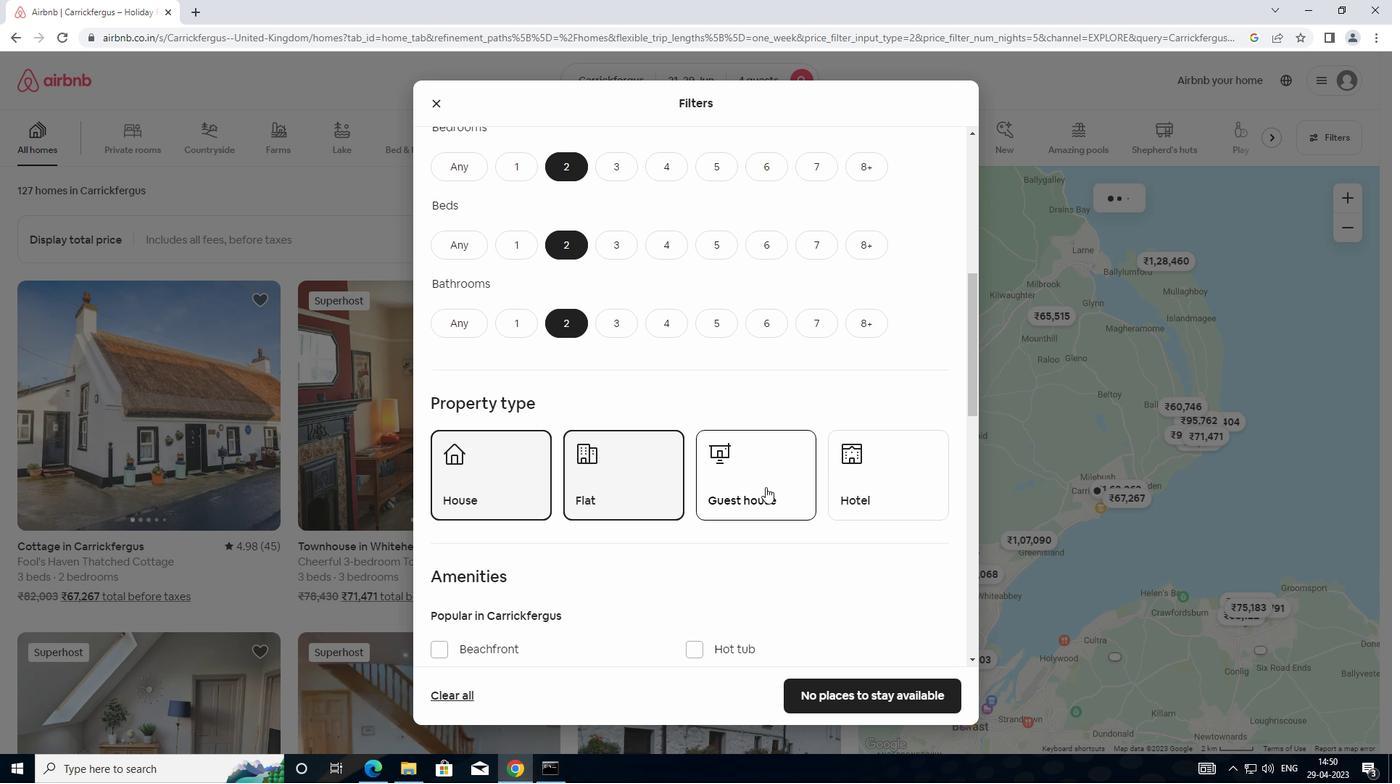 
Action: Mouse moved to (754, 486)
Screenshot: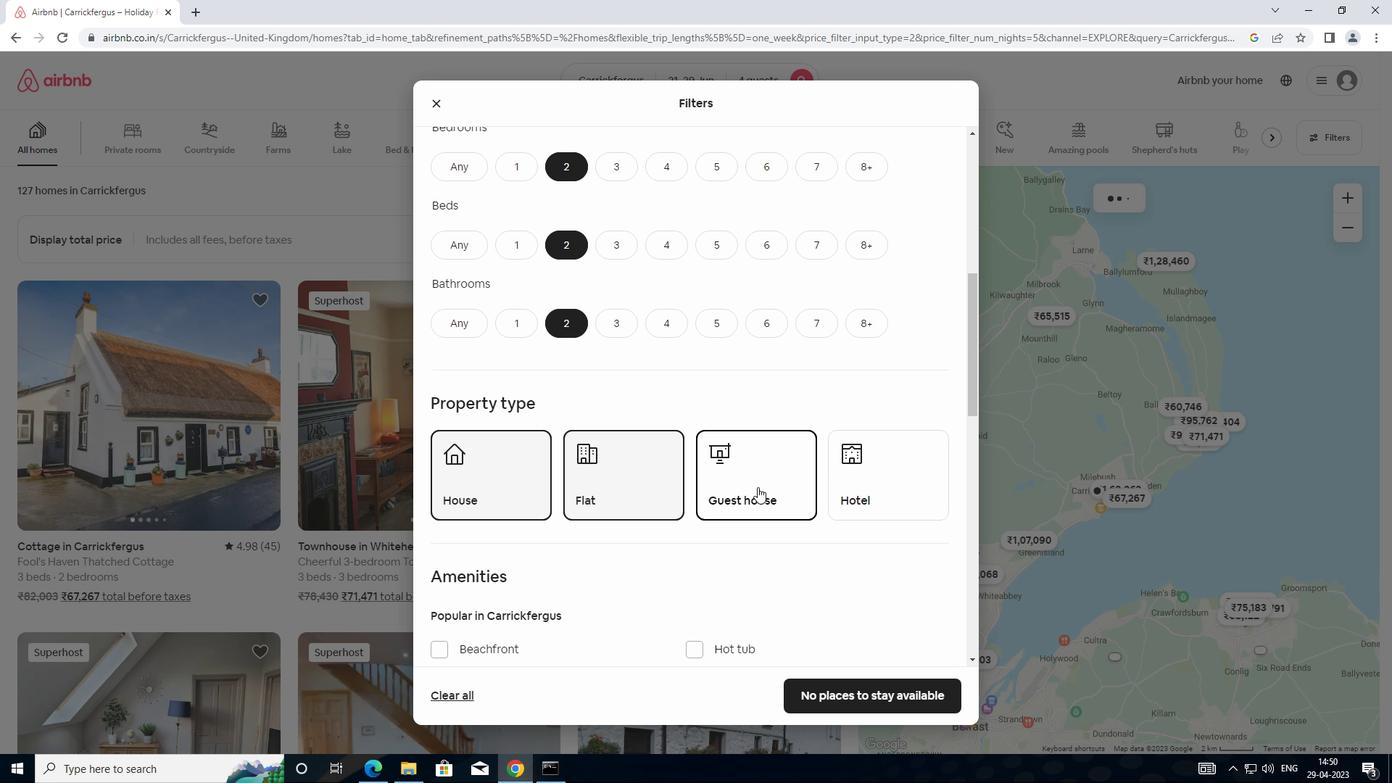 
Action: Mouse scrolled (754, 485) with delta (0, 0)
Screenshot: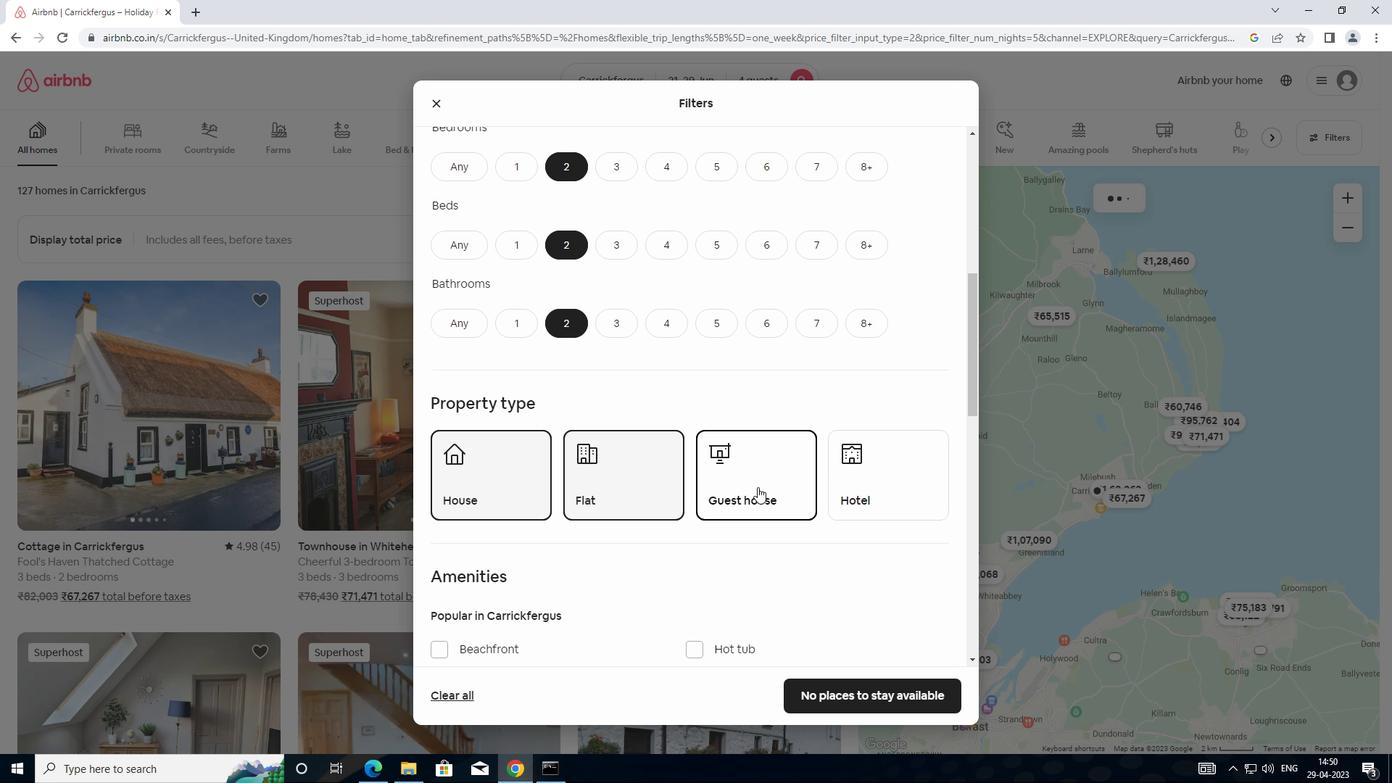 
Action: Mouse moved to (753, 490)
Screenshot: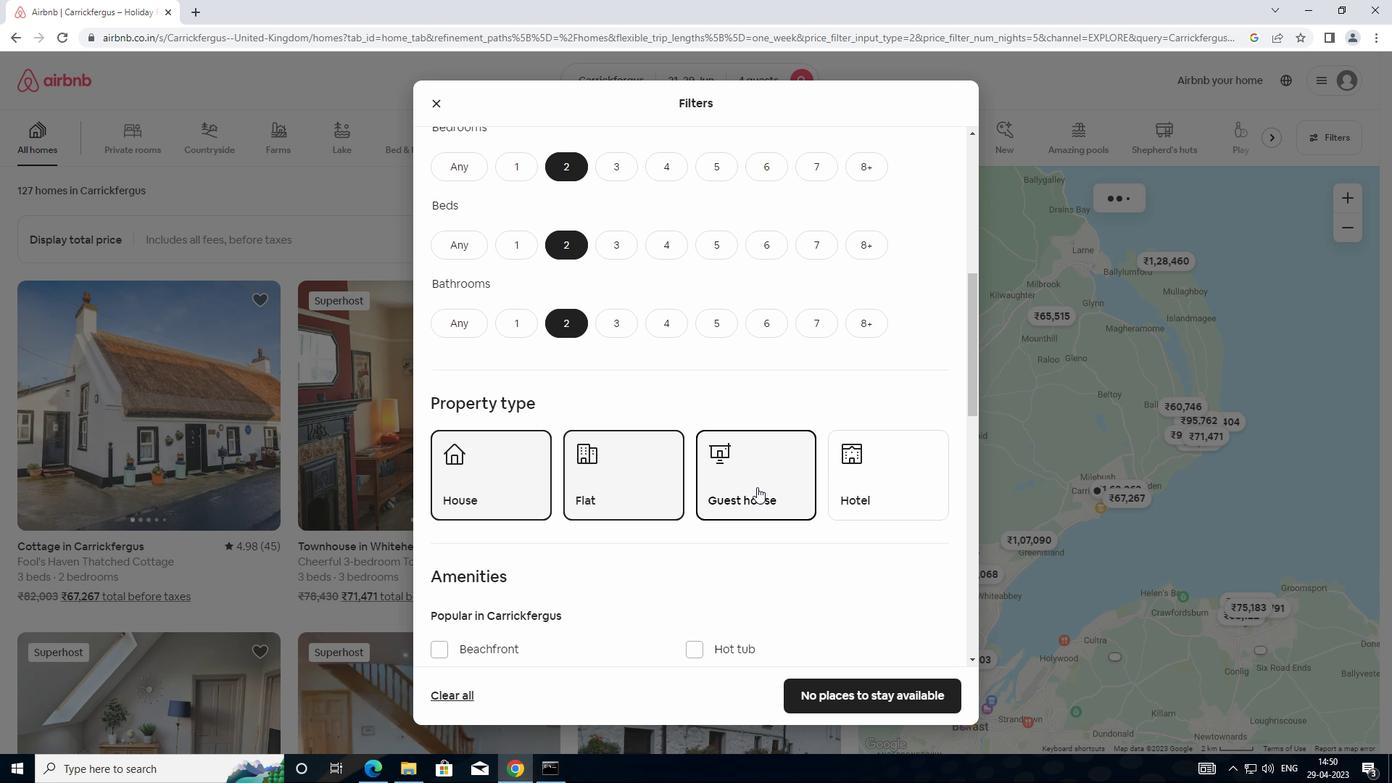 
Action: Mouse scrolled (753, 489) with delta (0, 0)
Screenshot: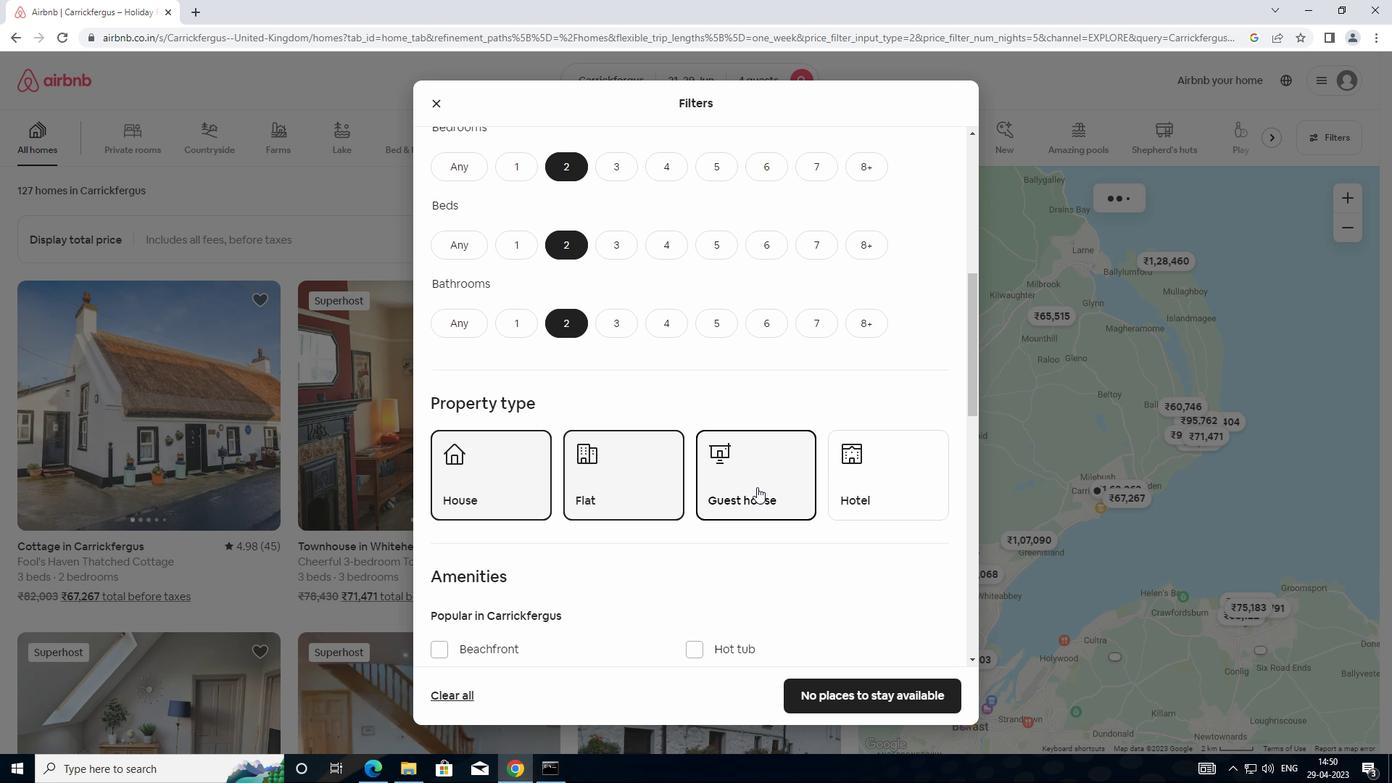 
Action: Mouse moved to (751, 494)
Screenshot: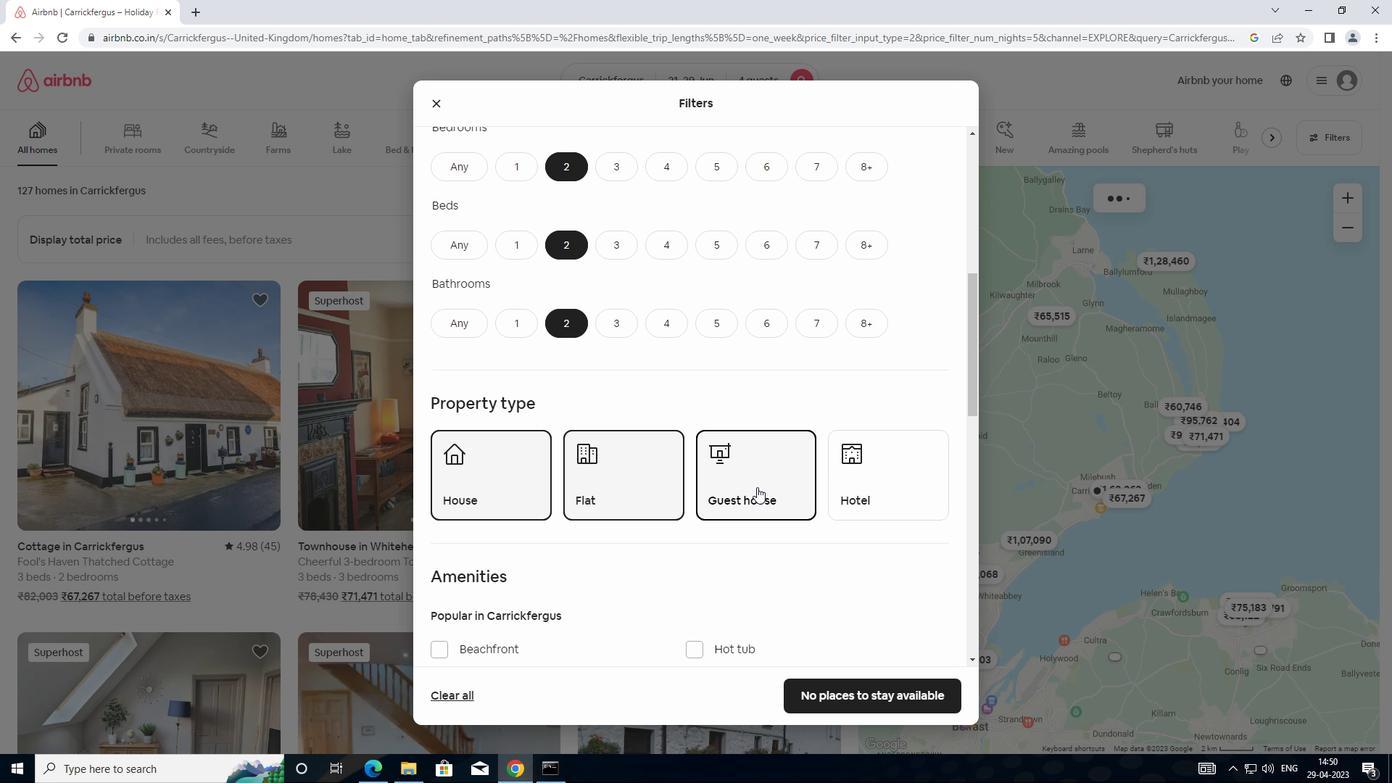 
Action: Mouse scrolled (751, 493) with delta (0, 0)
Screenshot: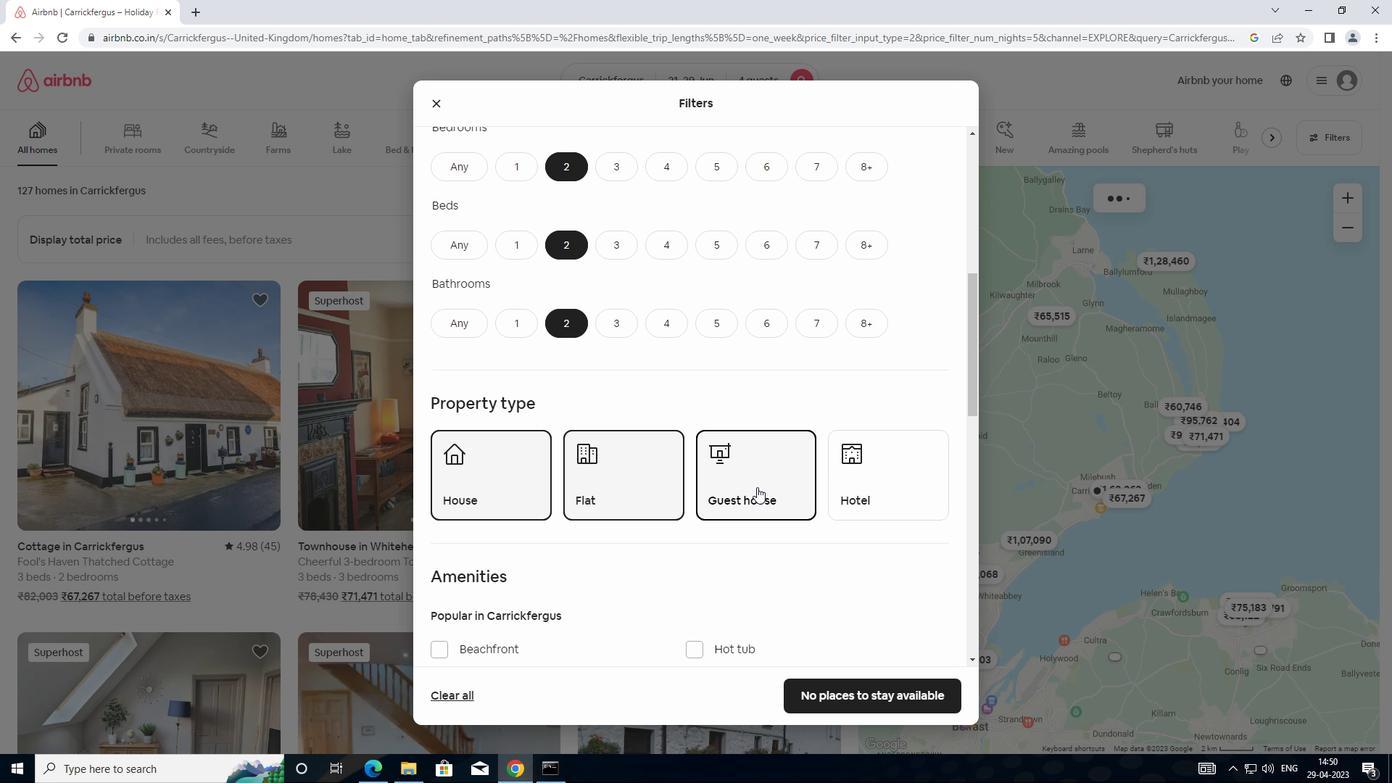 
Action: Mouse moved to (740, 494)
Screenshot: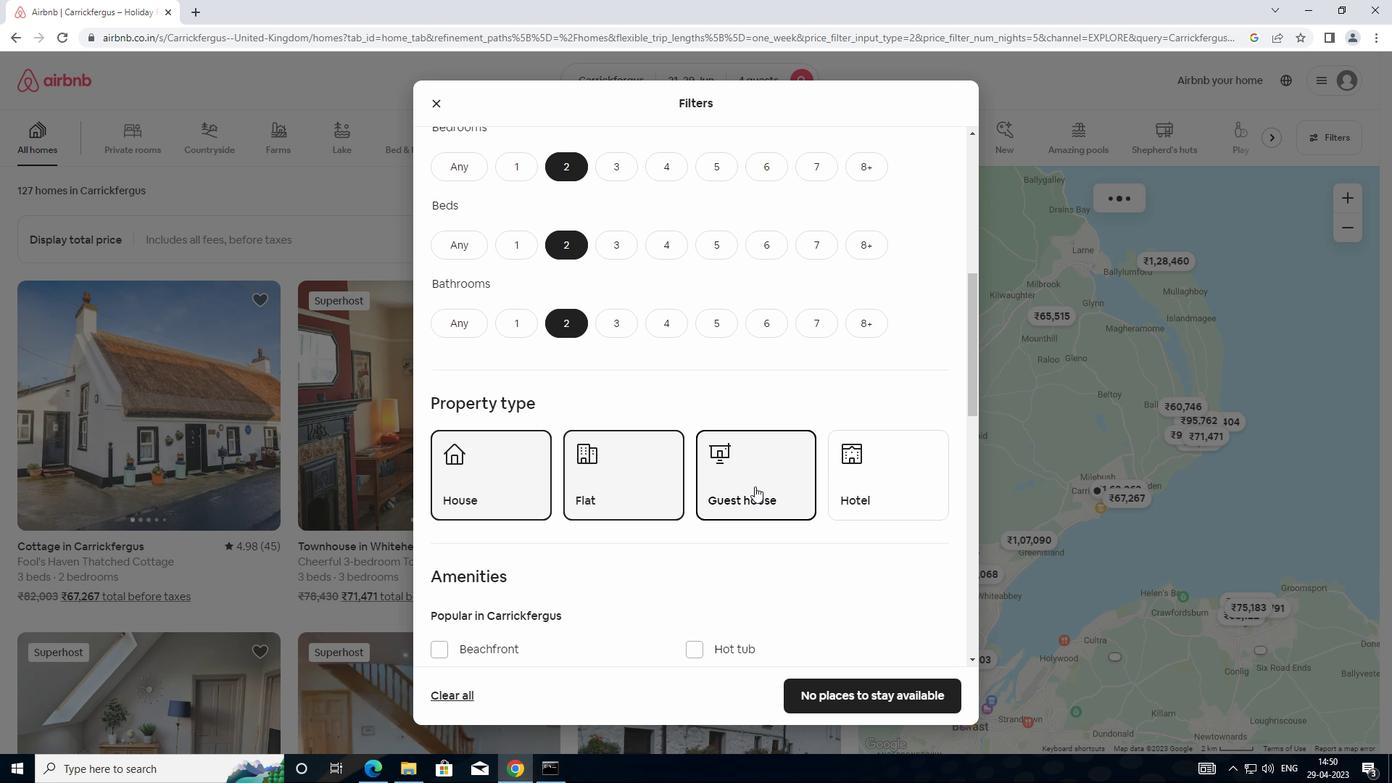 
Action: Mouse scrolled (740, 493) with delta (0, 0)
Screenshot: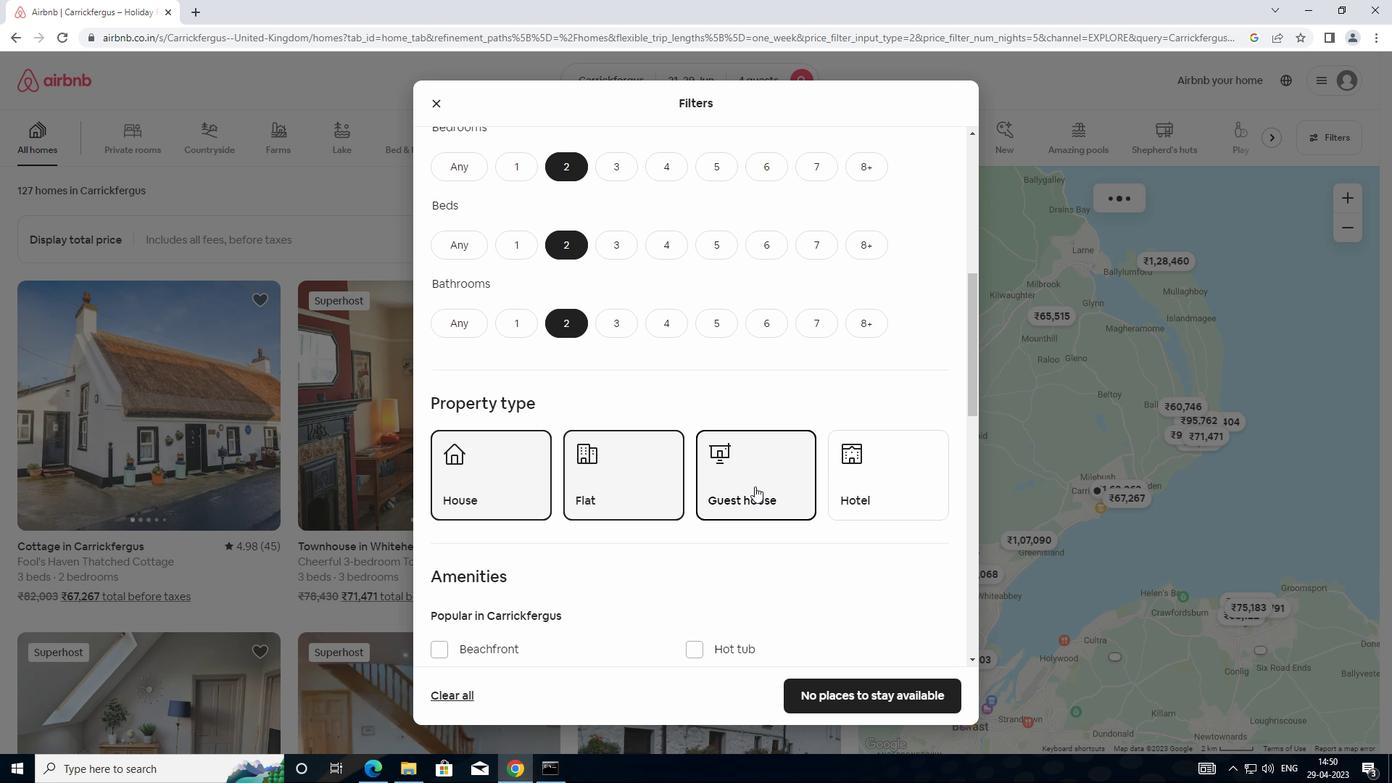 
Action: Mouse moved to (711, 485)
Screenshot: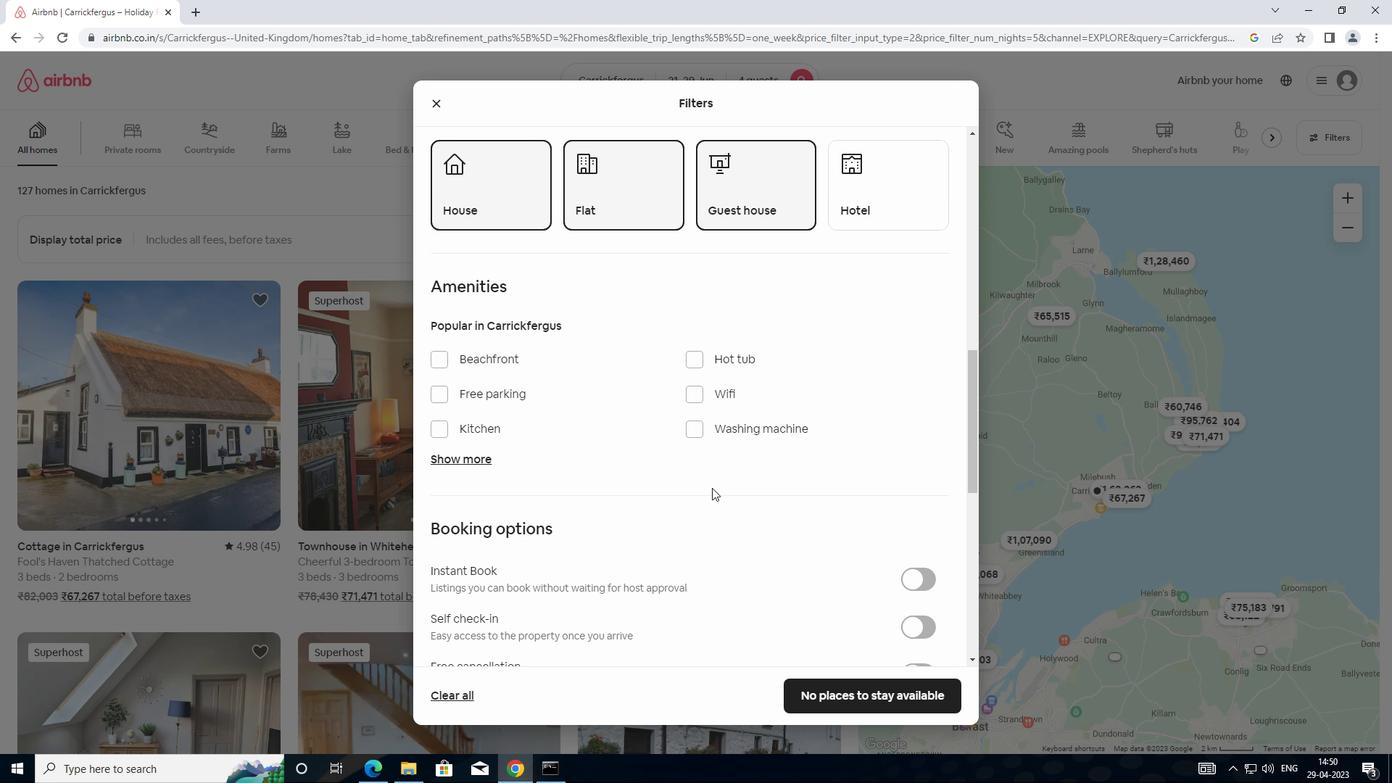 
Action: Mouse scrolled (711, 485) with delta (0, 0)
Screenshot: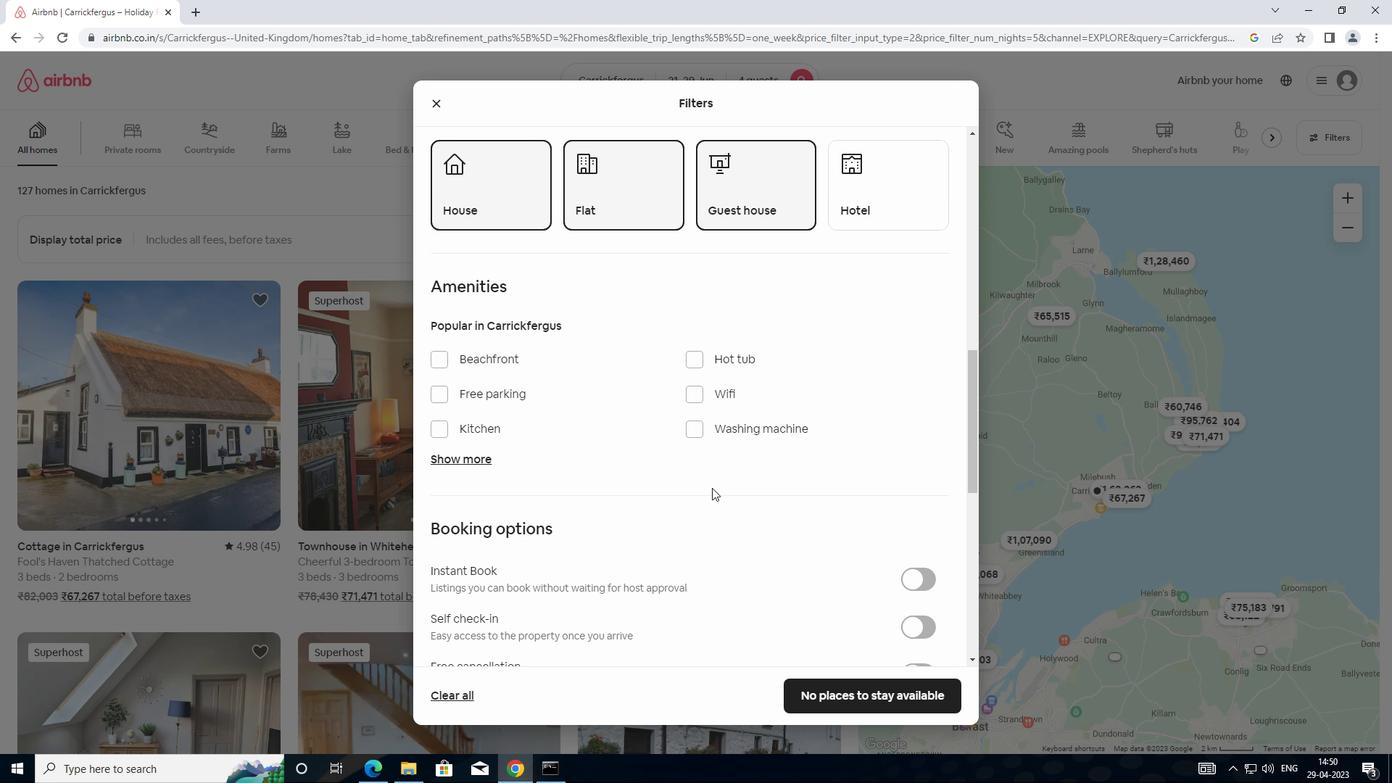 
Action: Mouse scrolled (711, 485) with delta (0, 0)
Screenshot: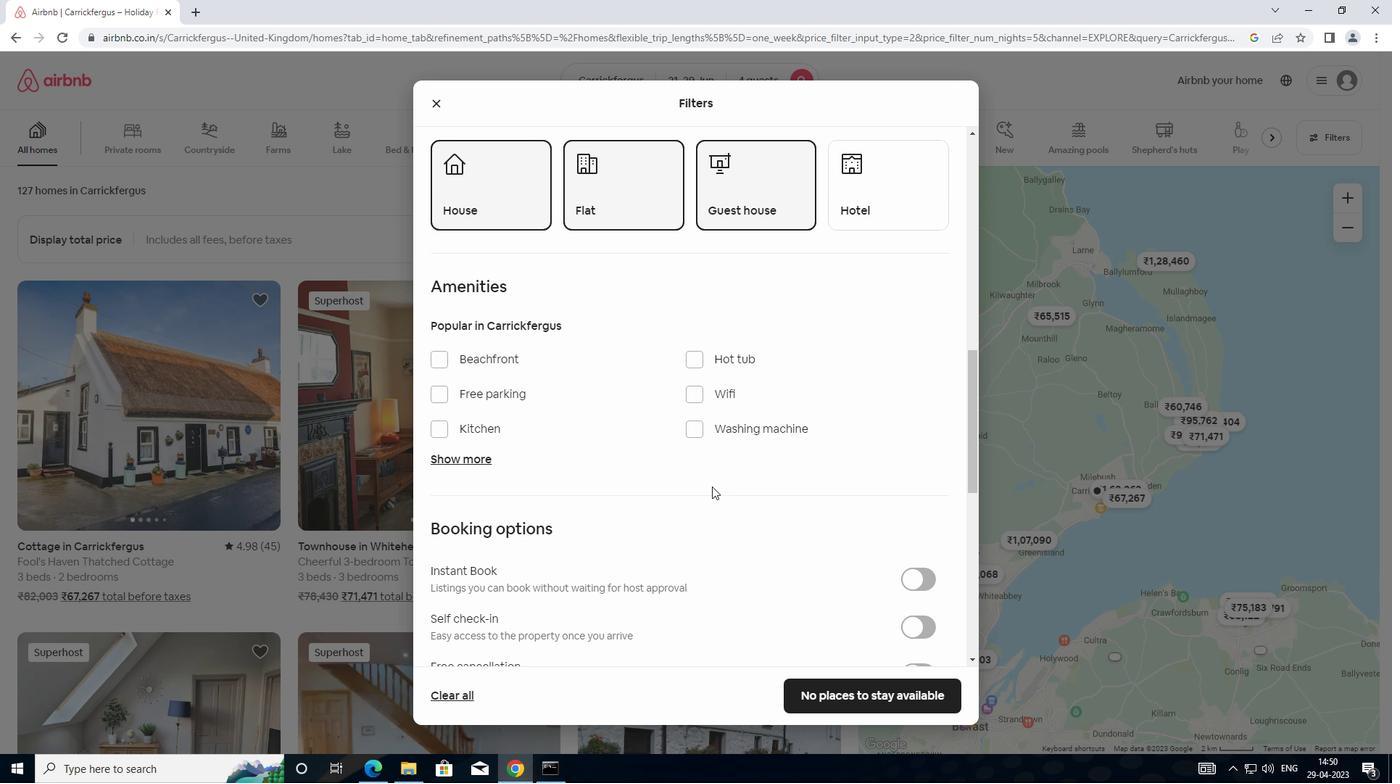 
Action: Mouse moved to (714, 485)
Screenshot: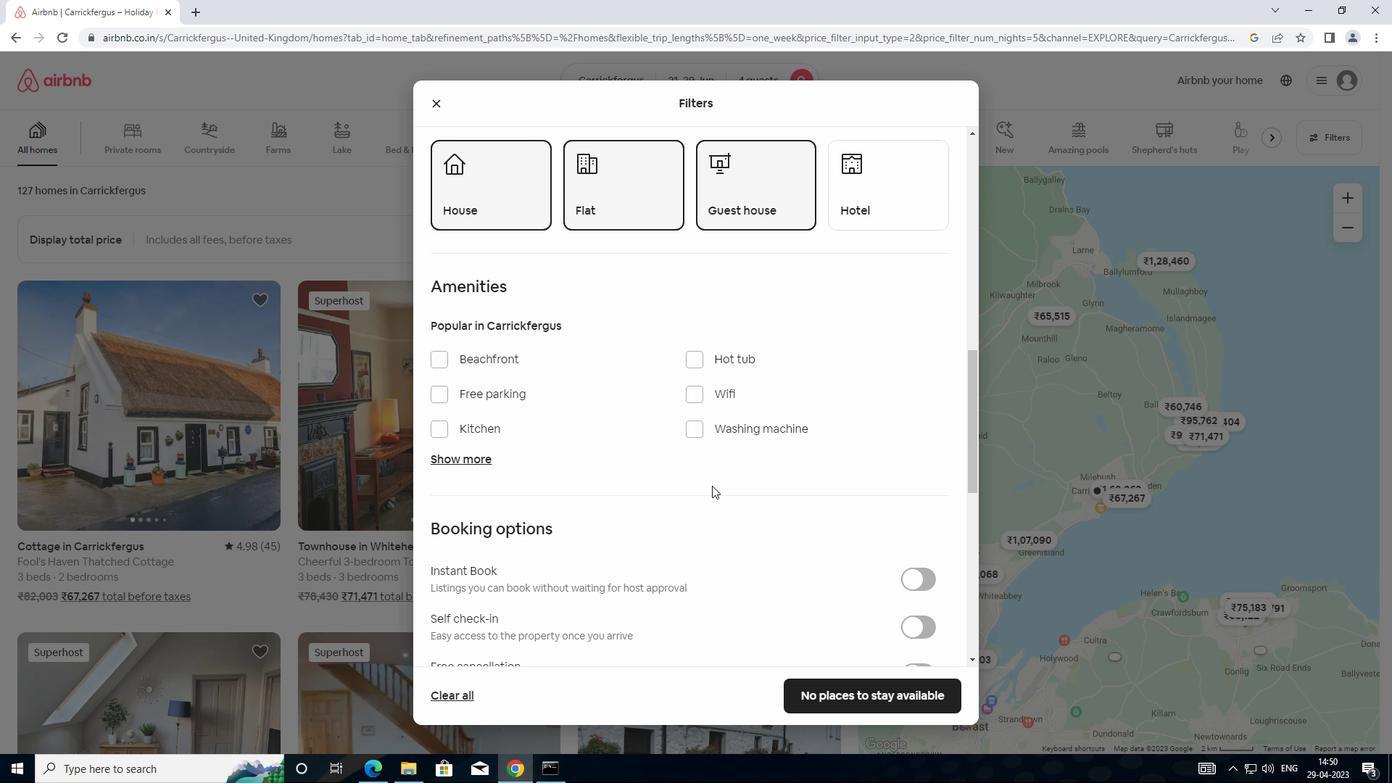 
Action: Mouse scrolled (714, 485) with delta (0, 0)
Screenshot: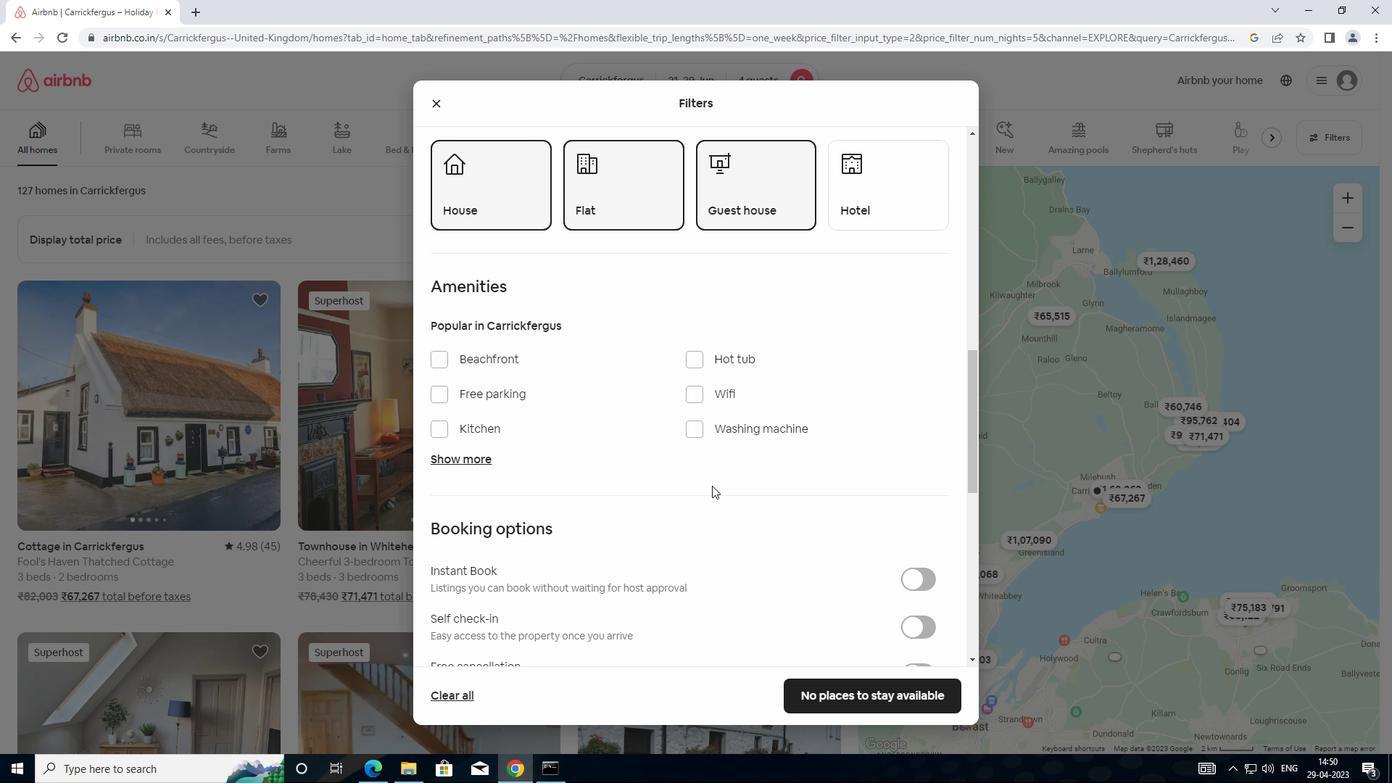 
Action: Mouse moved to (933, 413)
Screenshot: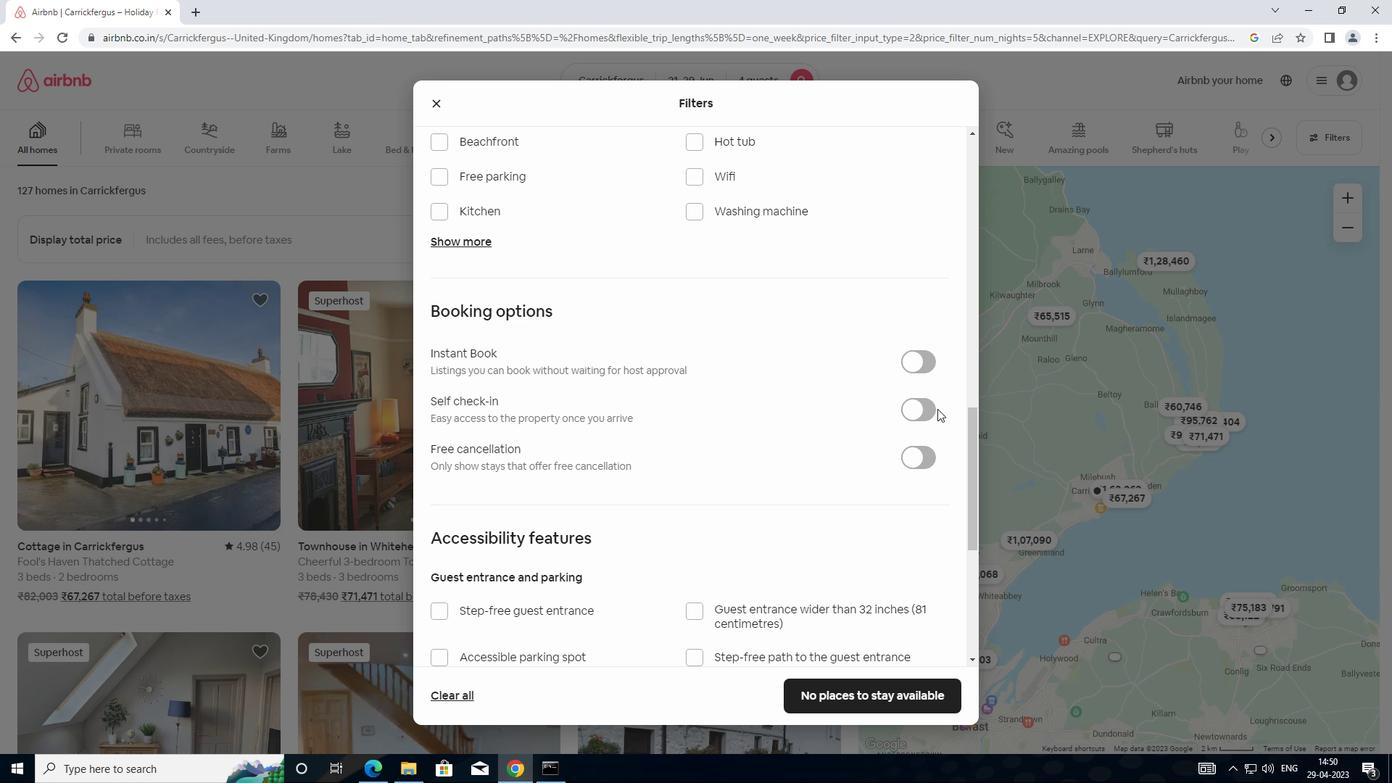 
Action: Mouse pressed left at (933, 413)
Screenshot: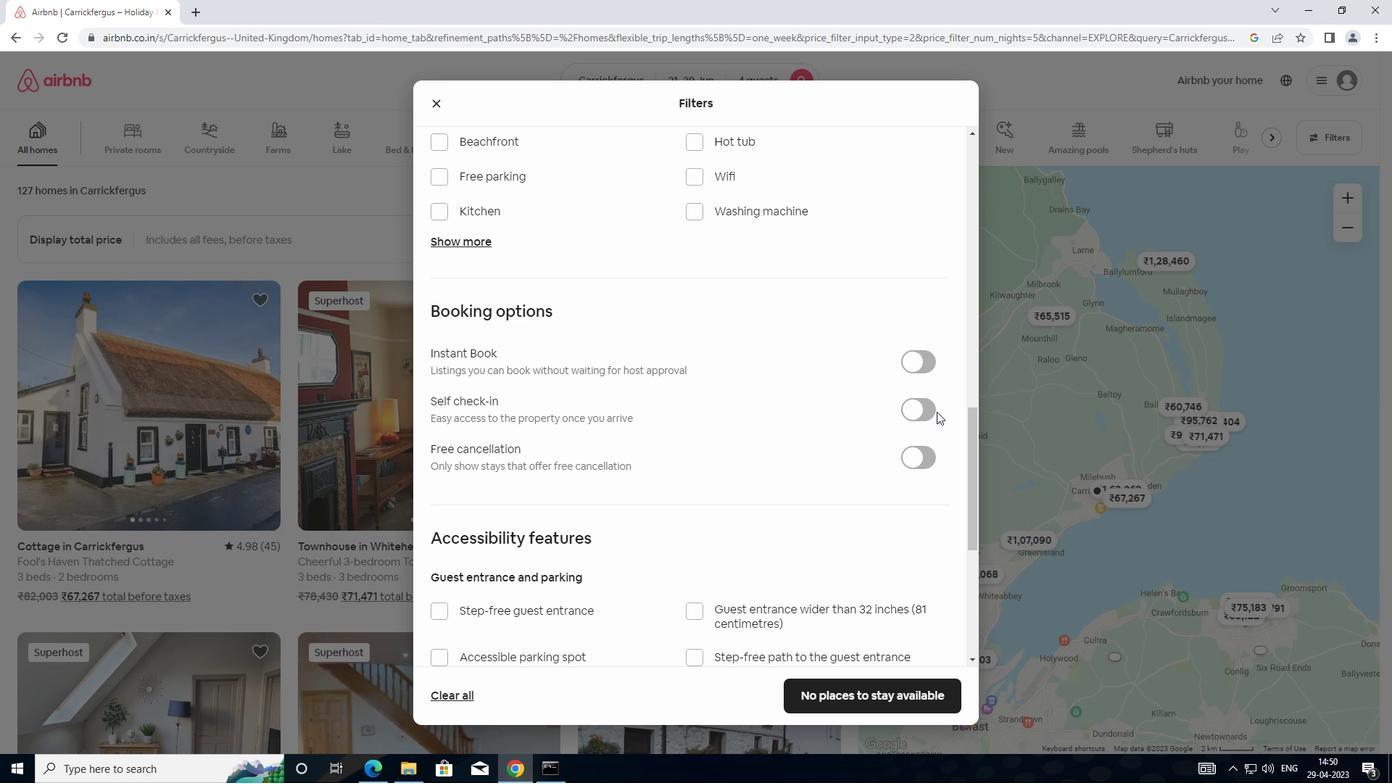 
Action: Mouse moved to (659, 464)
Screenshot: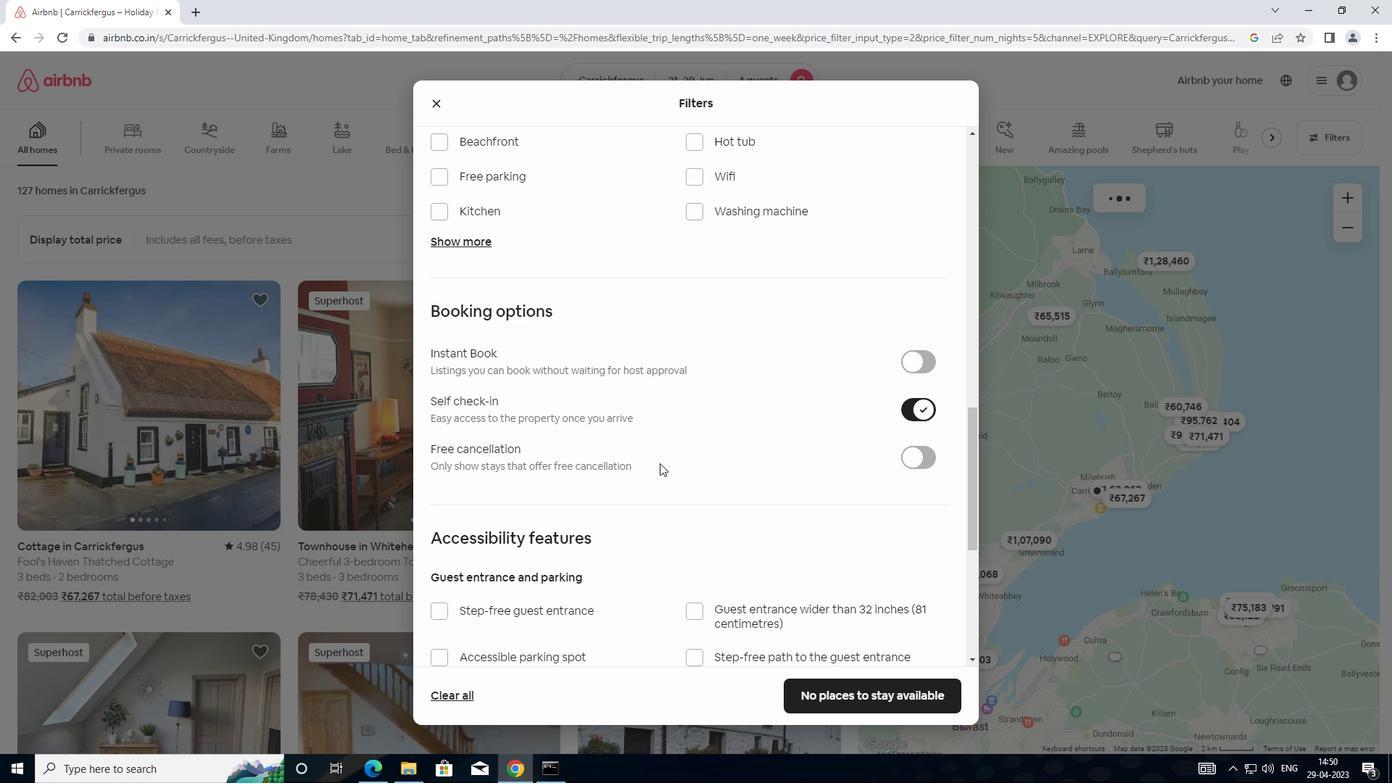 
Action: Mouse scrolled (659, 463) with delta (0, 0)
Screenshot: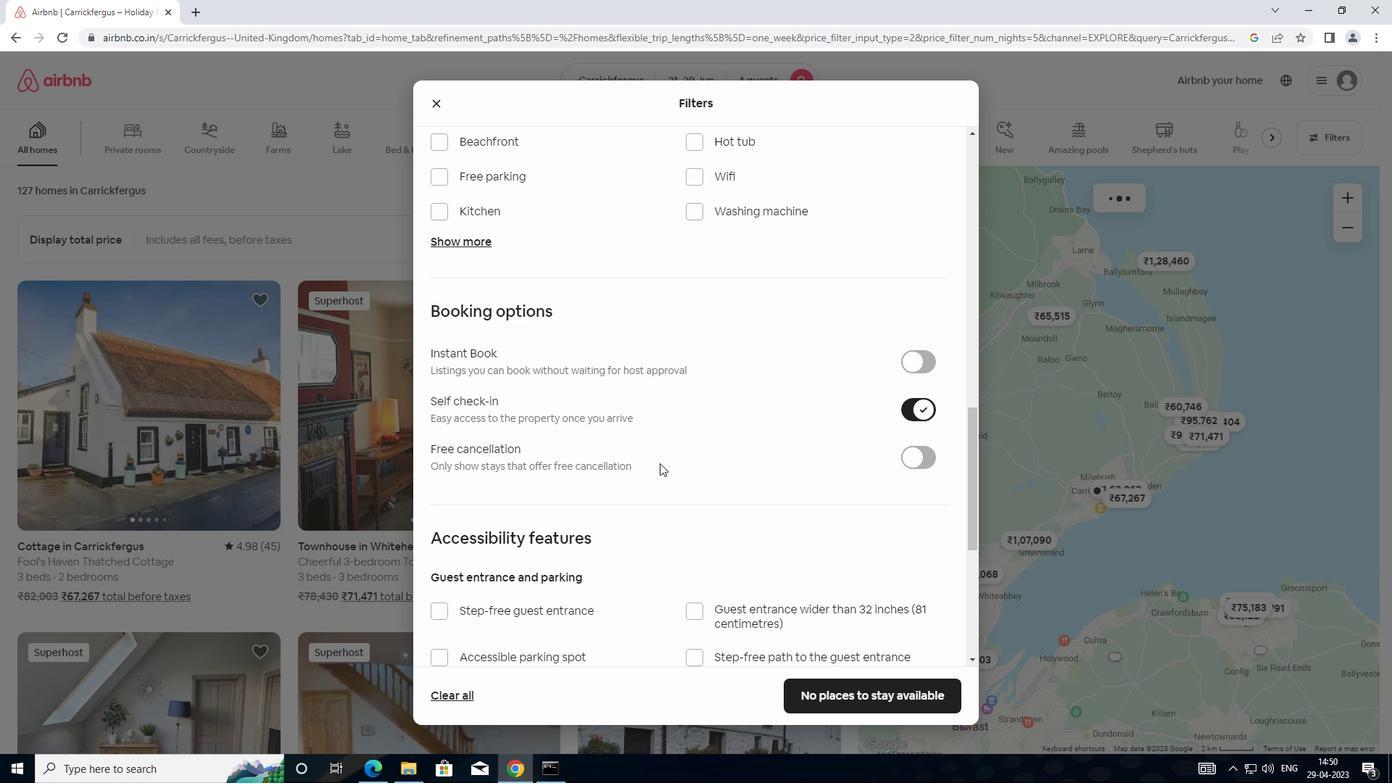 
Action: Mouse moved to (659, 464)
Screenshot: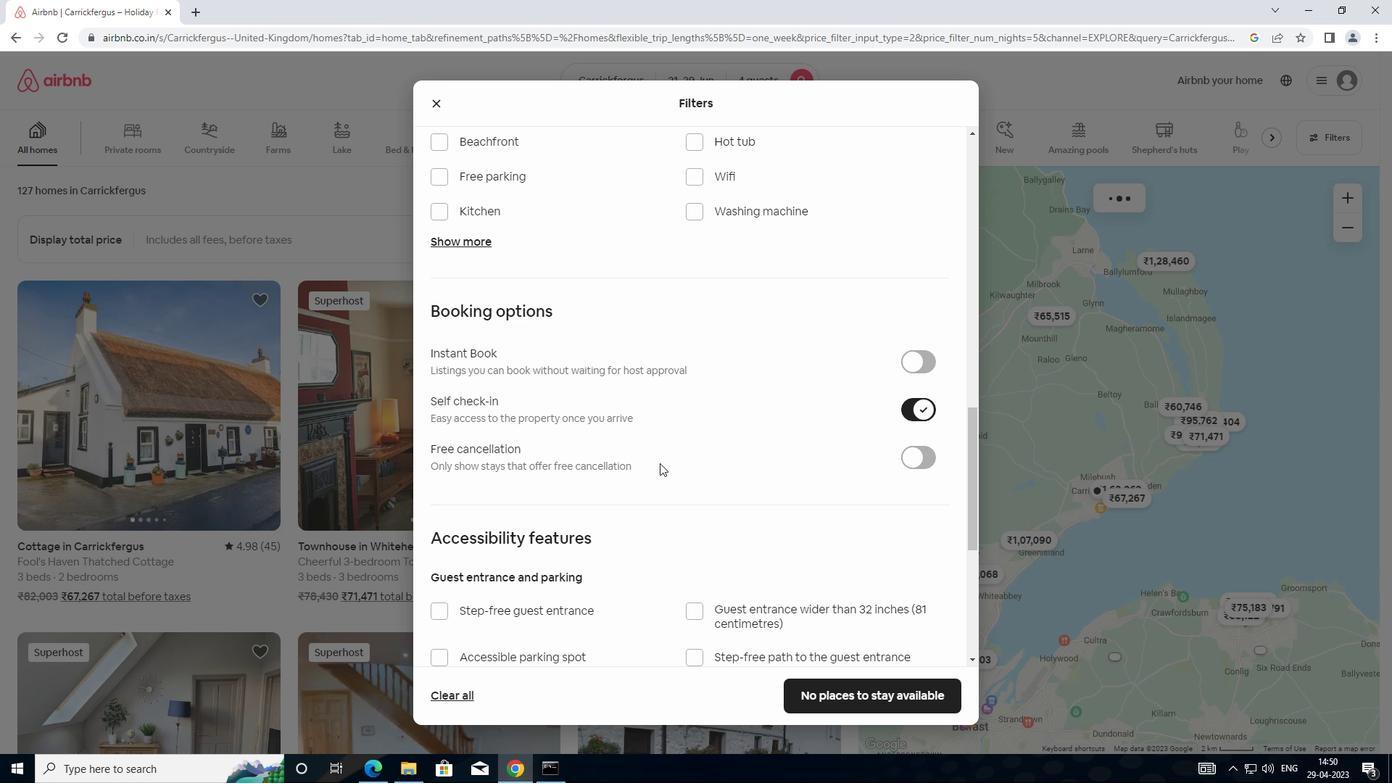 
Action: Mouse scrolled (659, 464) with delta (0, 0)
Screenshot: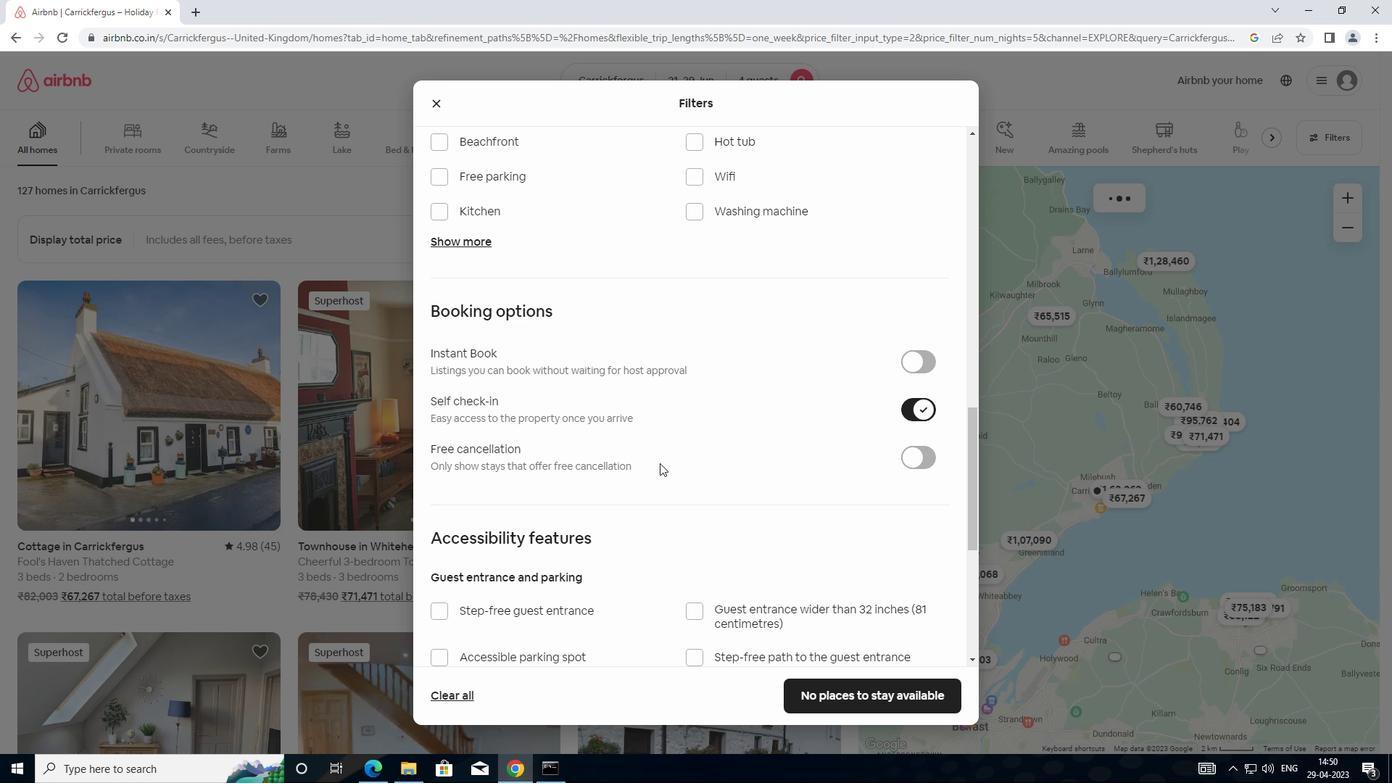 
Action: Mouse moved to (659, 466)
Screenshot: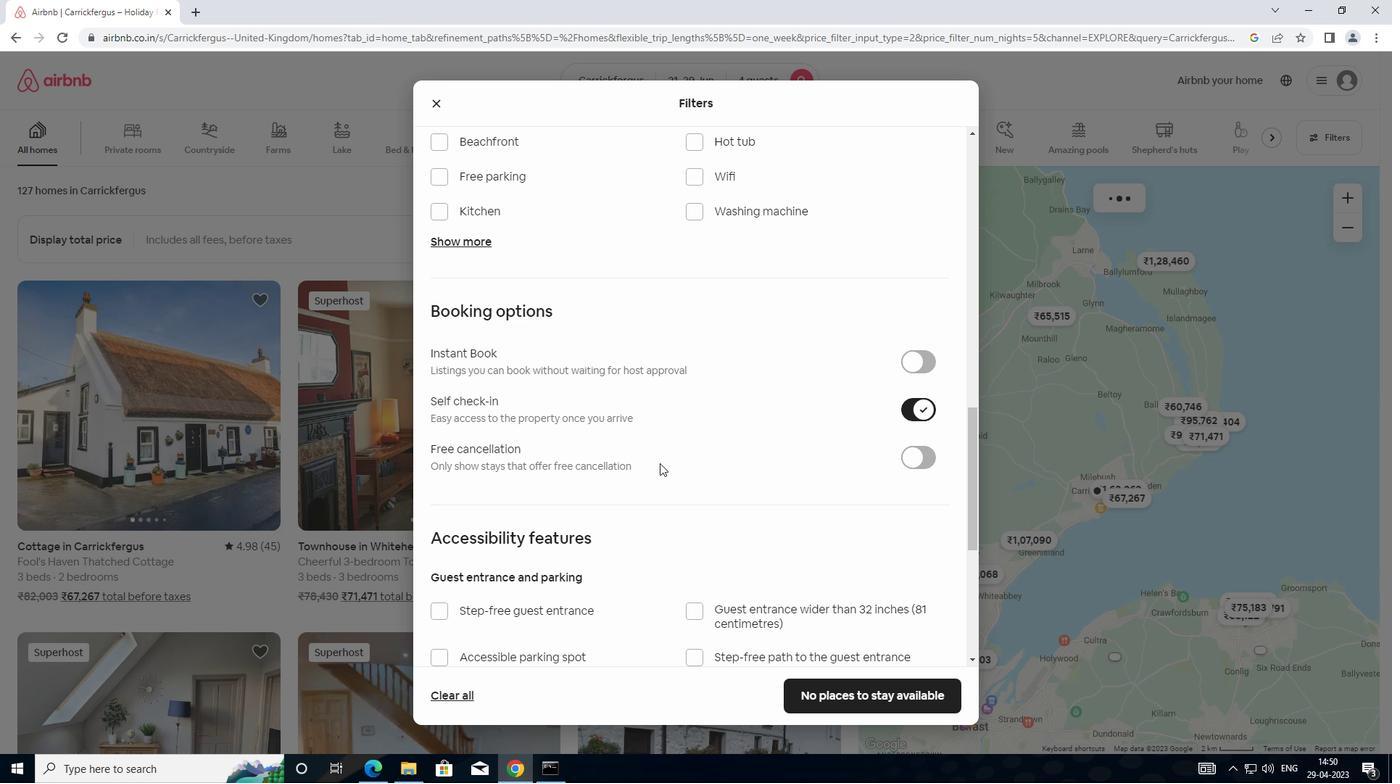 
Action: Mouse scrolled (659, 465) with delta (0, 0)
Screenshot: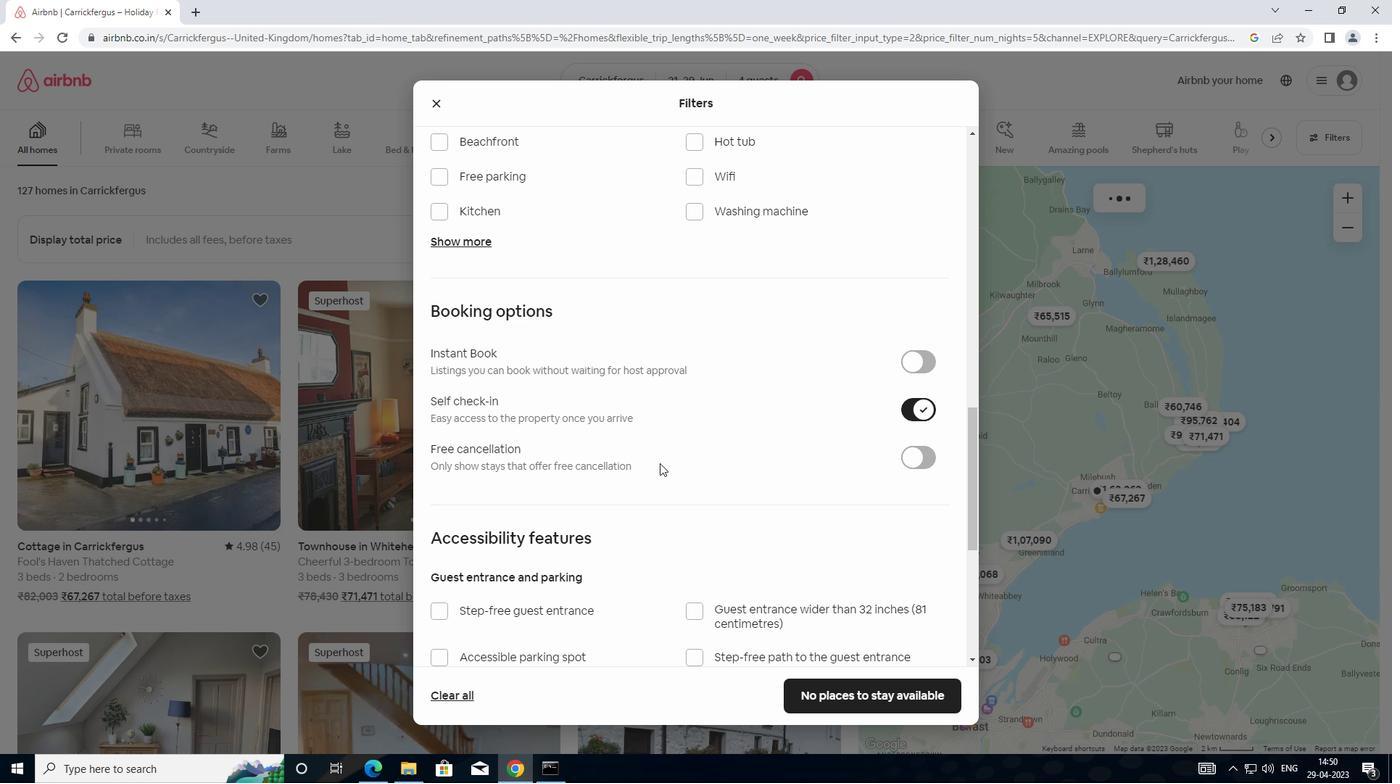
Action: Mouse scrolled (659, 465) with delta (0, 0)
Screenshot: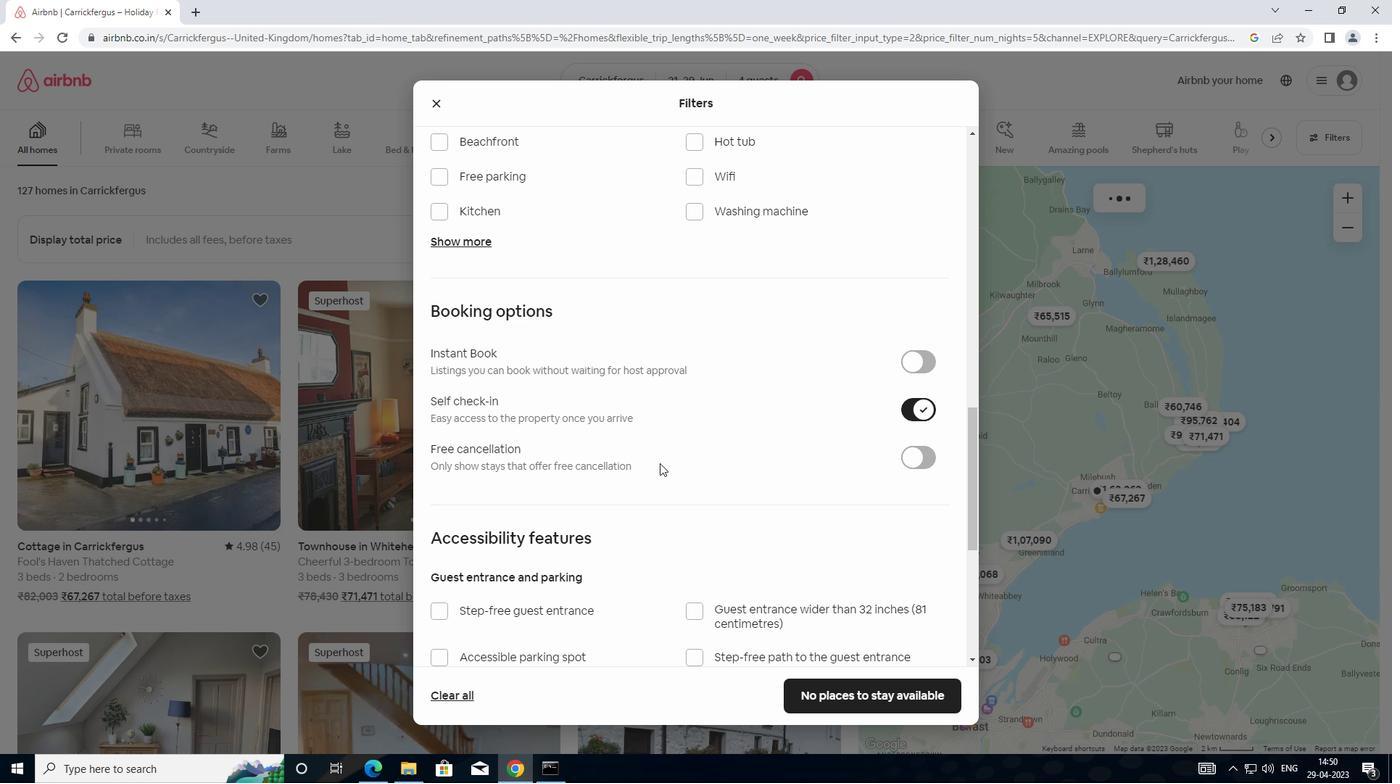 
Action: Mouse moved to (659, 464)
Screenshot: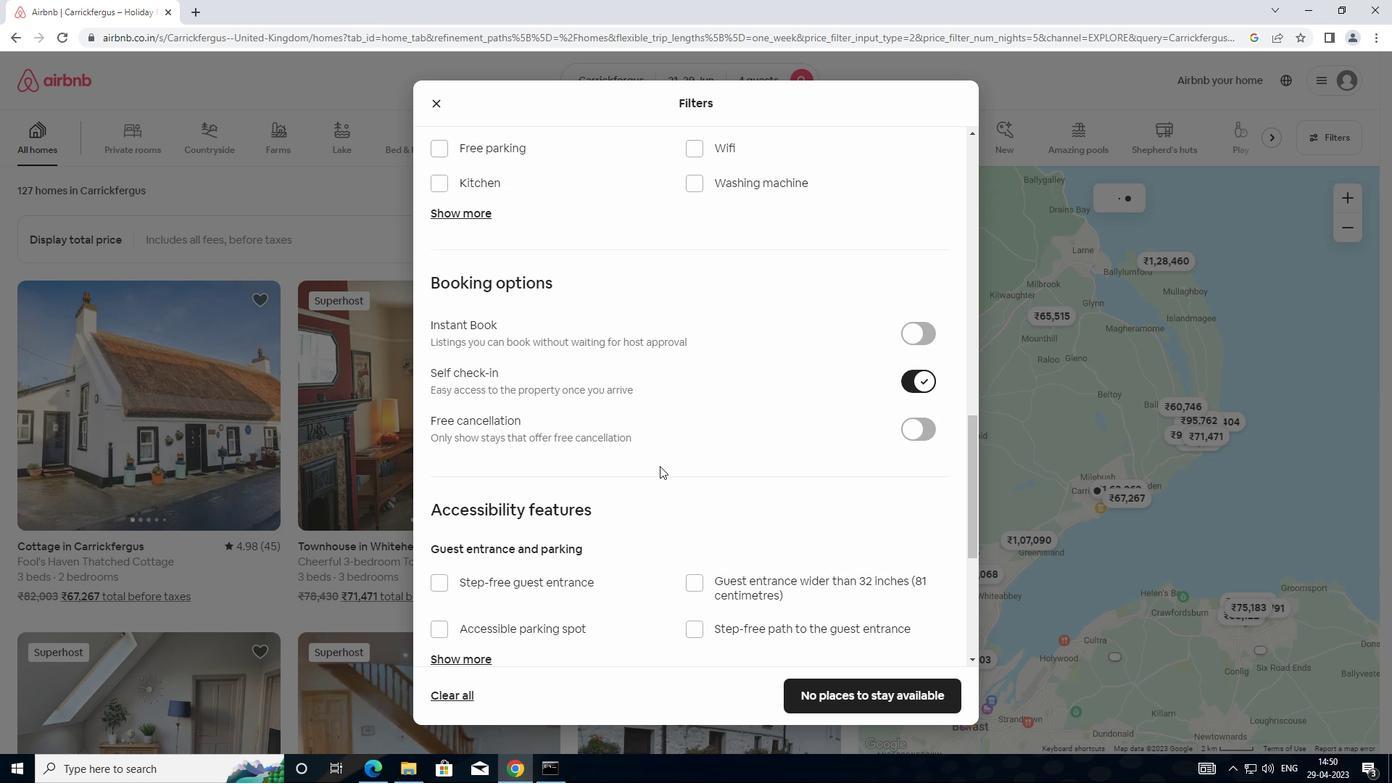 
Action: Mouse scrolled (659, 464) with delta (0, 0)
Screenshot: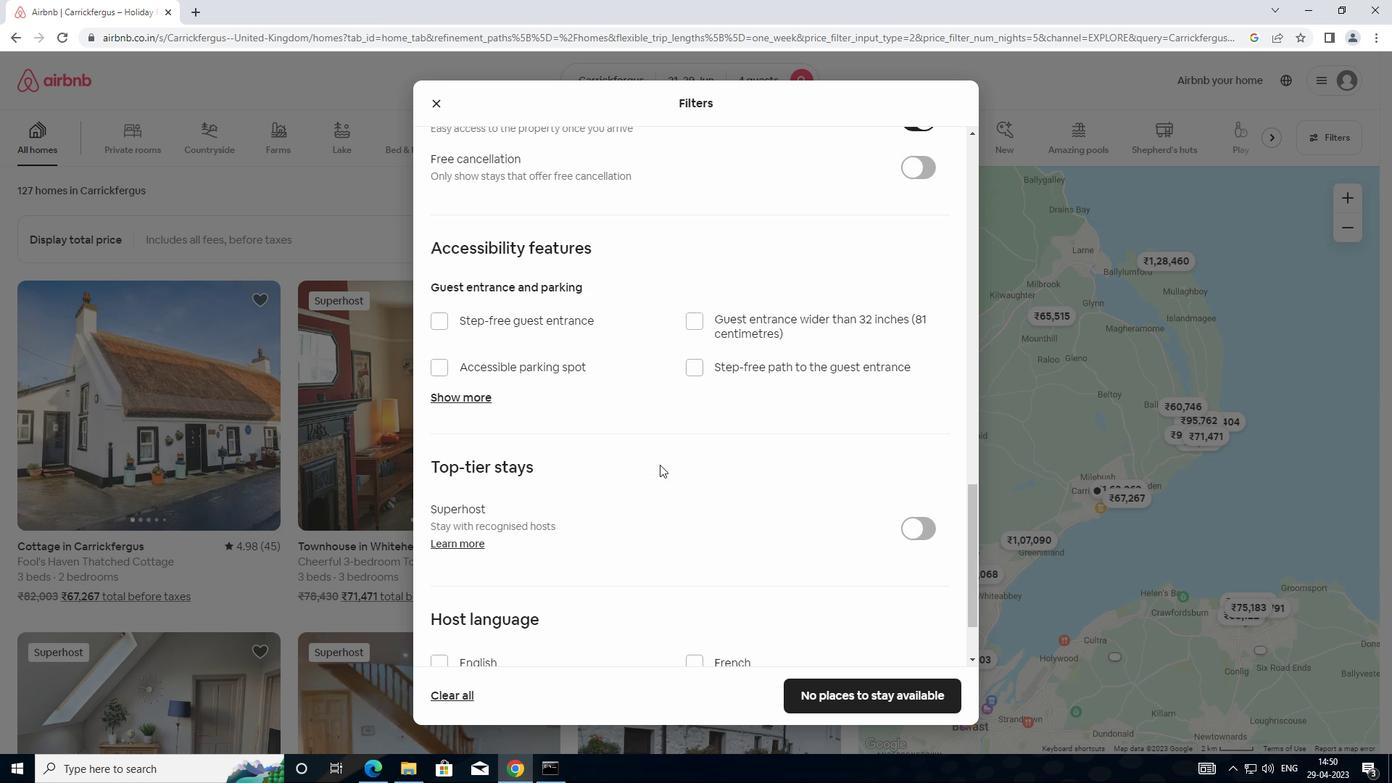 
Action: Mouse scrolled (659, 464) with delta (0, 0)
Screenshot: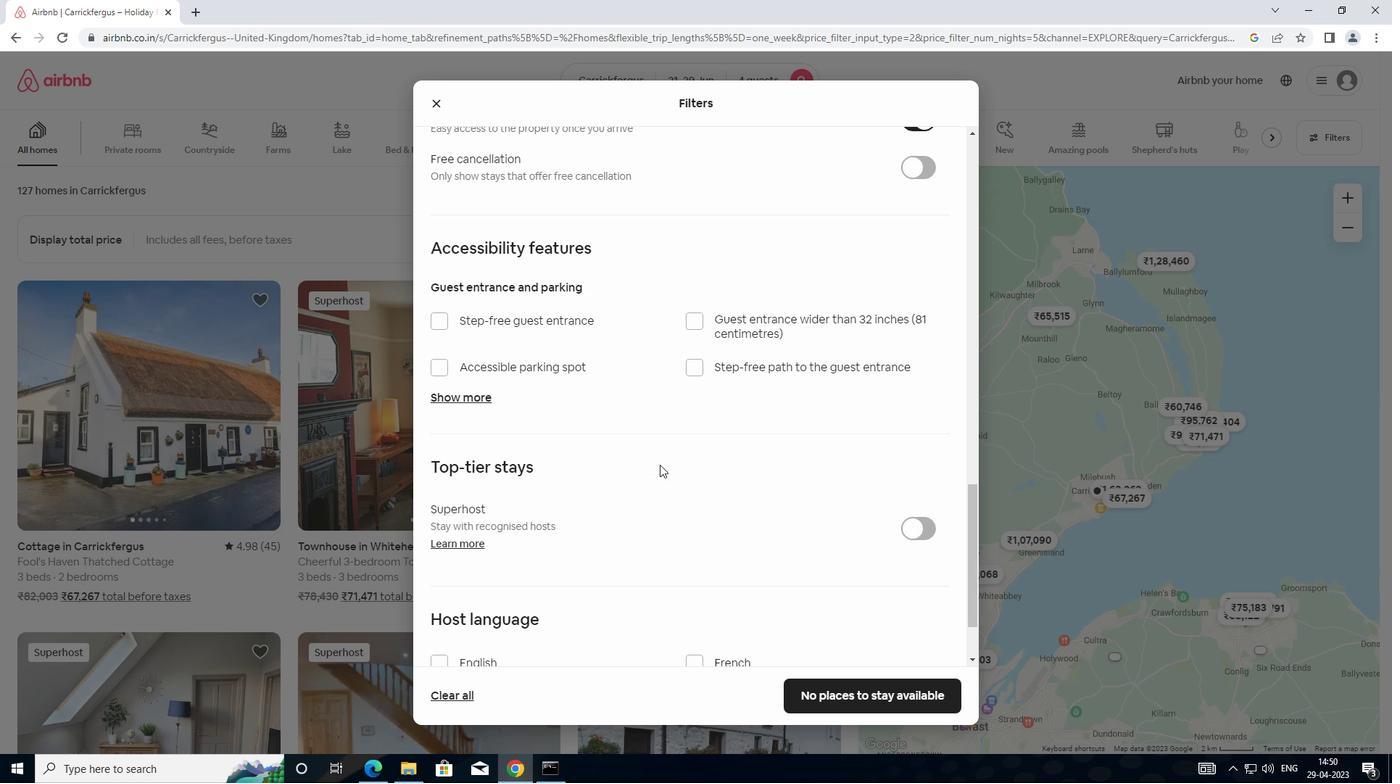 
Action: Mouse moved to (659, 464)
Screenshot: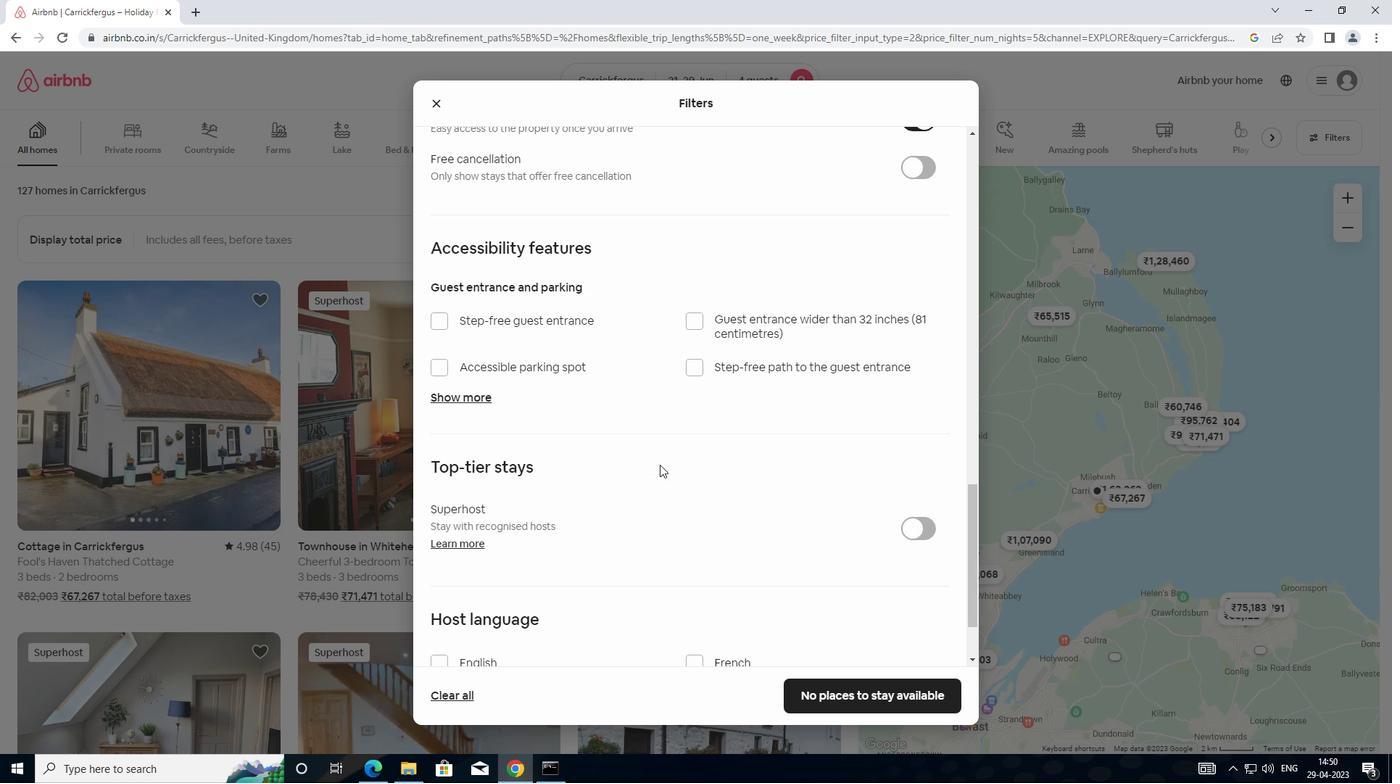 
Action: Mouse scrolled (659, 464) with delta (0, 0)
Screenshot: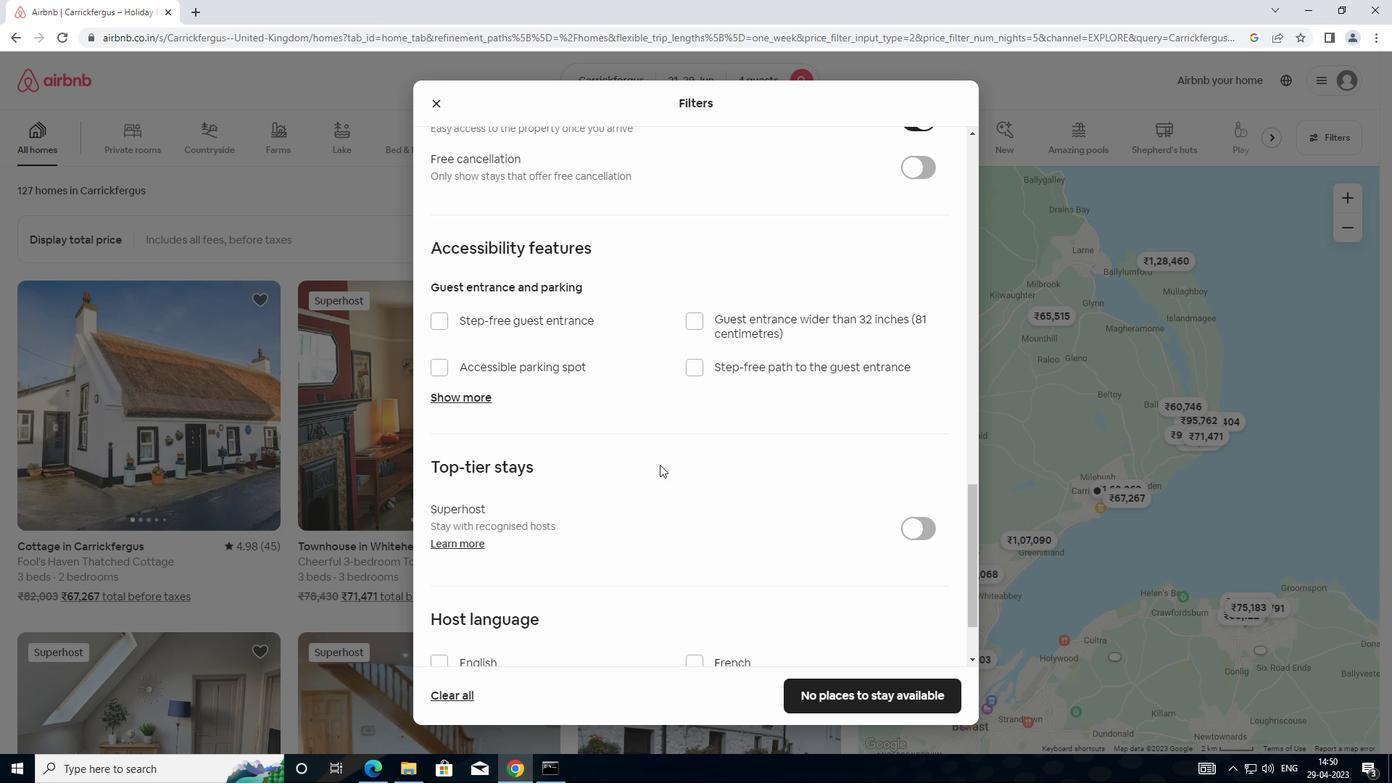 
Action: Mouse scrolled (659, 464) with delta (0, 0)
Screenshot: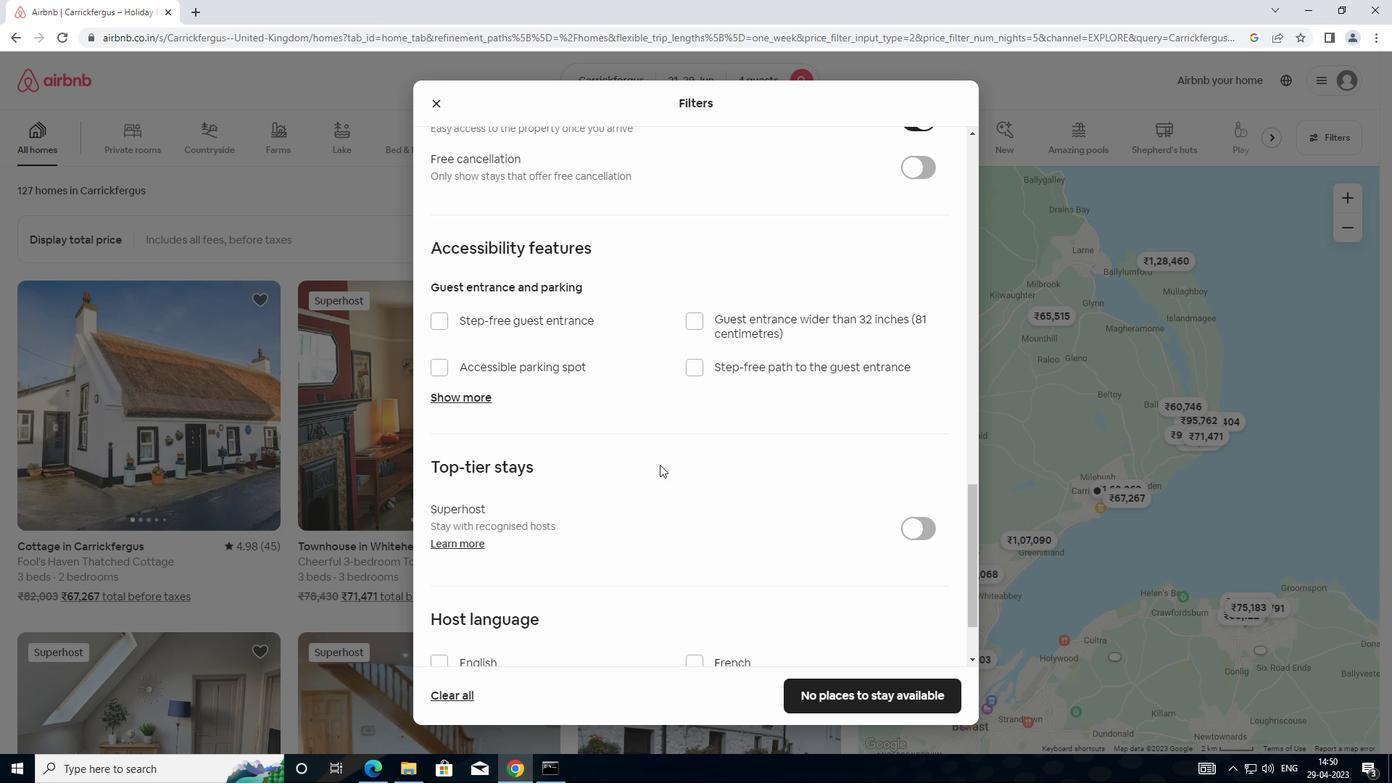 
Action: Mouse moved to (433, 562)
Screenshot: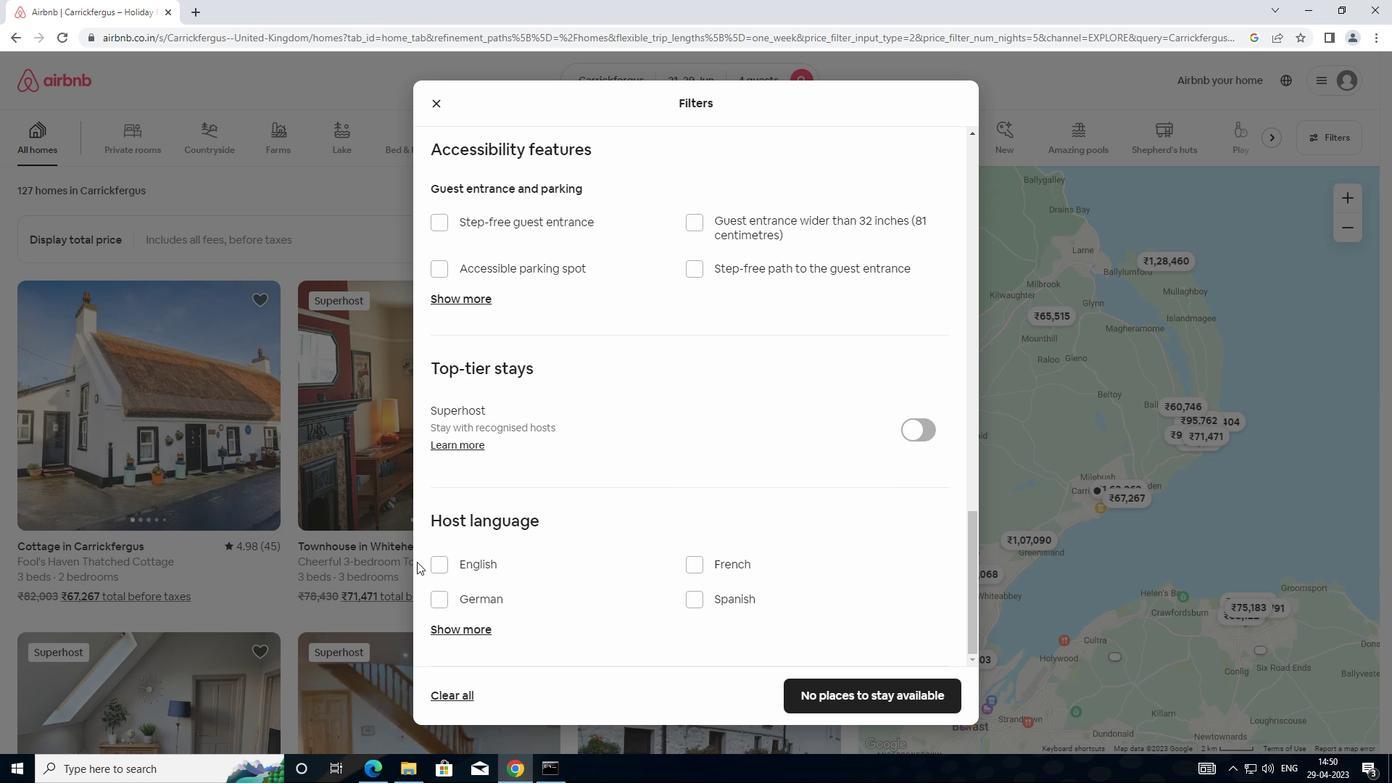 
Action: Mouse pressed left at (433, 562)
Screenshot: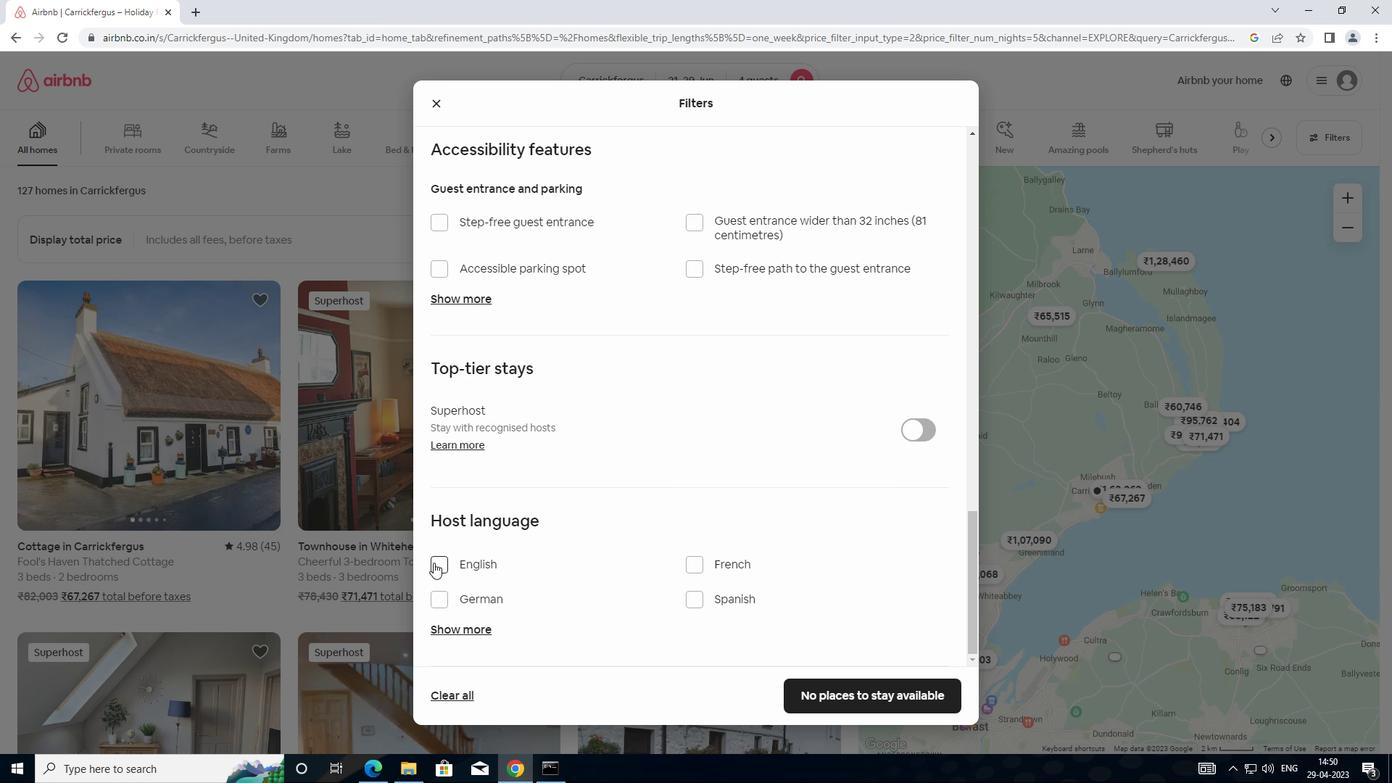
Action: Mouse moved to (946, 690)
Screenshot: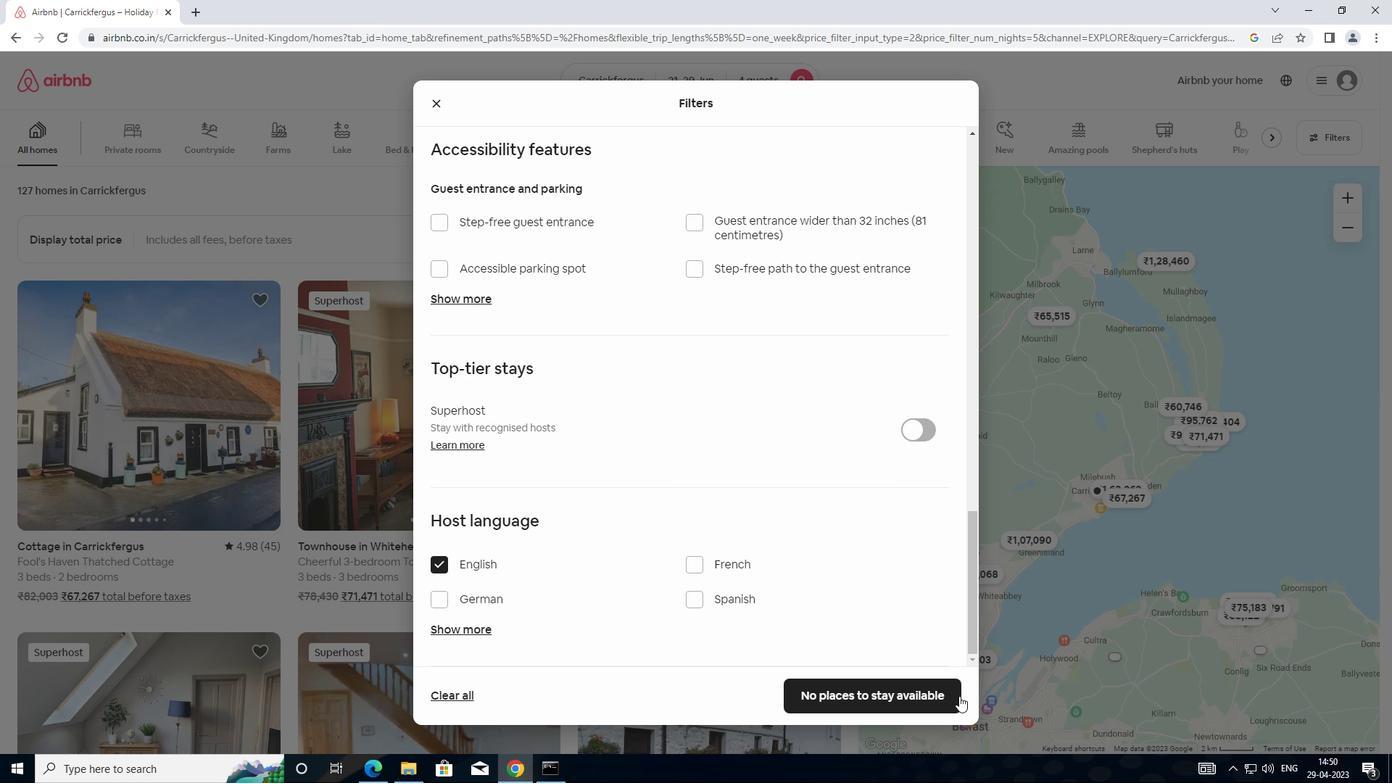 
Action: Mouse pressed left at (946, 690)
Screenshot: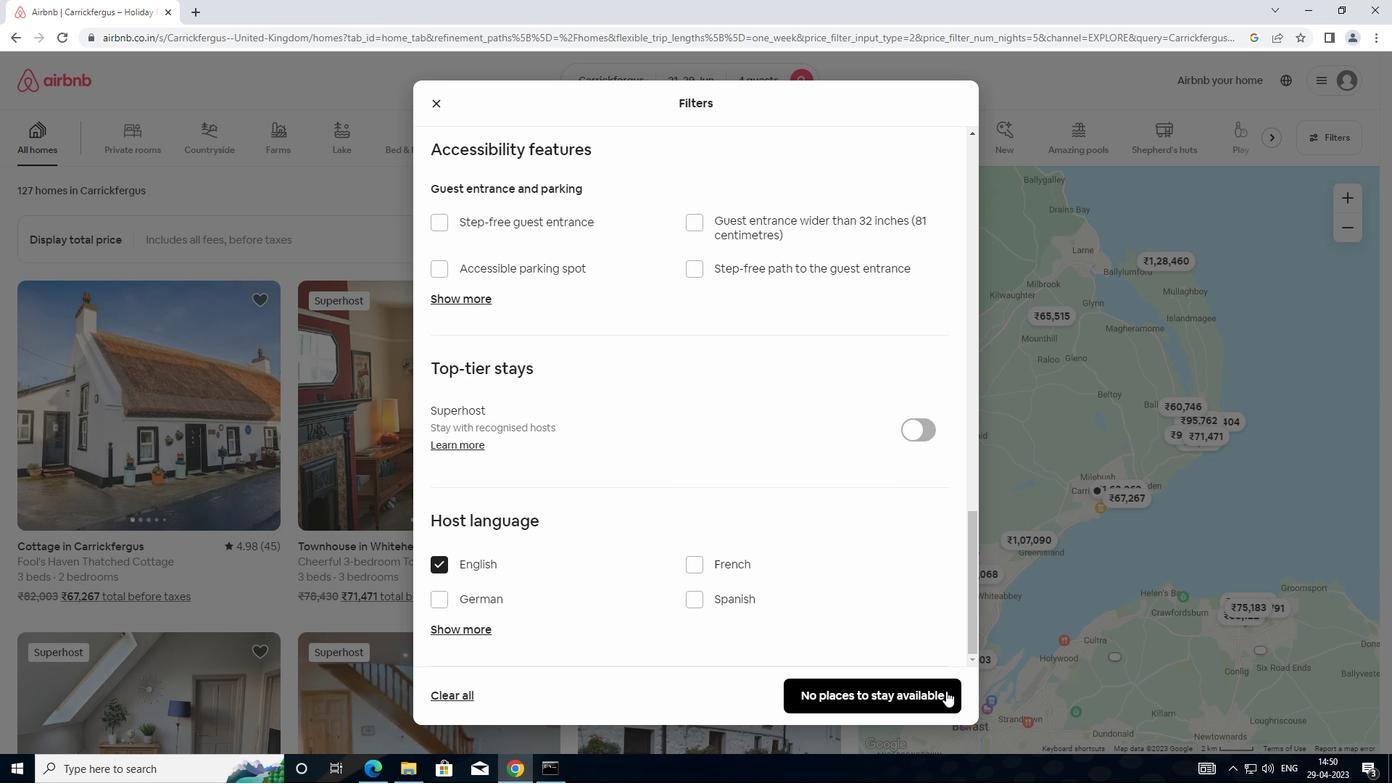 
Action: Mouse moved to (995, 697)
Screenshot: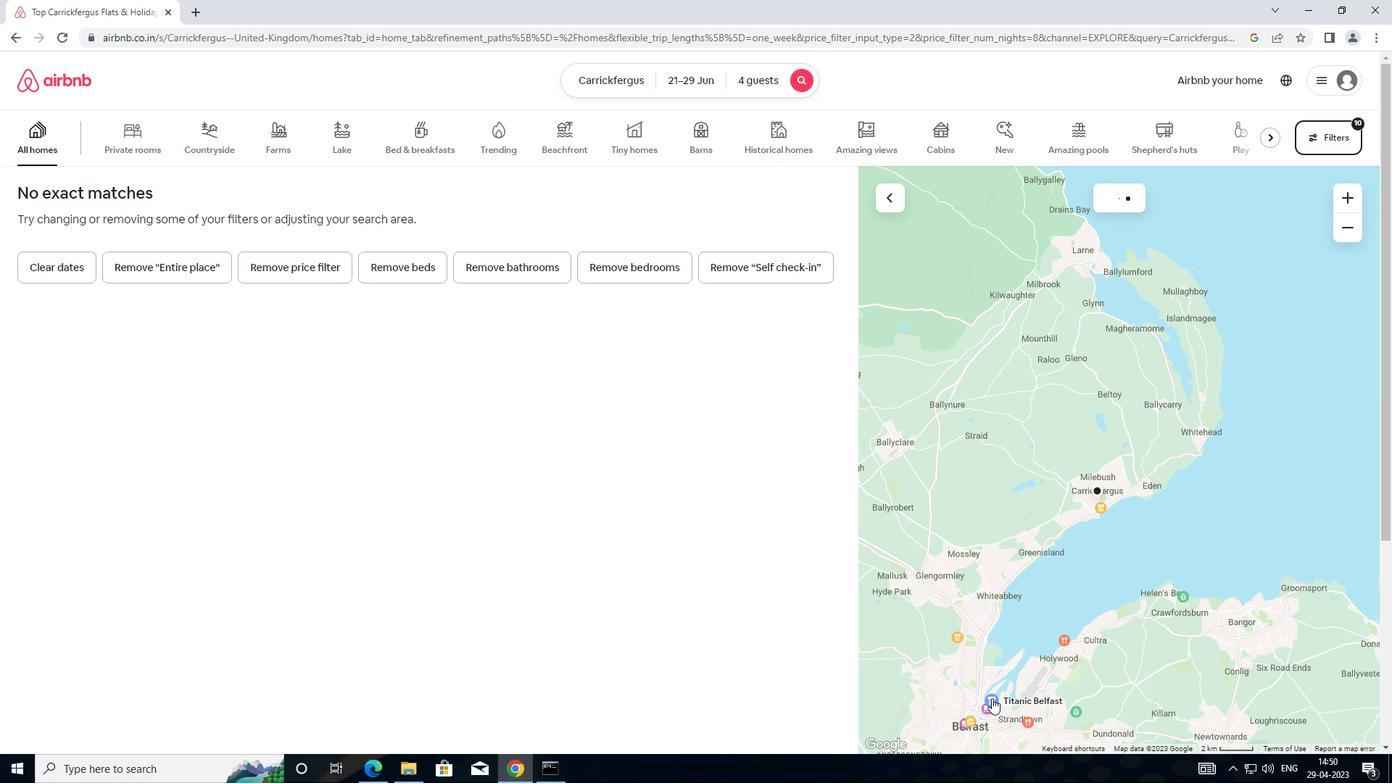 
